 Task: Add a signature Emma Green containing Best wishes for a joyful Easter, Emma Green to email address softage.10@softage.net and add a label Recruitment
Action: Mouse moved to (88, 146)
Screenshot: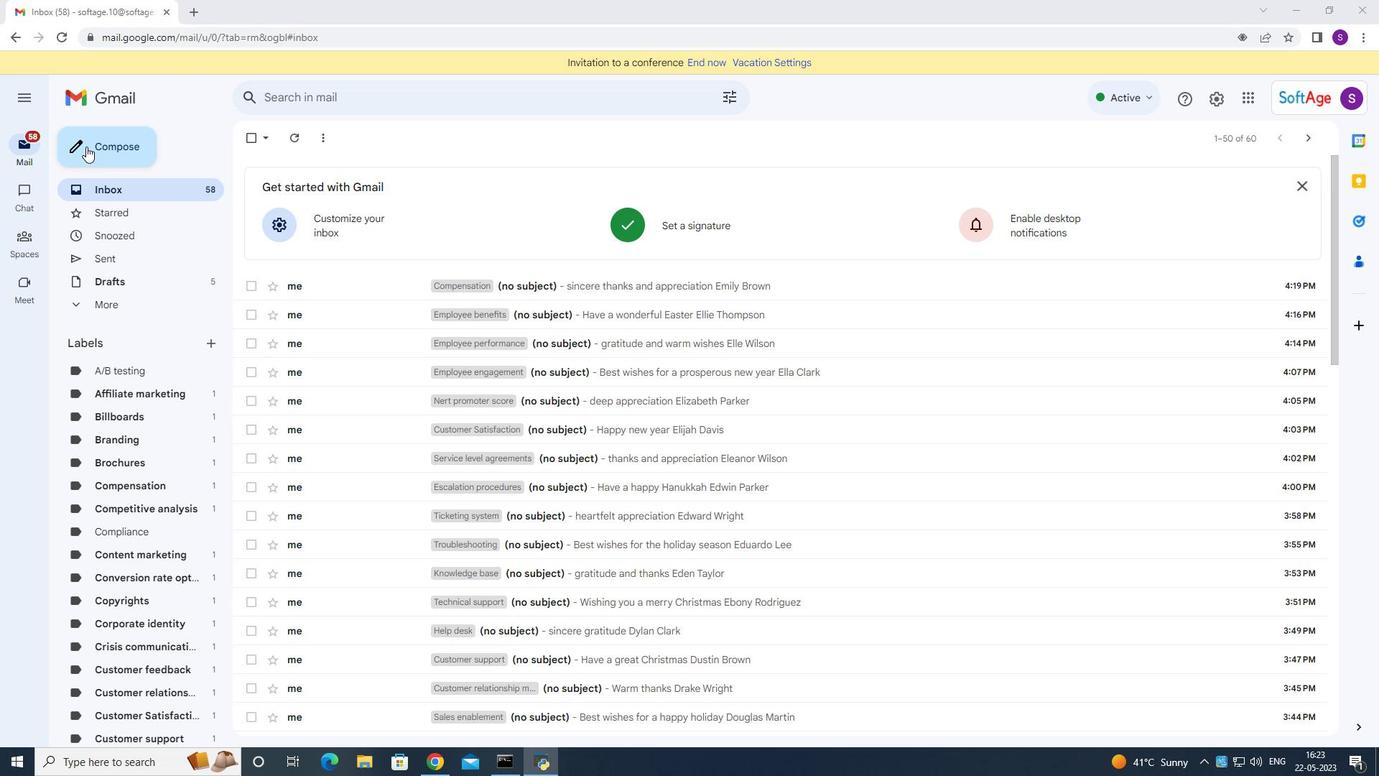 
Action: Mouse pressed left at (88, 146)
Screenshot: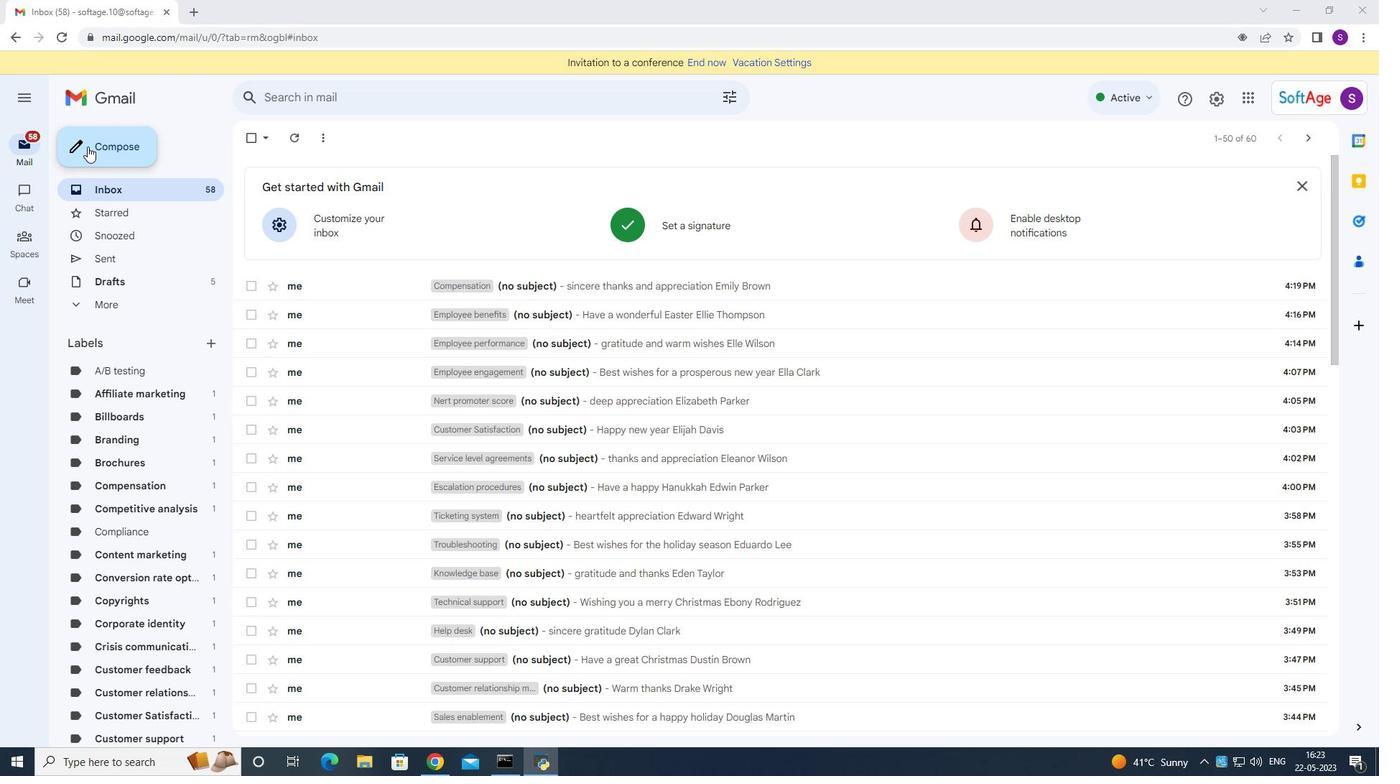 
Action: Mouse moved to (1157, 716)
Screenshot: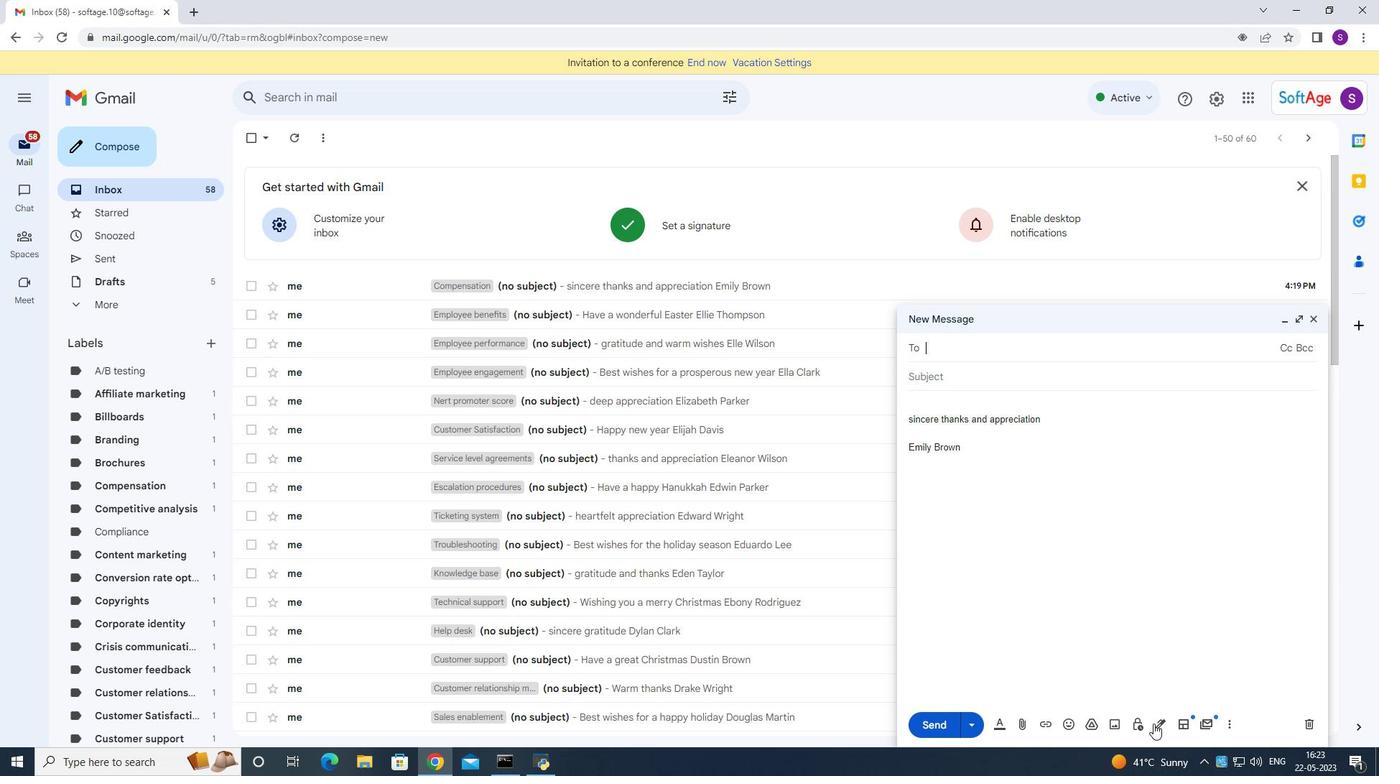 
Action: Mouse pressed left at (1157, 716)
Screenshot: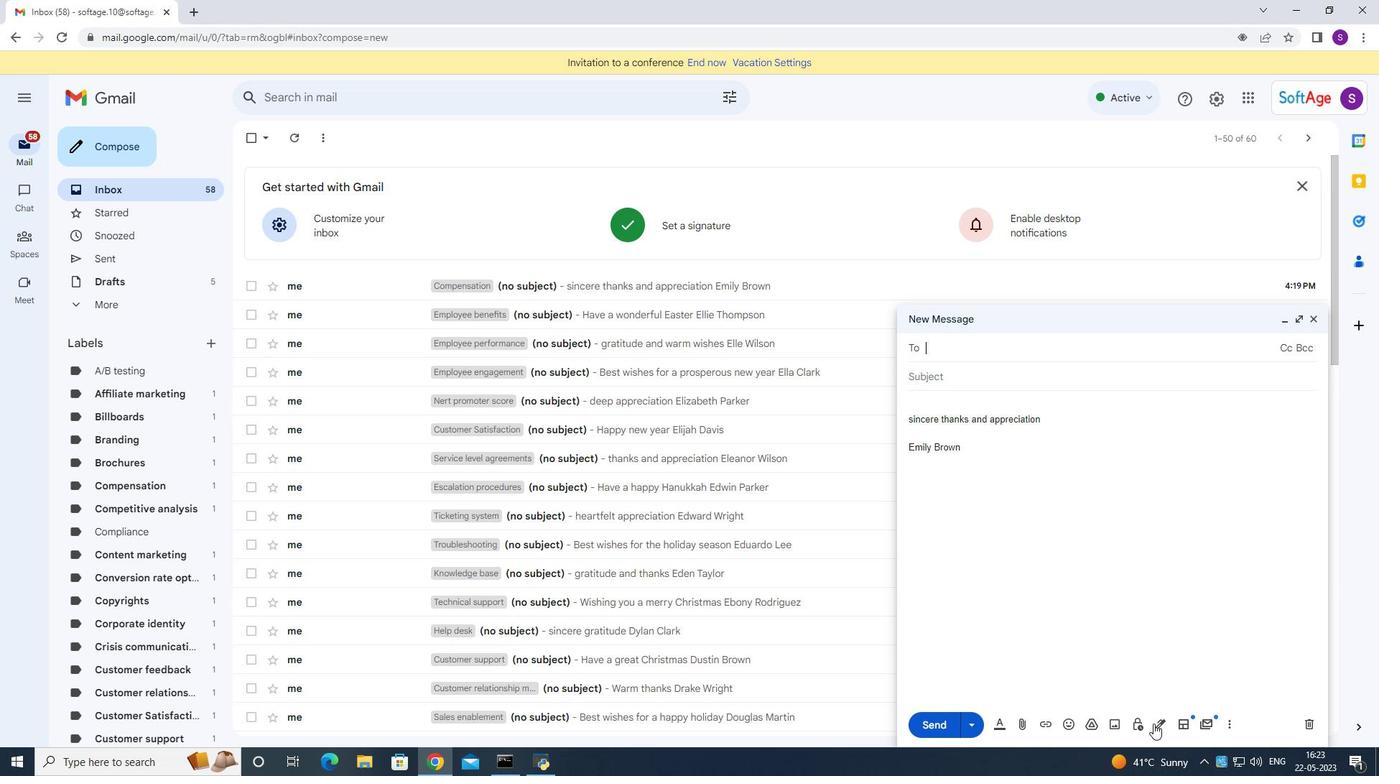 
Action: Mouse moved to (1189, 636)
Screenshot: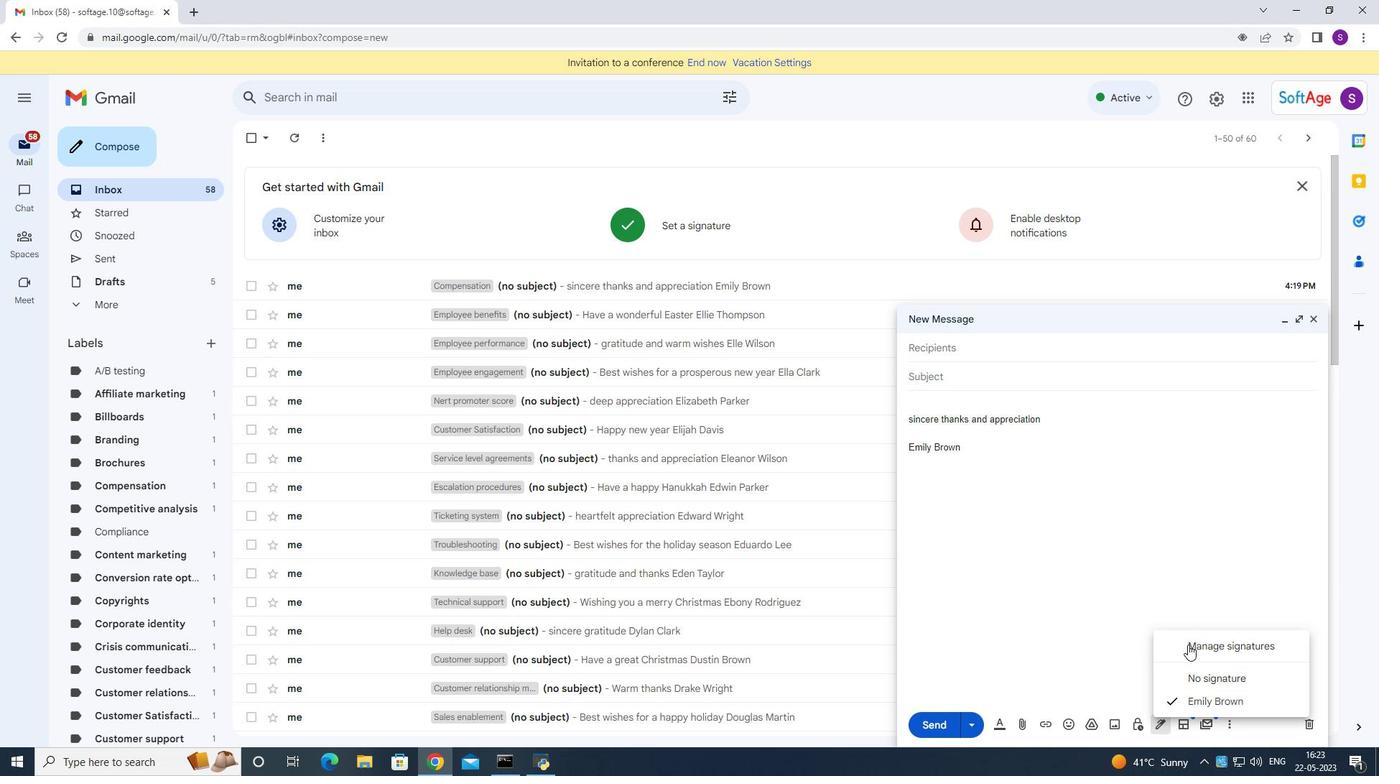 
Action: Mouse pressed left at (1189, 636)
Screenshot: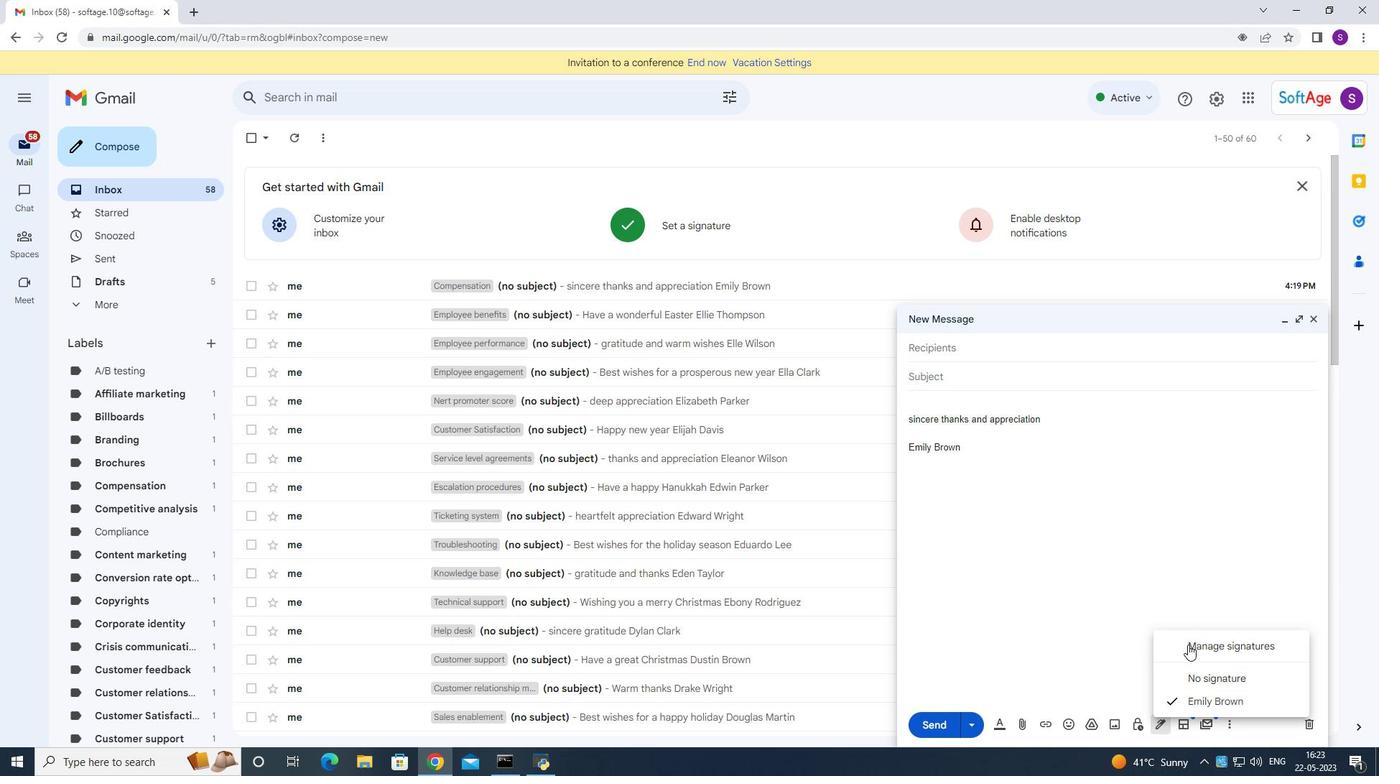 
Action: Mouse moved to (606, 452)
Screenshot: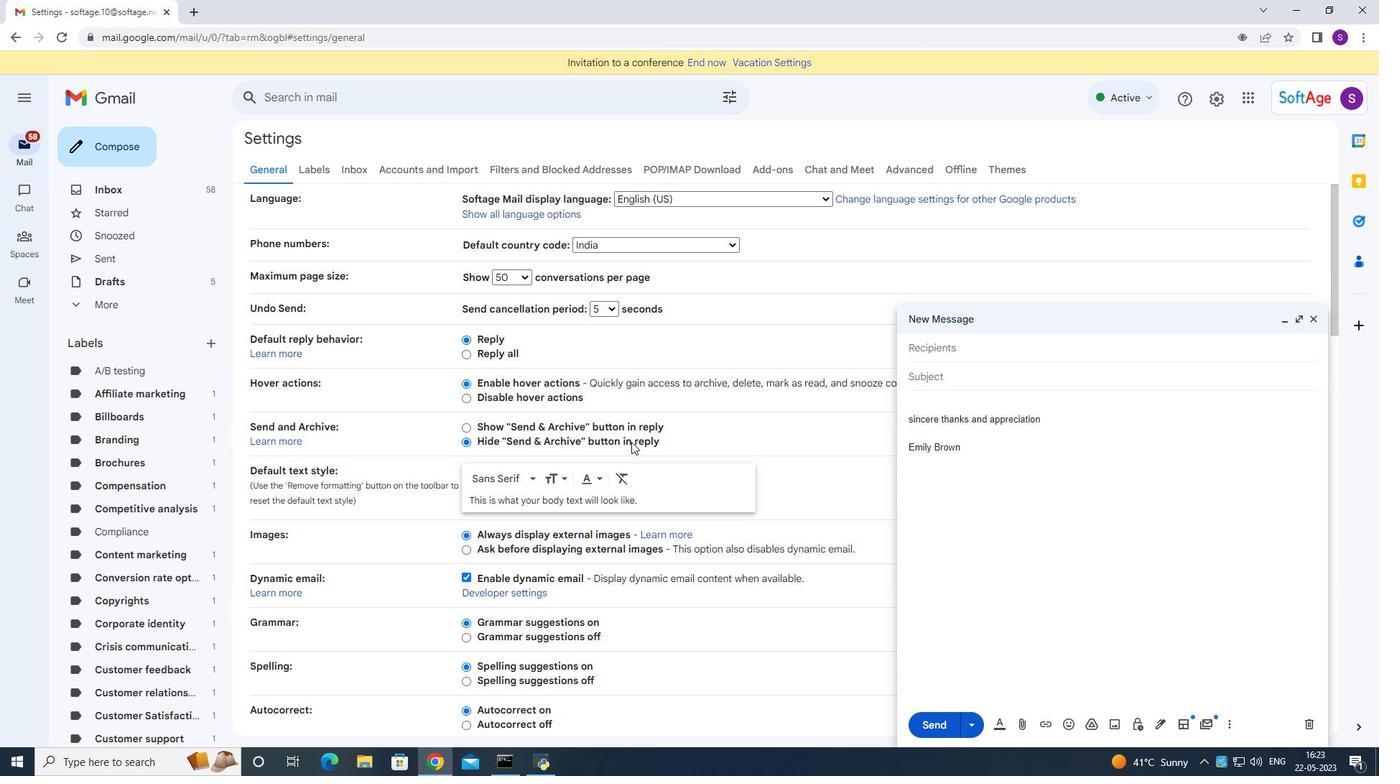 
Action: Mouse scrolled (606, 452) with delta (0, 0)
Screenshot: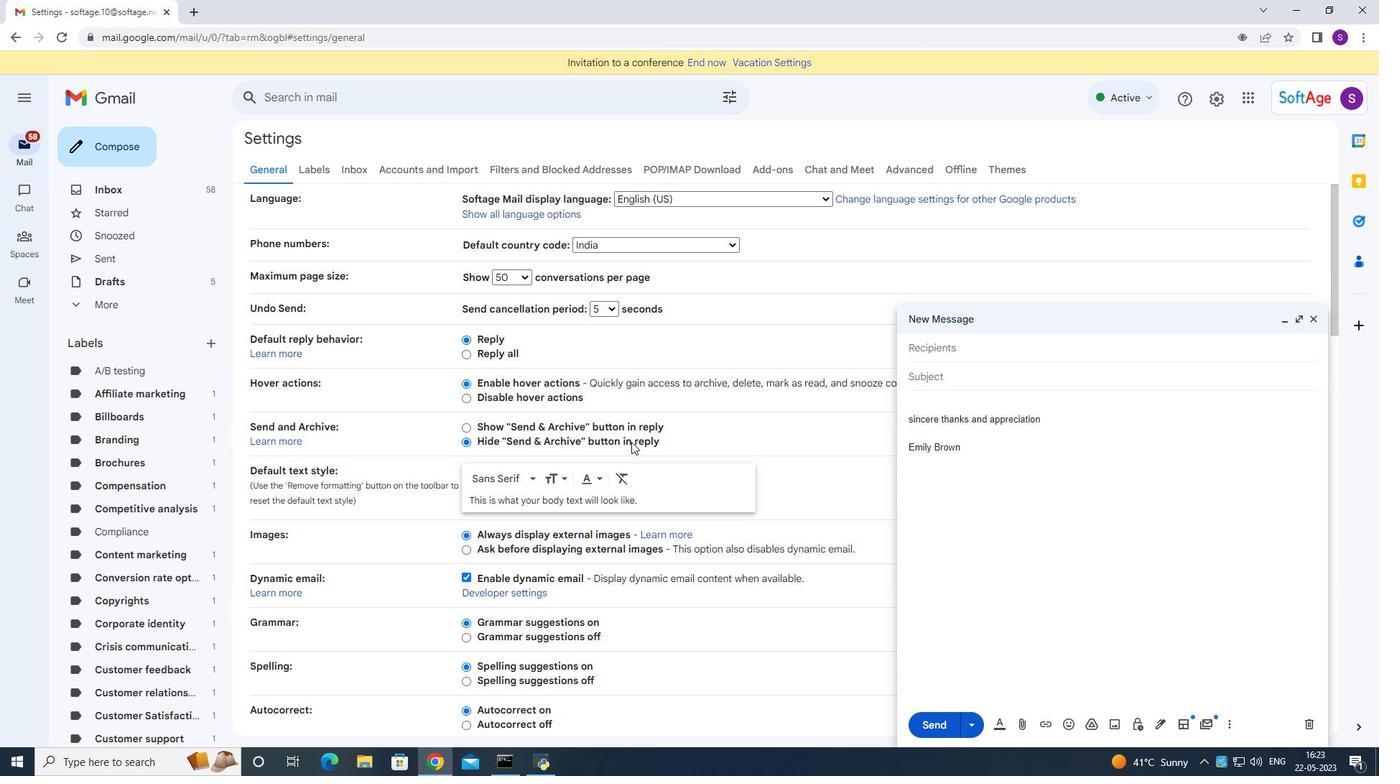
Action: Mouse moved to (608, 459)
Screenshot: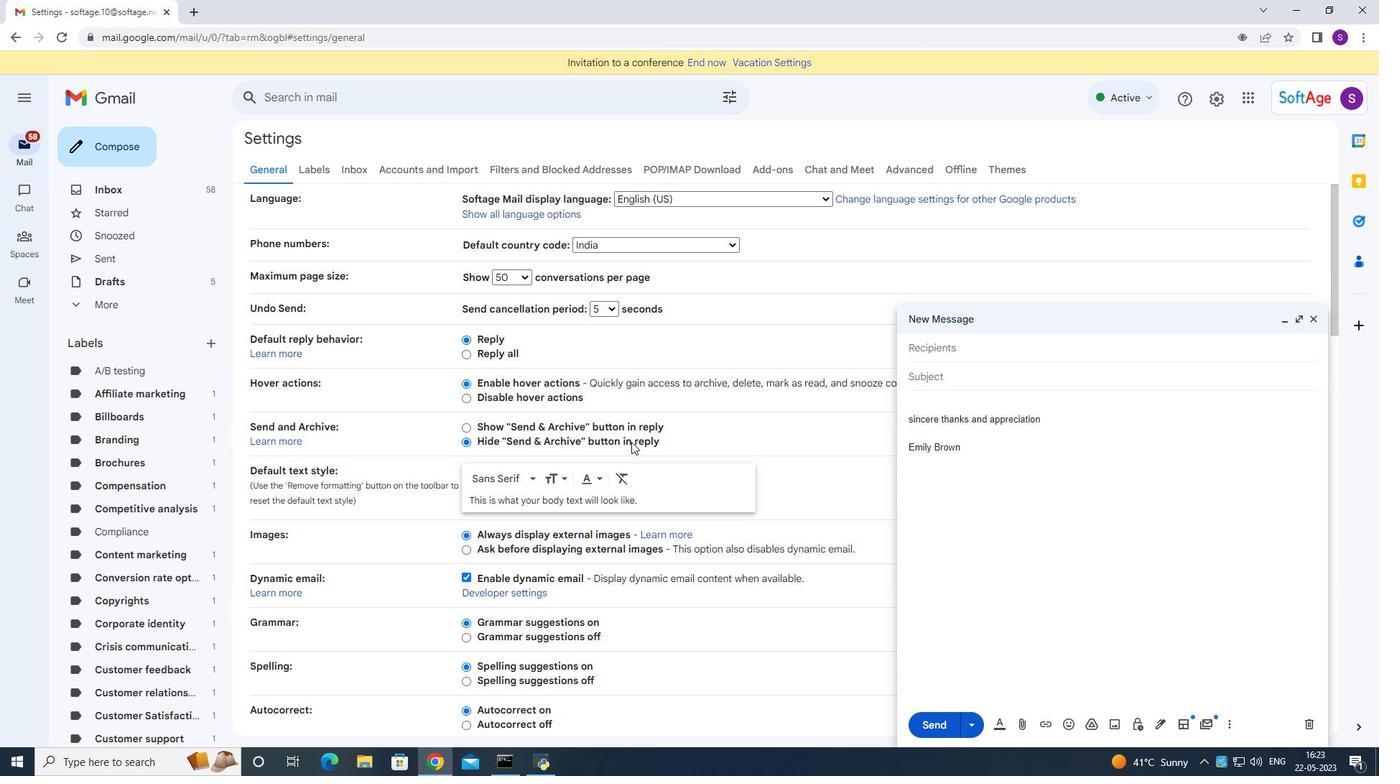 
Action: Mouse scrolled (608, 458) with delta (0, 0)
Screenshot: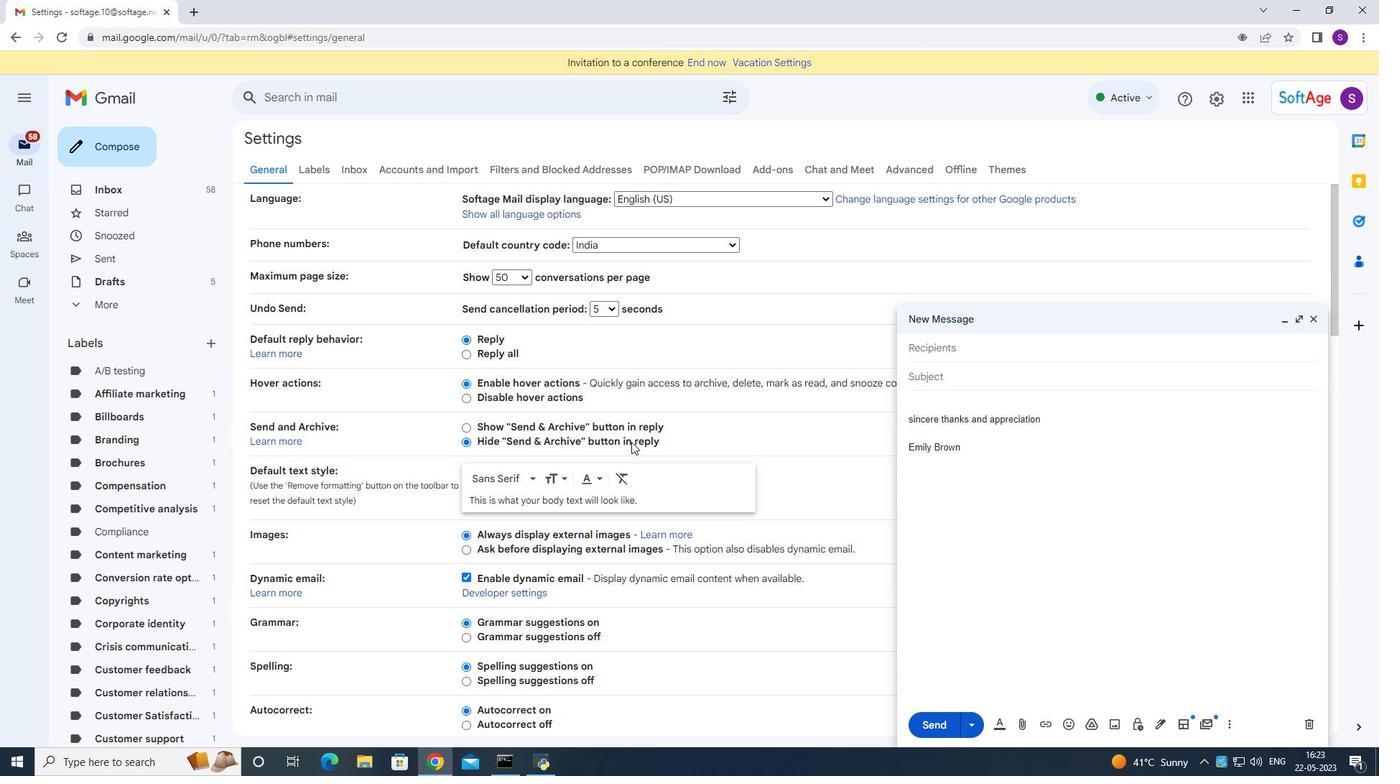 
Action: Mouse moved to (612, 462)
Screenshot: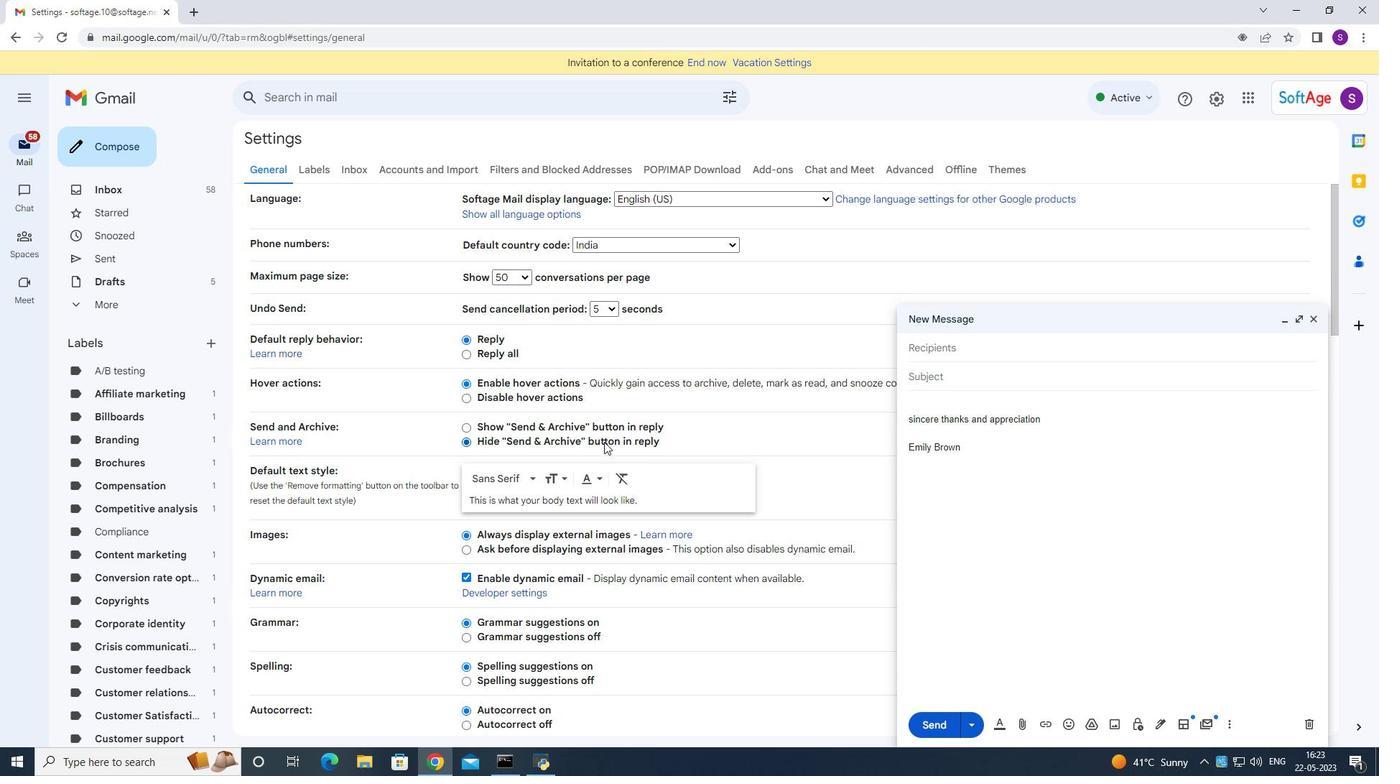 
Action: Mouse scrolled (612, 462) with delta (0, 0)
Screenshot: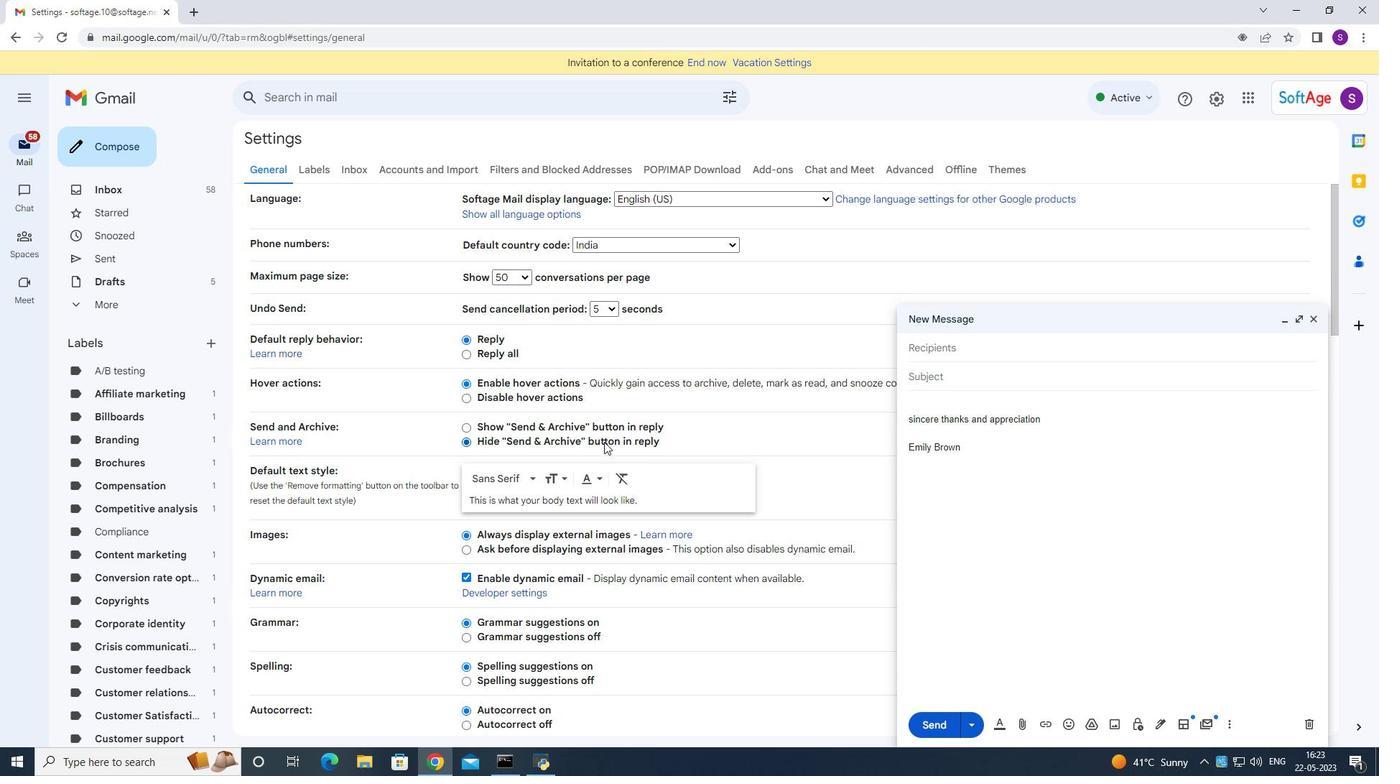 
Action: Mouse moved to (613, 462)
Screenshot: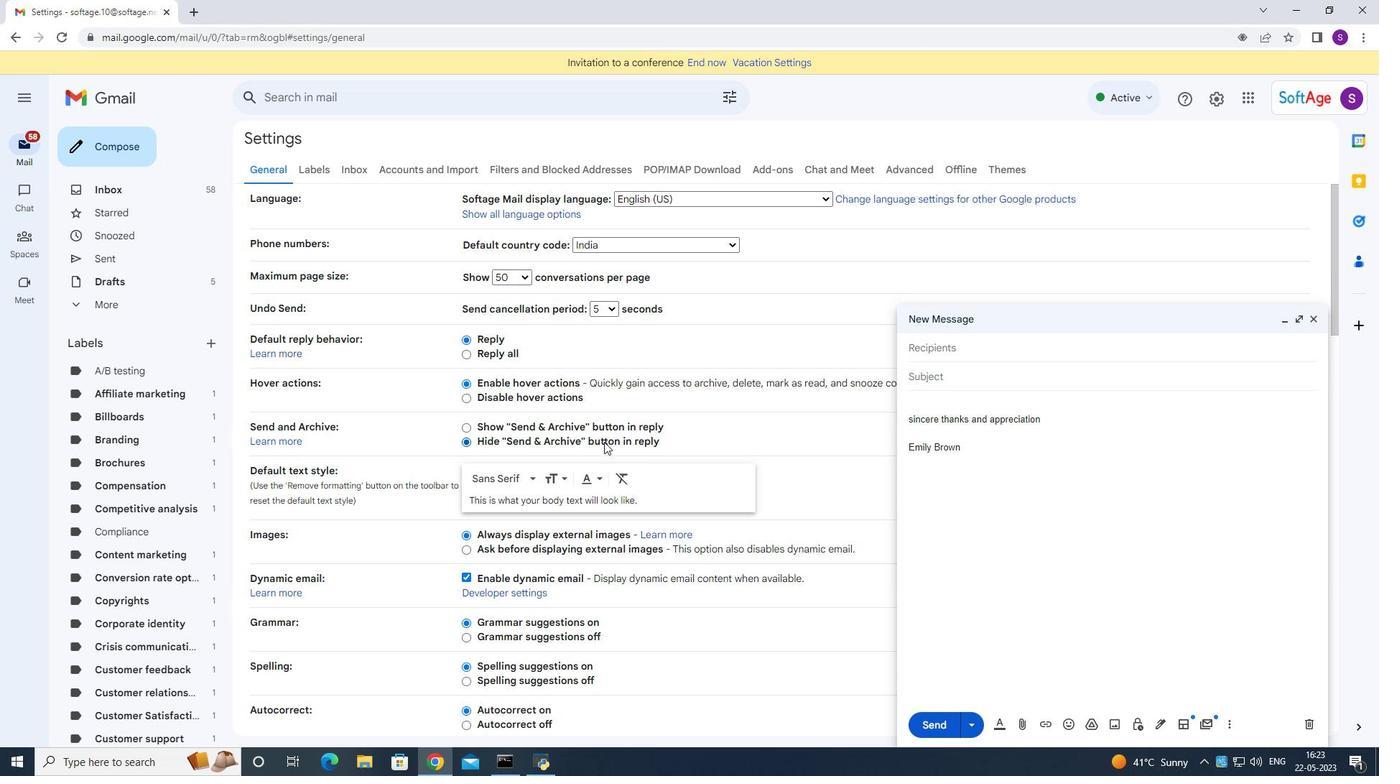
Action: Mouse scrolled (613, 462) with delta (0, 0)
Screenshot: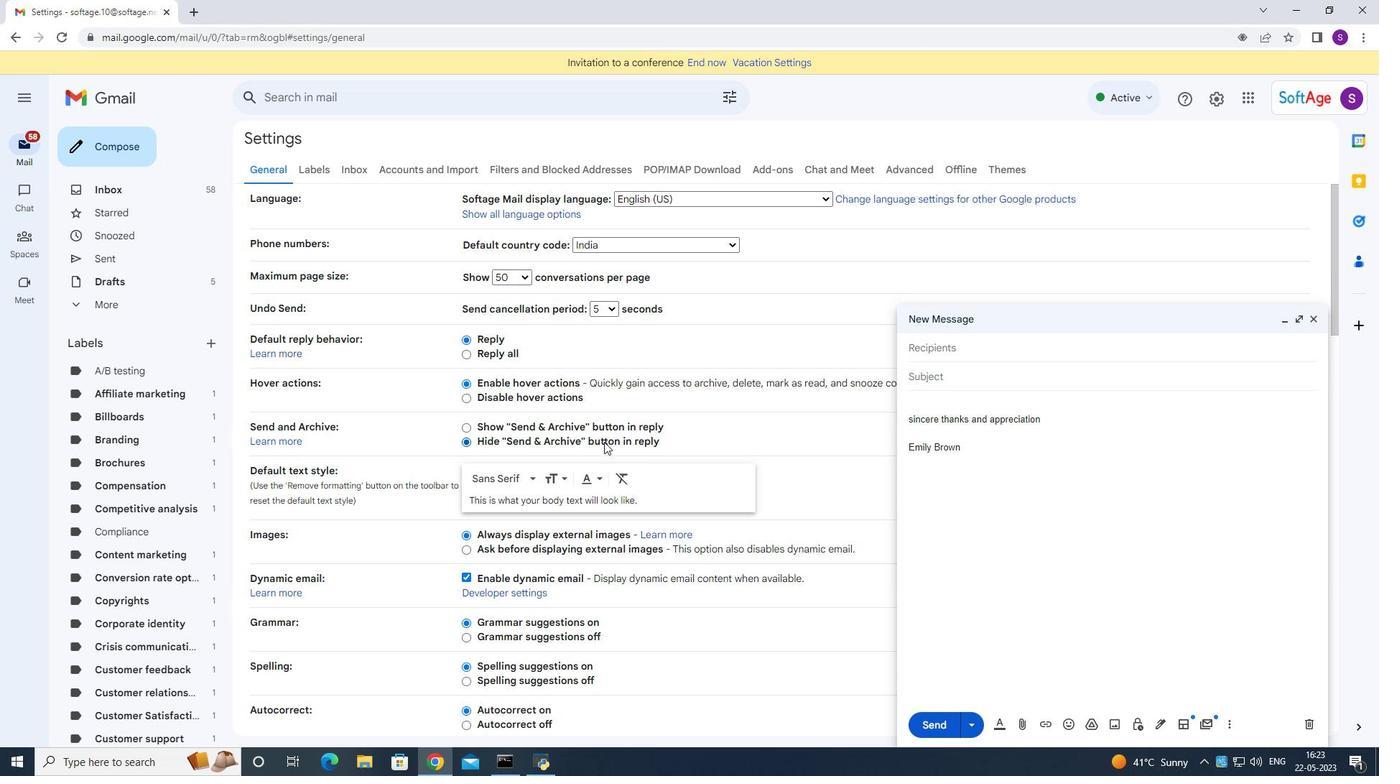 
Action: Mouse moved to (614, 462)
Screenshot: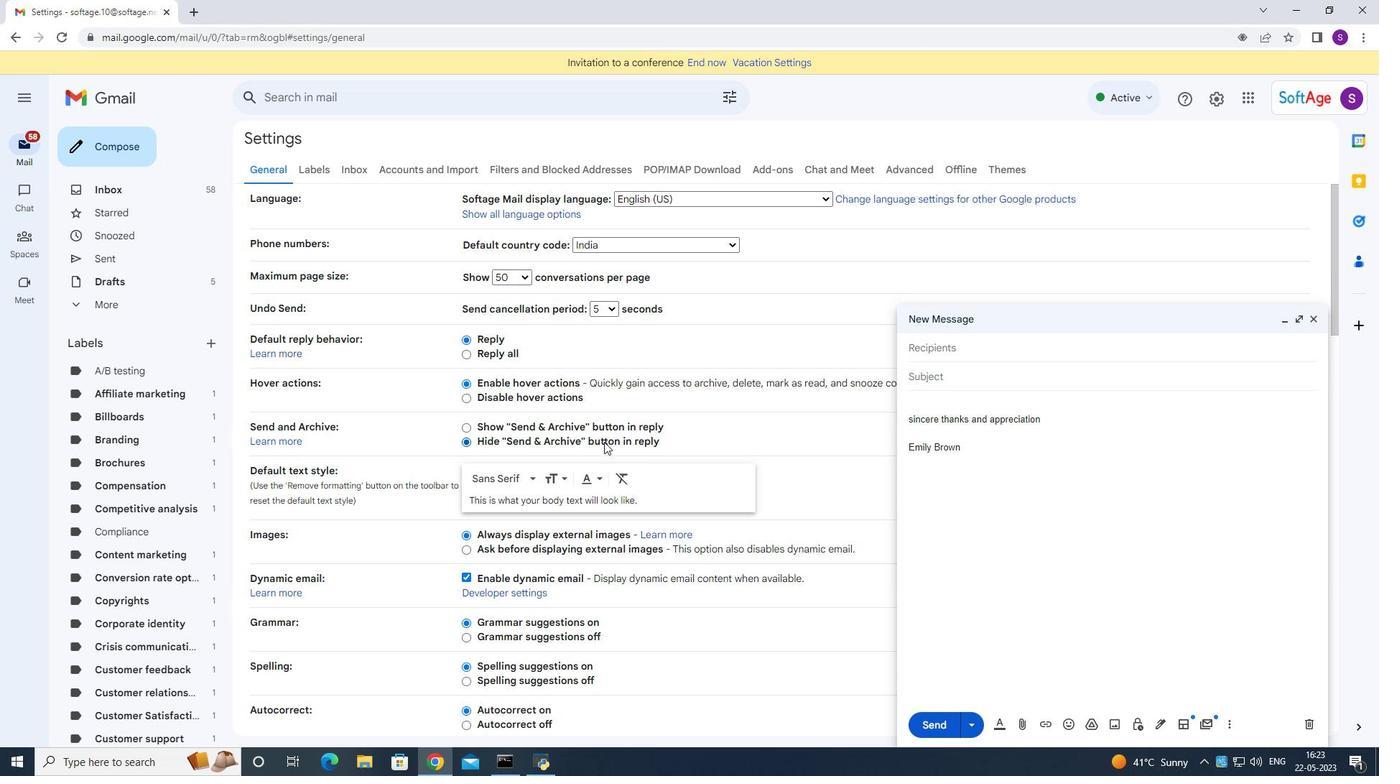 
Action: Mouse scrolled (613, 462) with delta (0, 0)
Screenshot: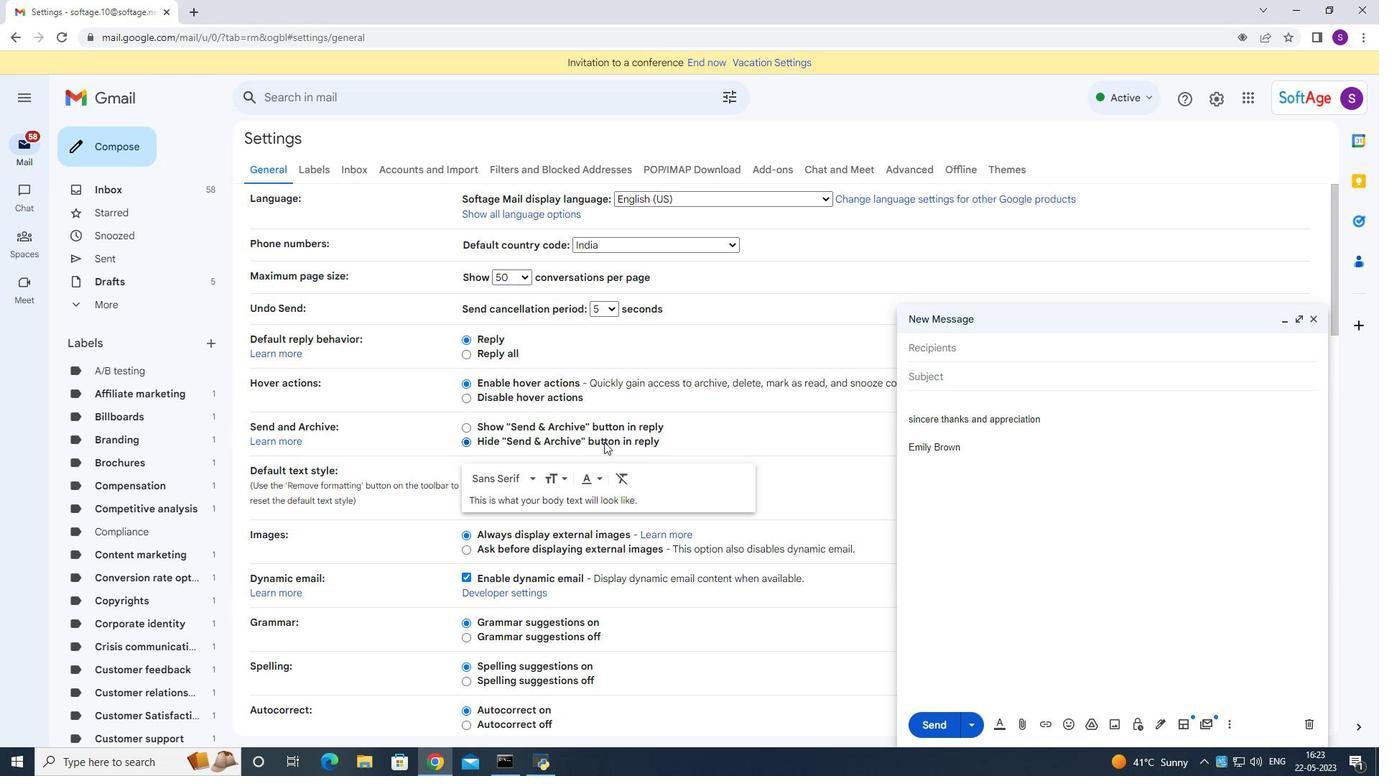 
Action: Mouse moved to (618, 462)
Screenshot: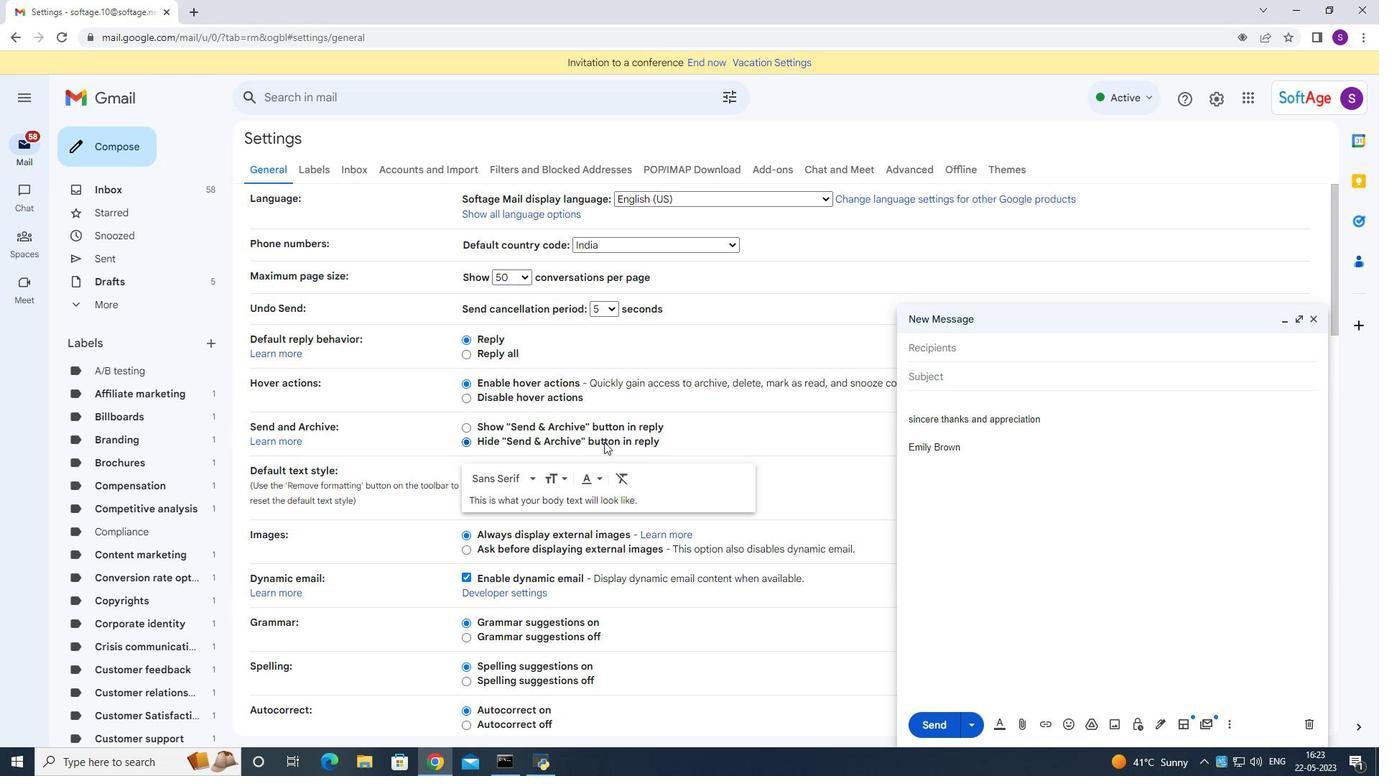 
Action: Mouse scrolled (614, 462) with delta (0, 0)
Screenshot: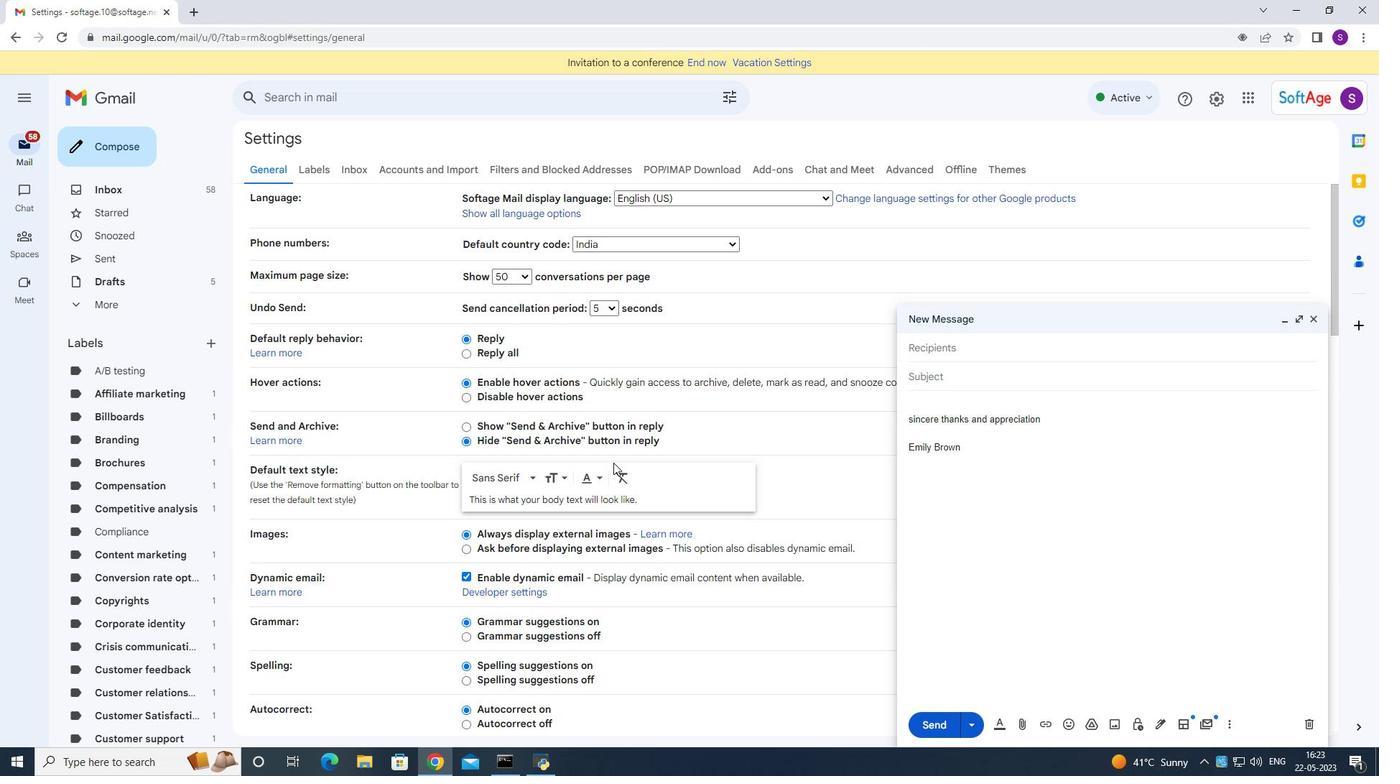
Action: Mouse moved to (634, 467)
Screenshot: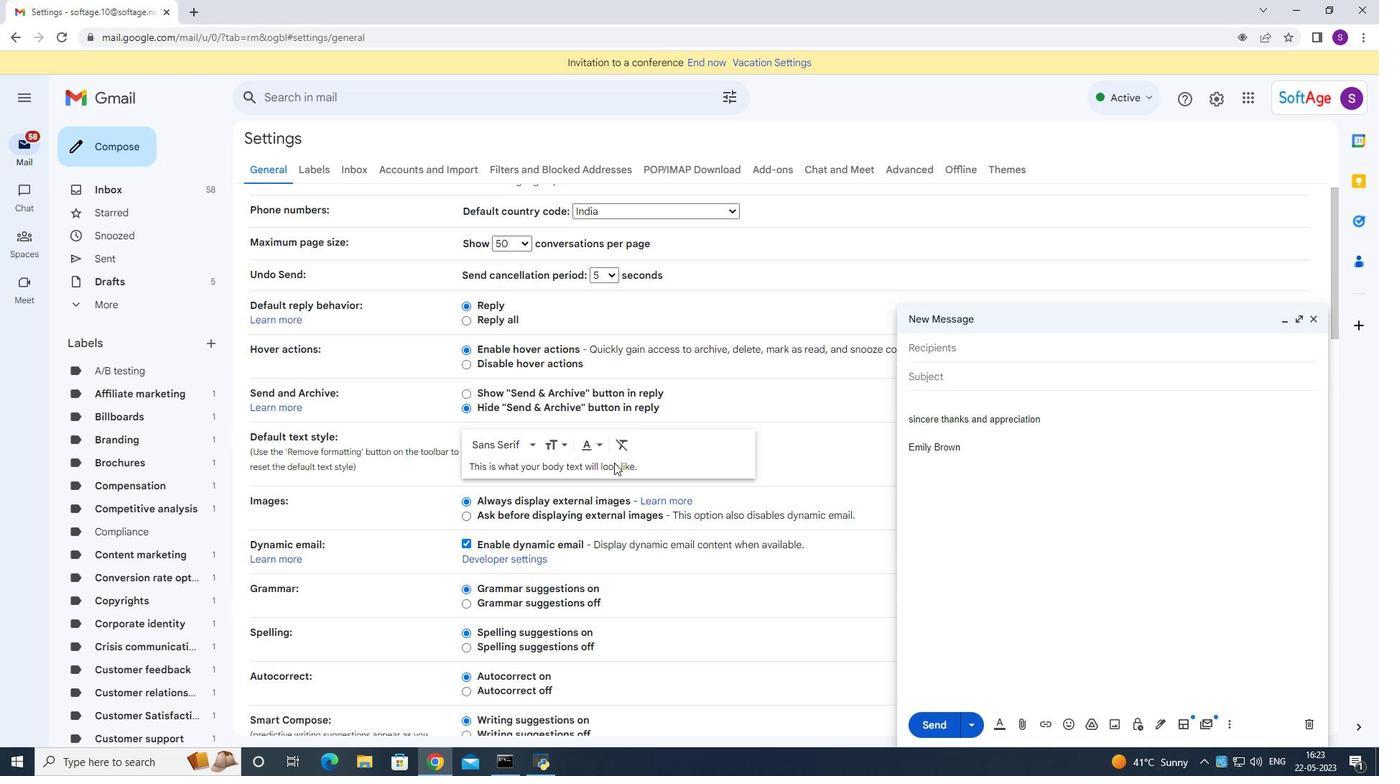 
Action: Mouse scrolled (618, 462) with delta (0, 0)
Screenshot: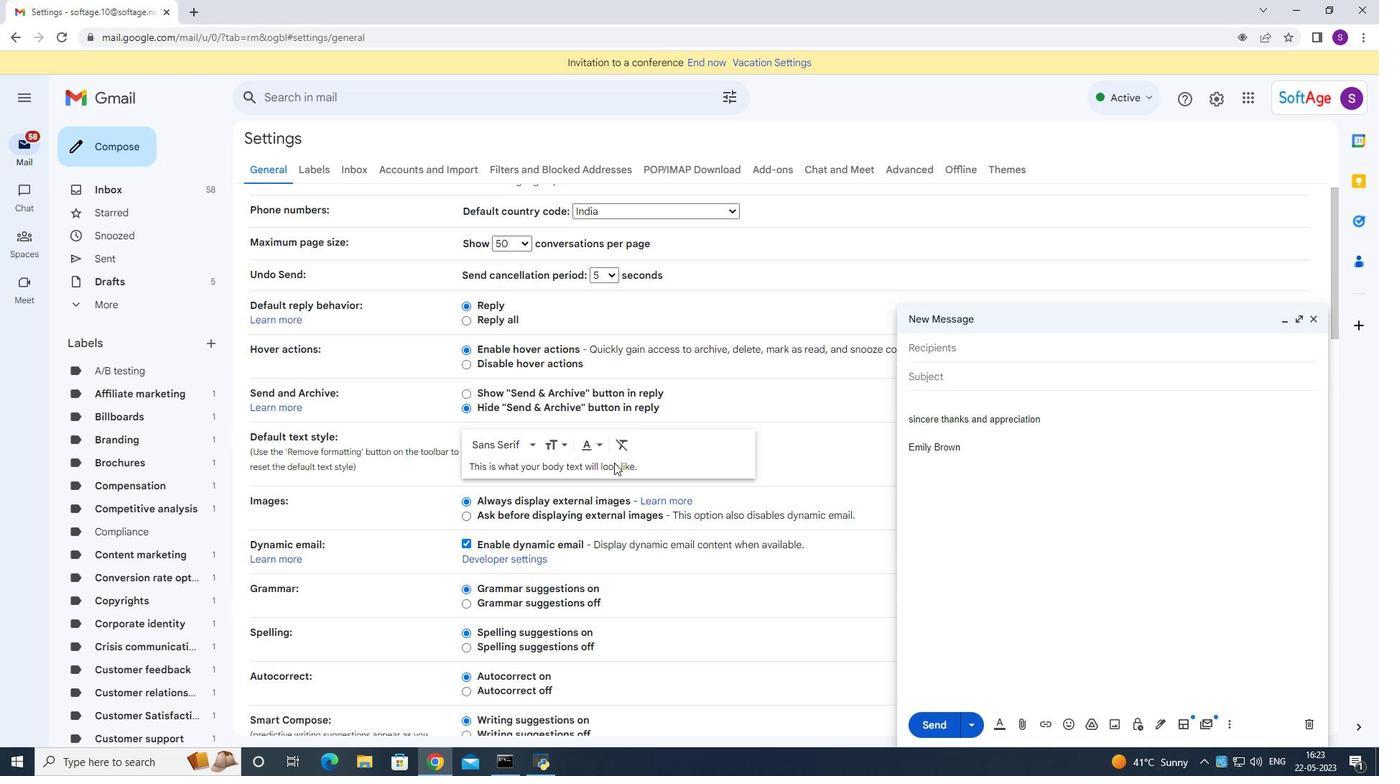 
Action: Mouse moved to (537, 538)
Screenshot: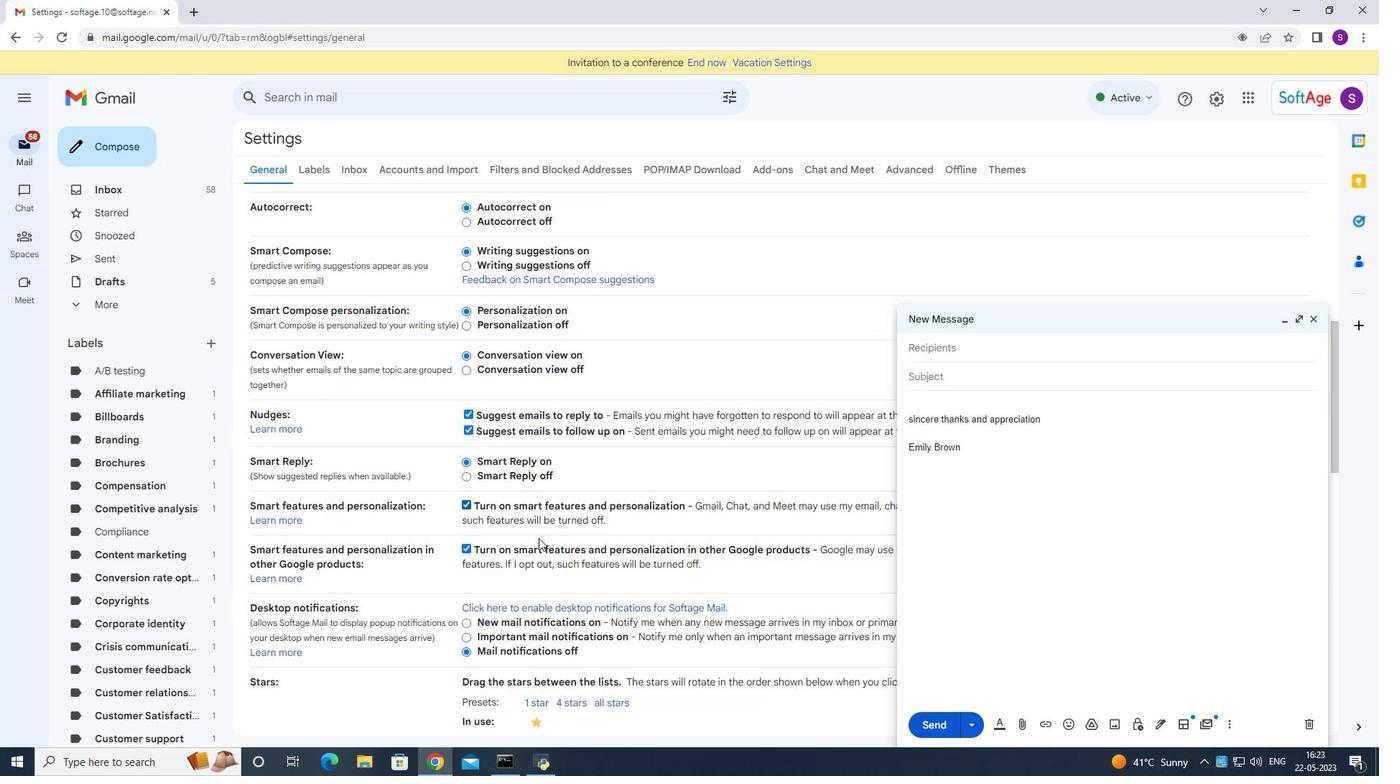 
Action: Mouse scrolled (537, 537) with delta (0, 0)
Screenshot: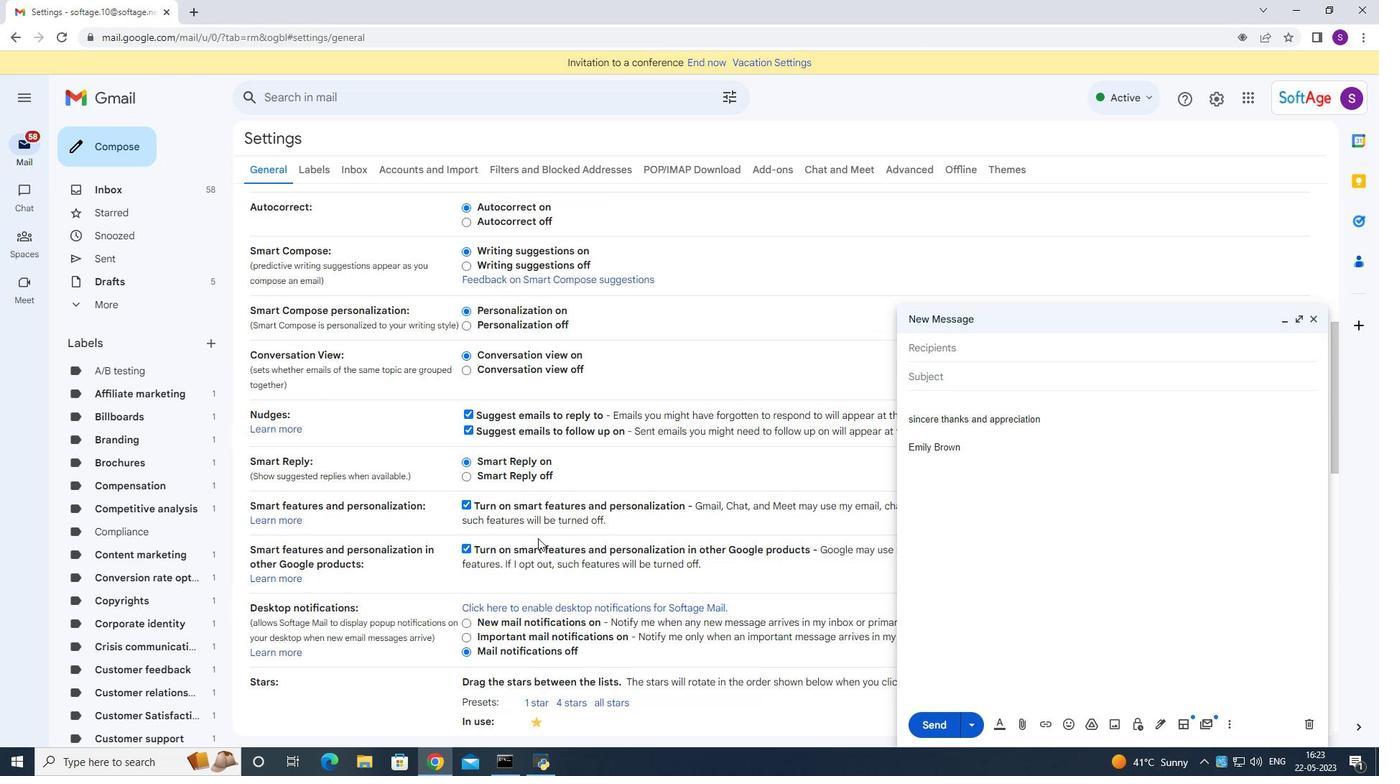 
Action: Mouse scrolled (537, 537) with delta (0, 0)
Screenshot: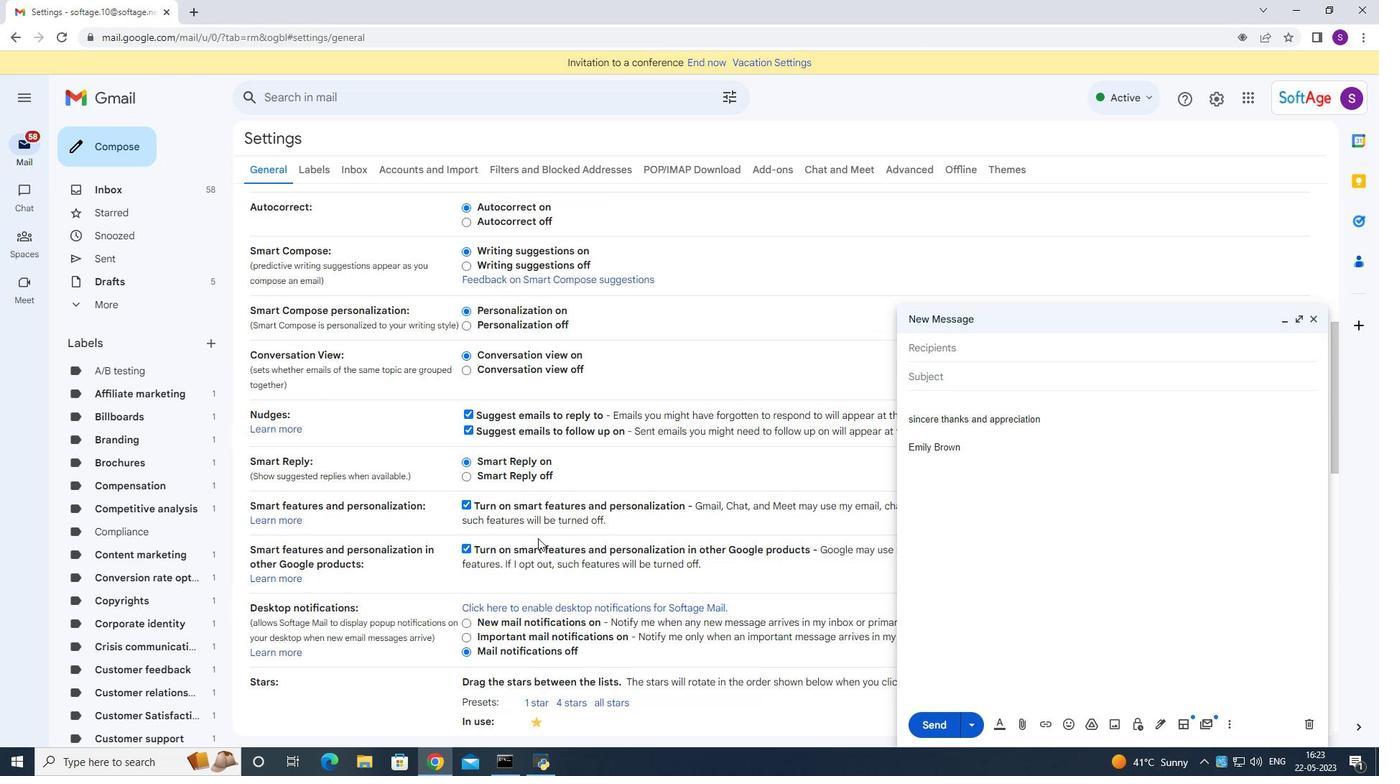 
Action: Mouse scrolled (537, 537) with delta (0, 0)
Screenshot: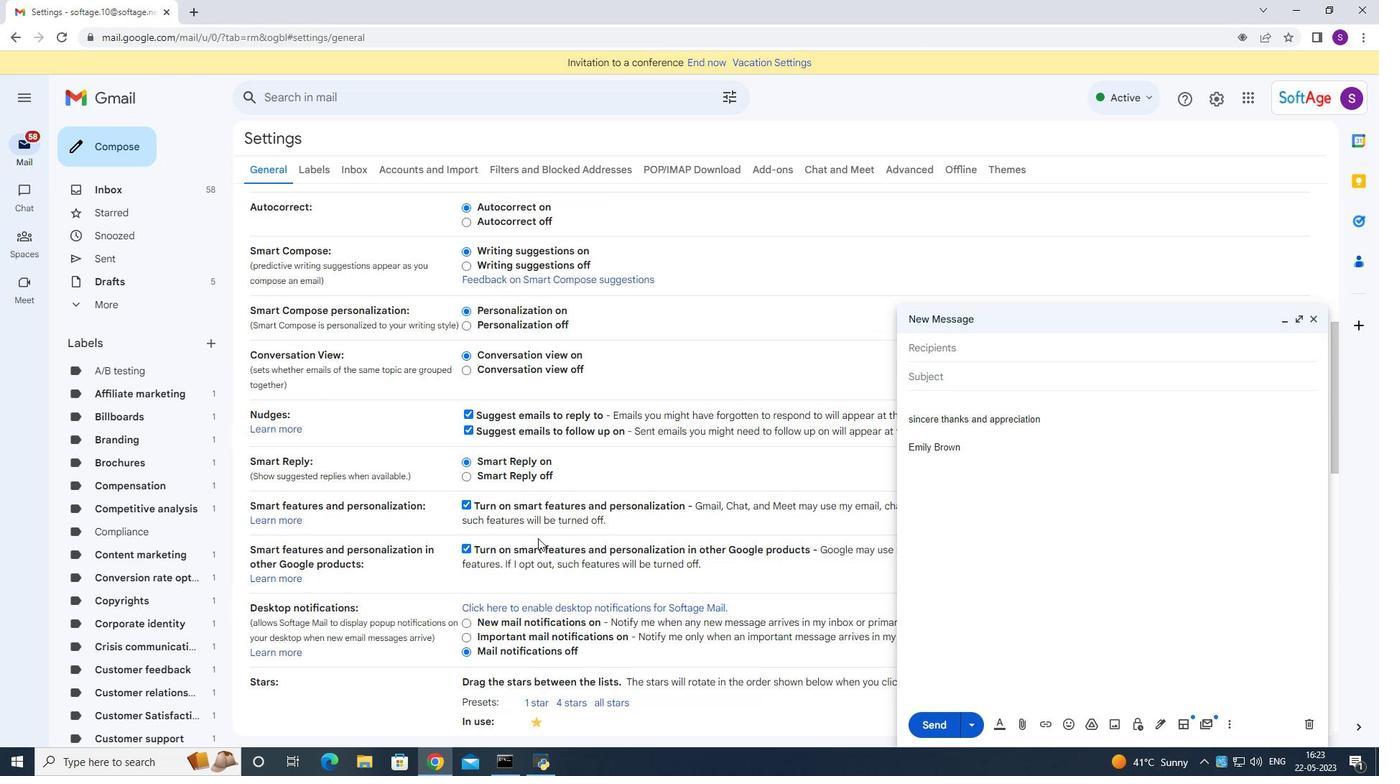 
Action: Mouse scrolled (537, 537) with delta (0, 0)
Screenshot: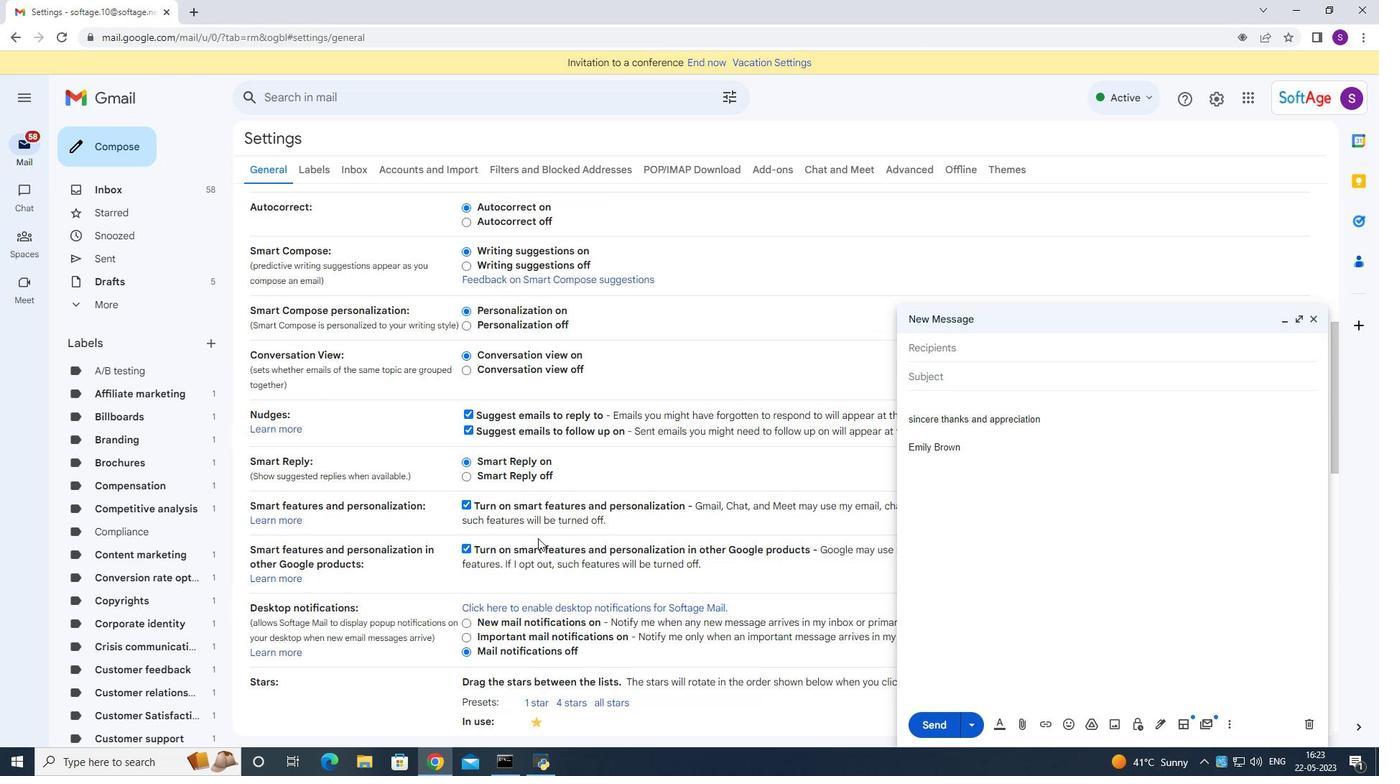 
Action: Mouse moved to (537, 537)
Screenshot: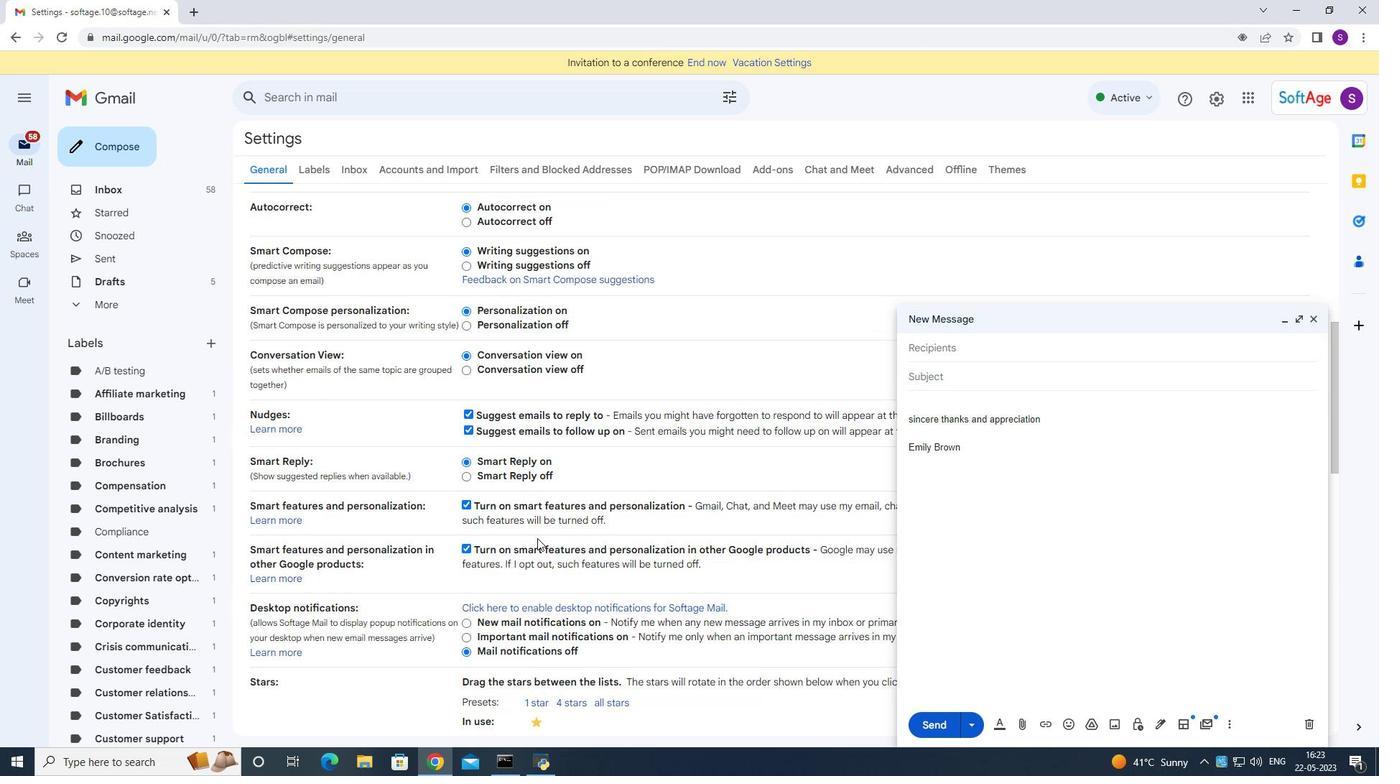 
Action: Mouse scrolled (537, 536) with delta (0, 0)
Screenshot: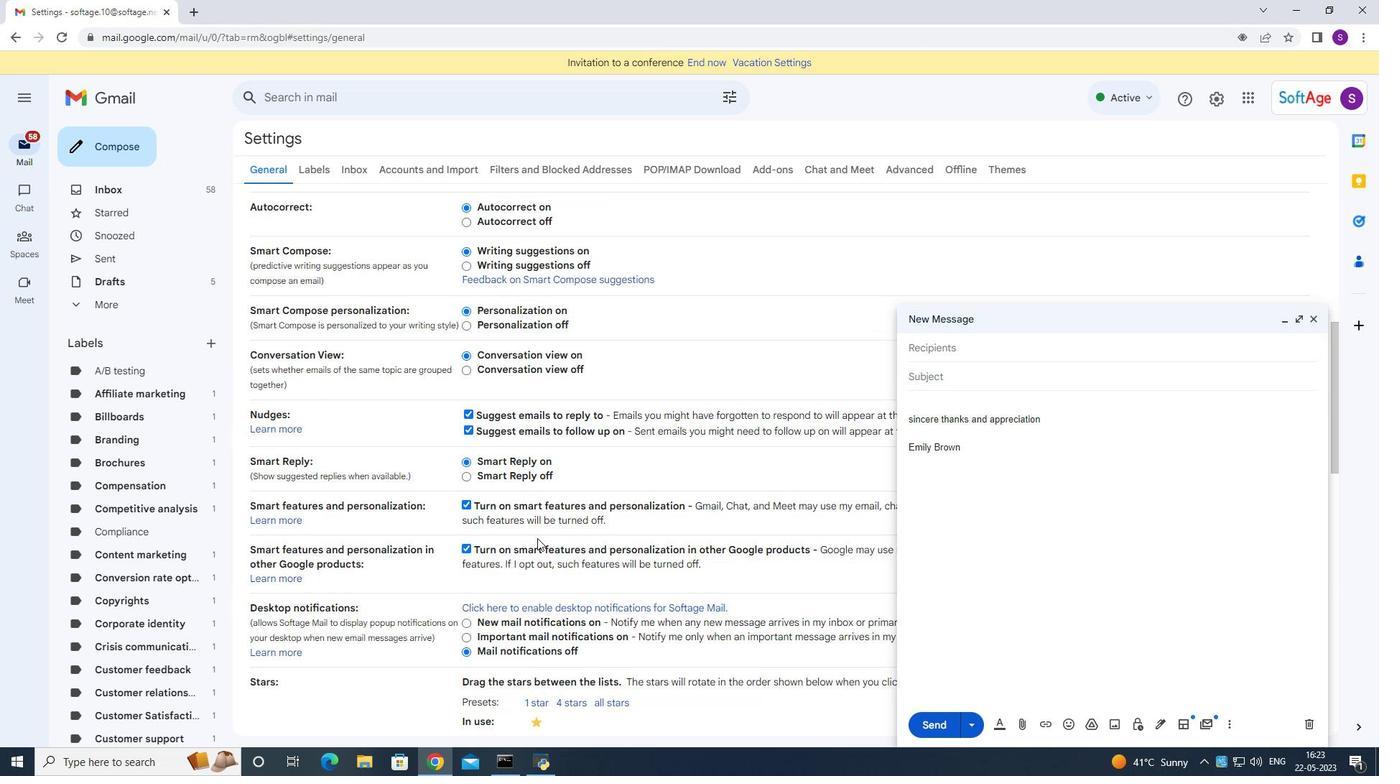 
Action: Mouse moved to (608, 467)
Screenshot: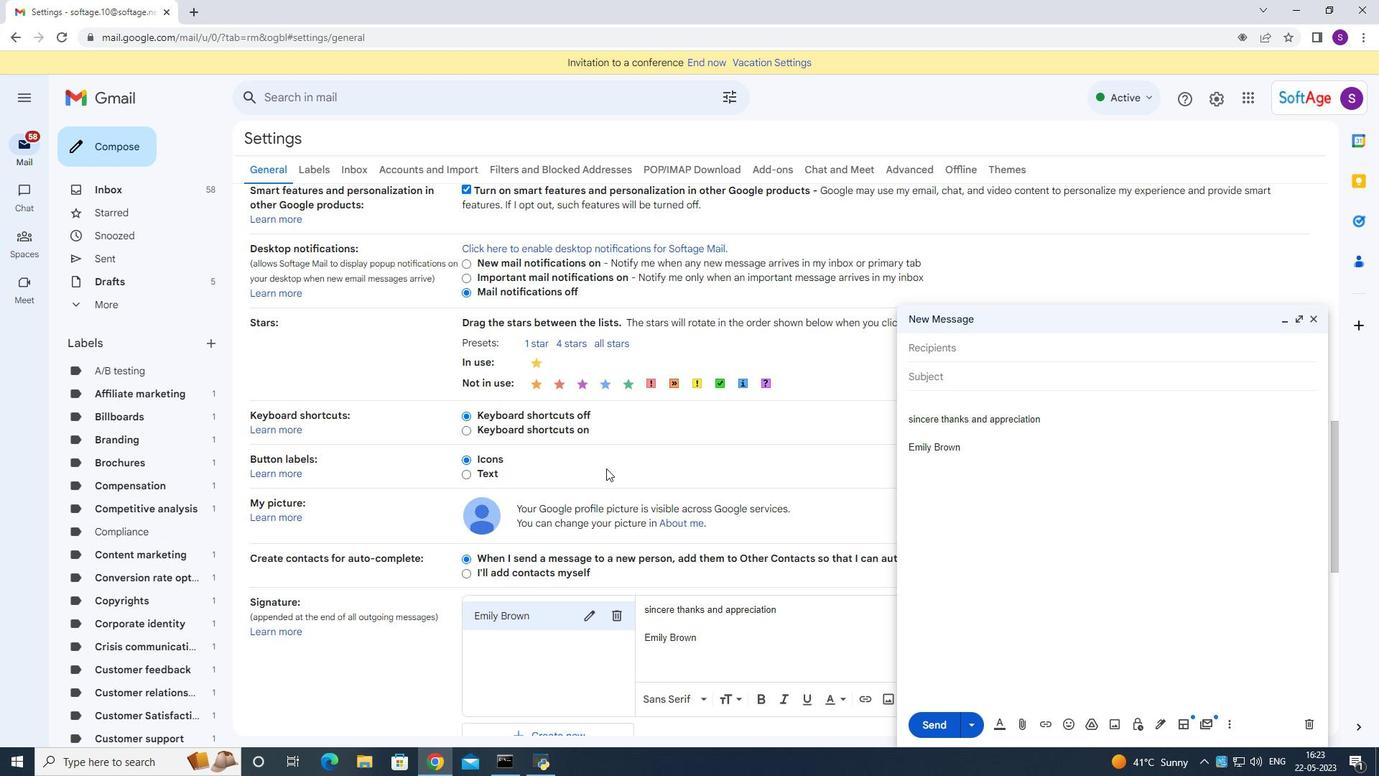 
Action: Mouse scrolled (607, 467) with delta (0, 0)
Screenshot: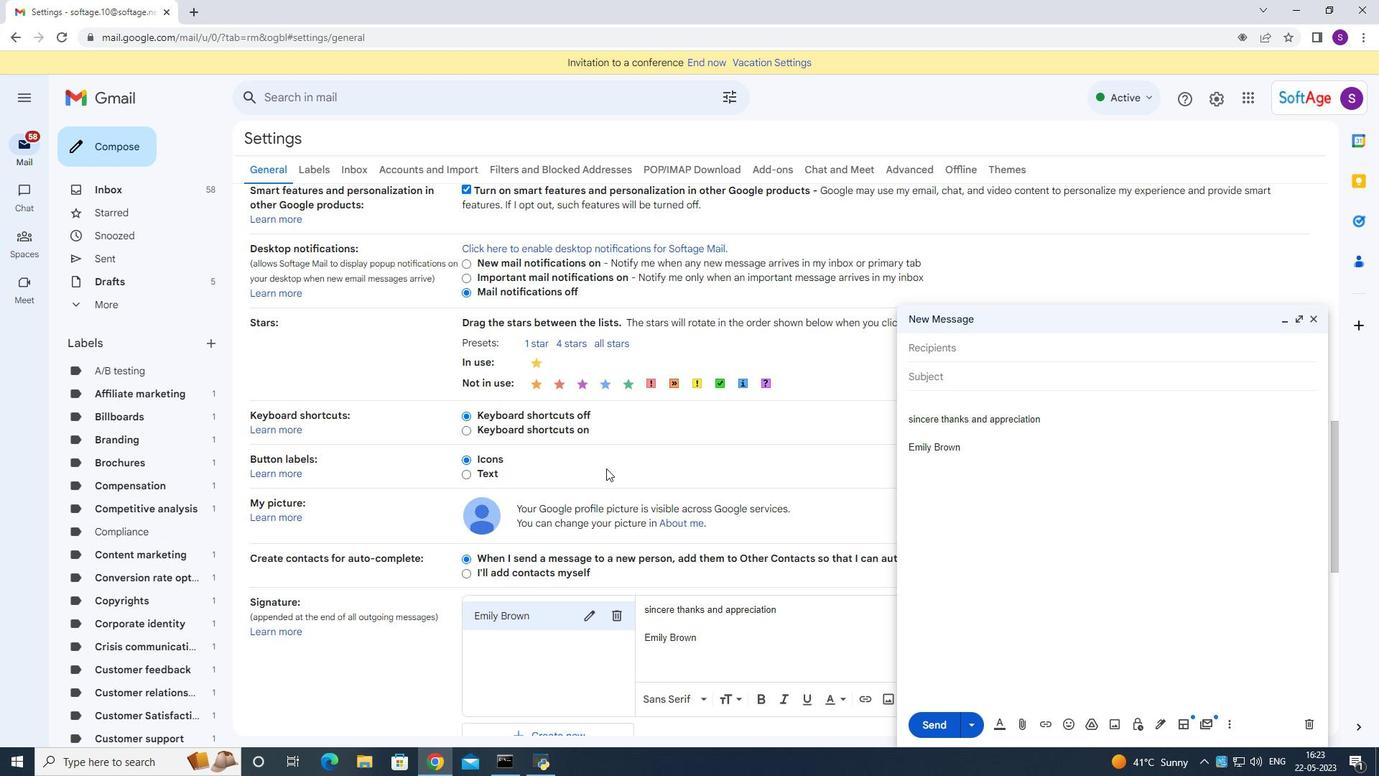 
Action: Mouse moved to (608, 467)
Screenshot: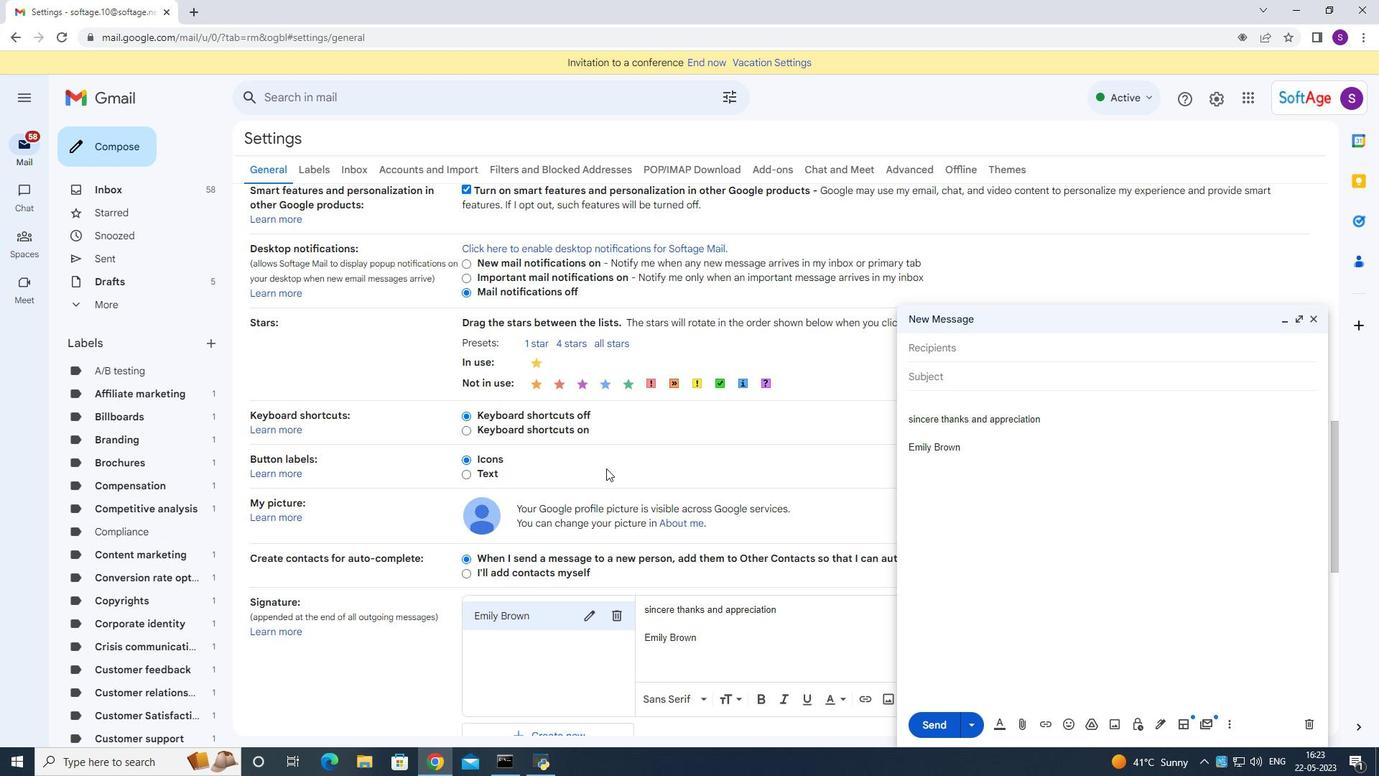 
Action: Mouse scrolled (607, 467) with delta (0, 0)
Screenshot: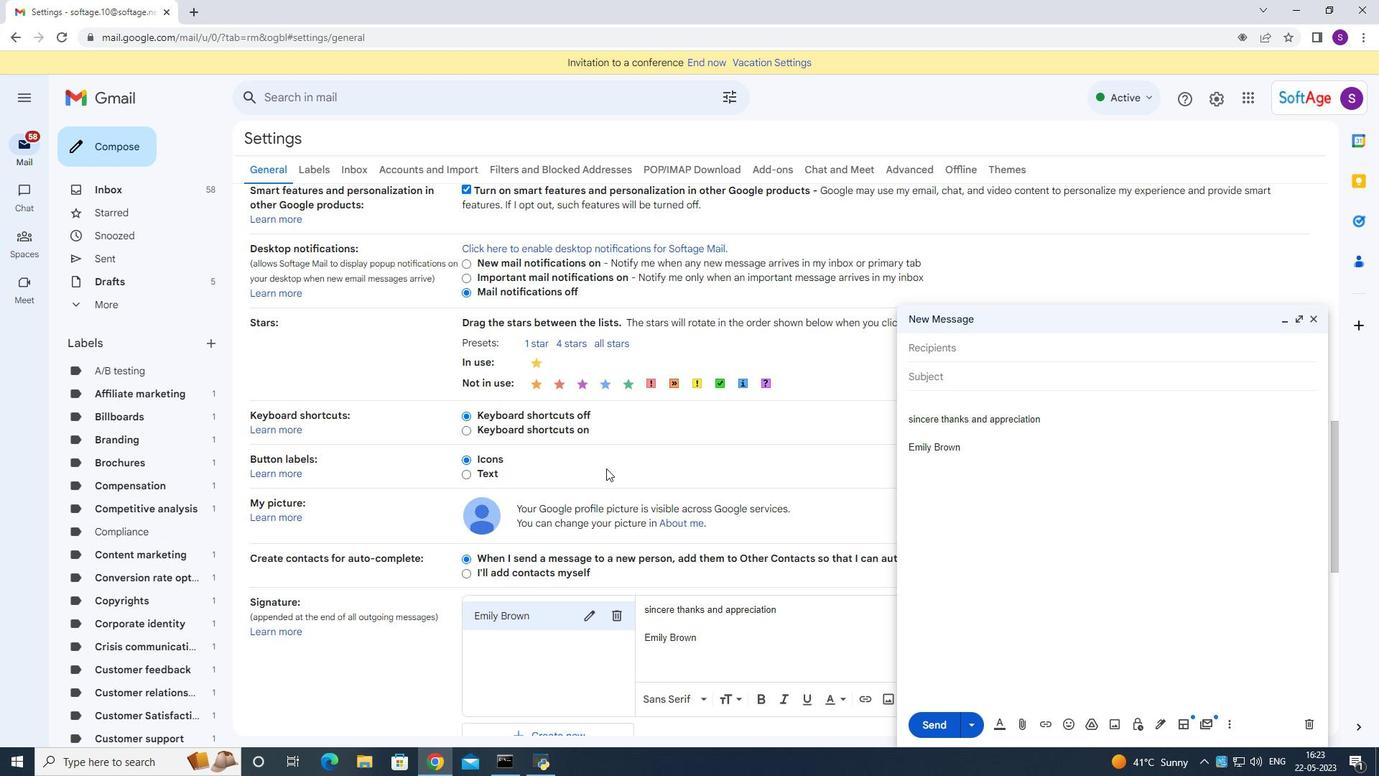 
Action: Mouse moved to (610, 464)
Screenshot: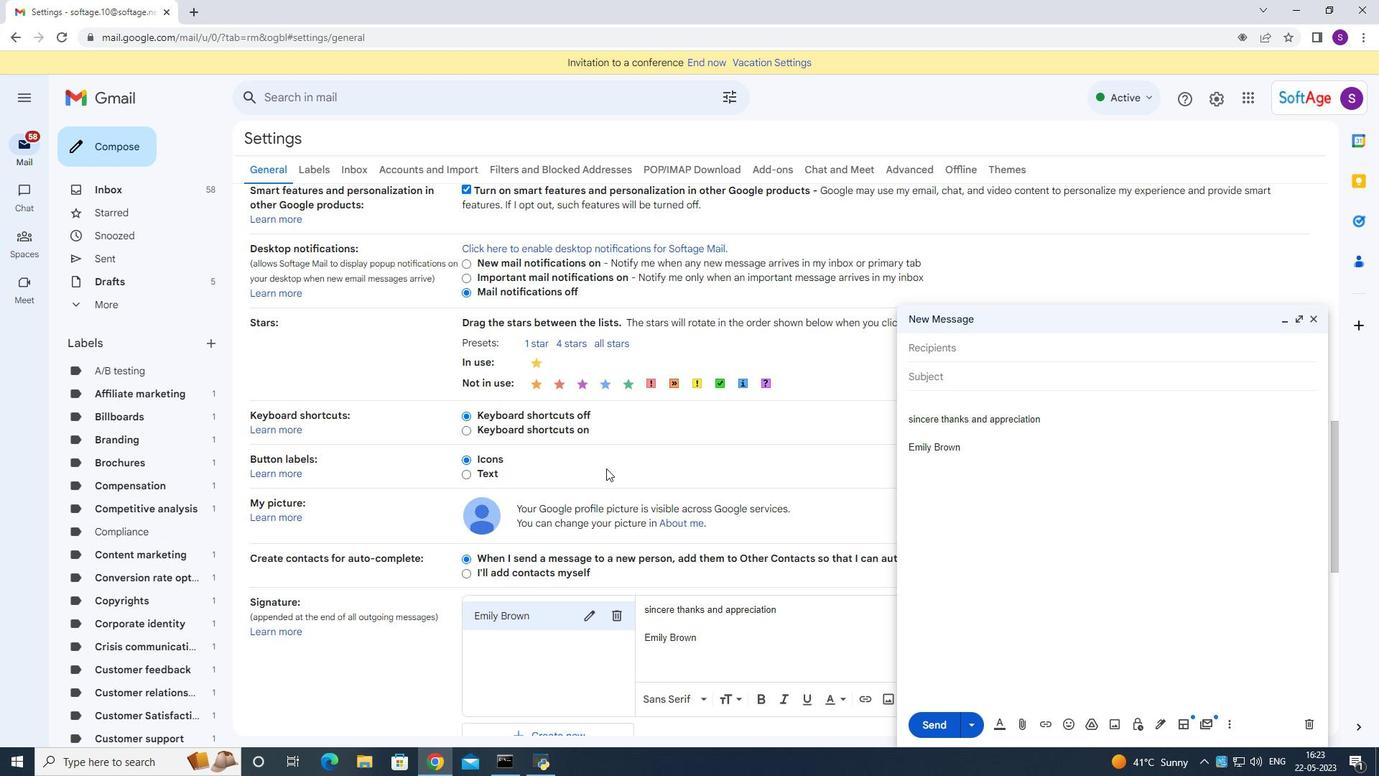 
Action: Mouse scrolled (608, 467) with delta (0, 0)
Screenshot: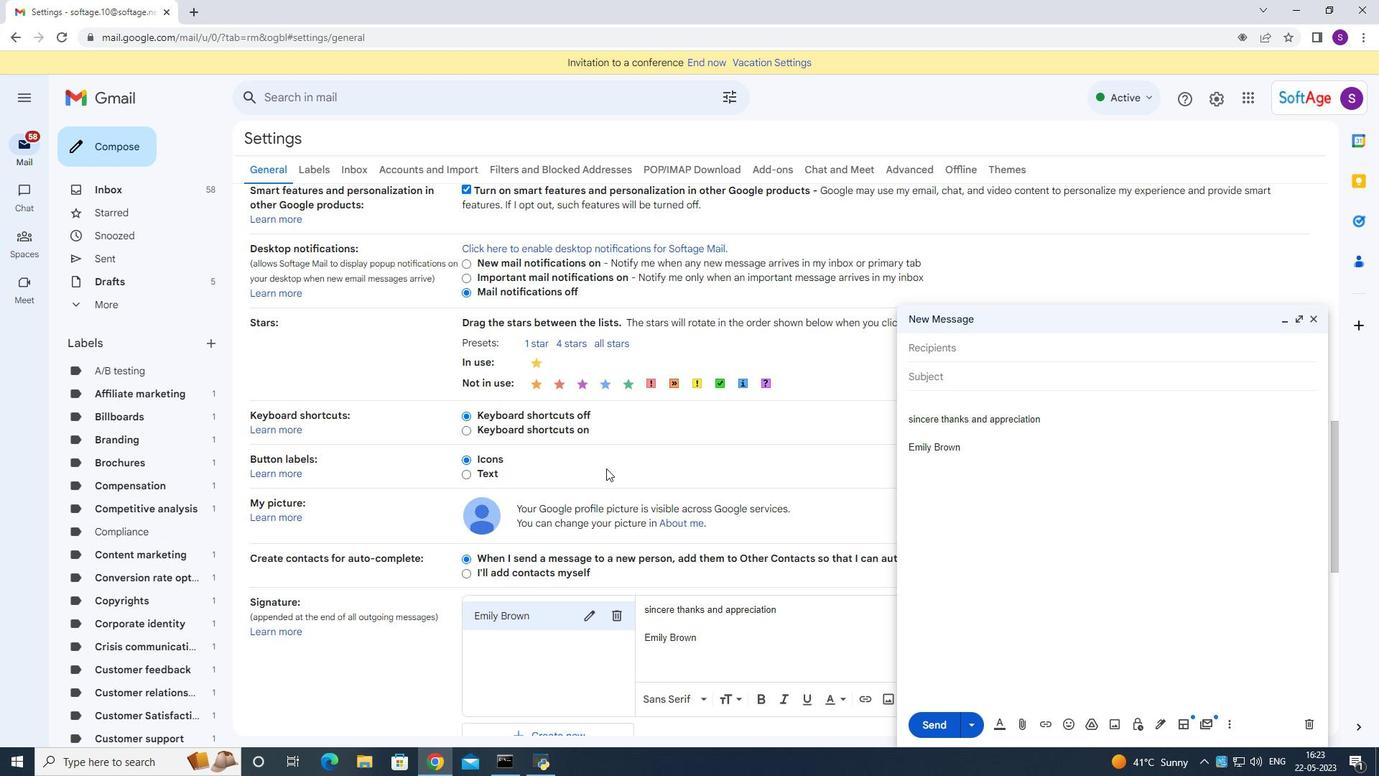
Action: Mouse moved to (595, 399)
Screenshot: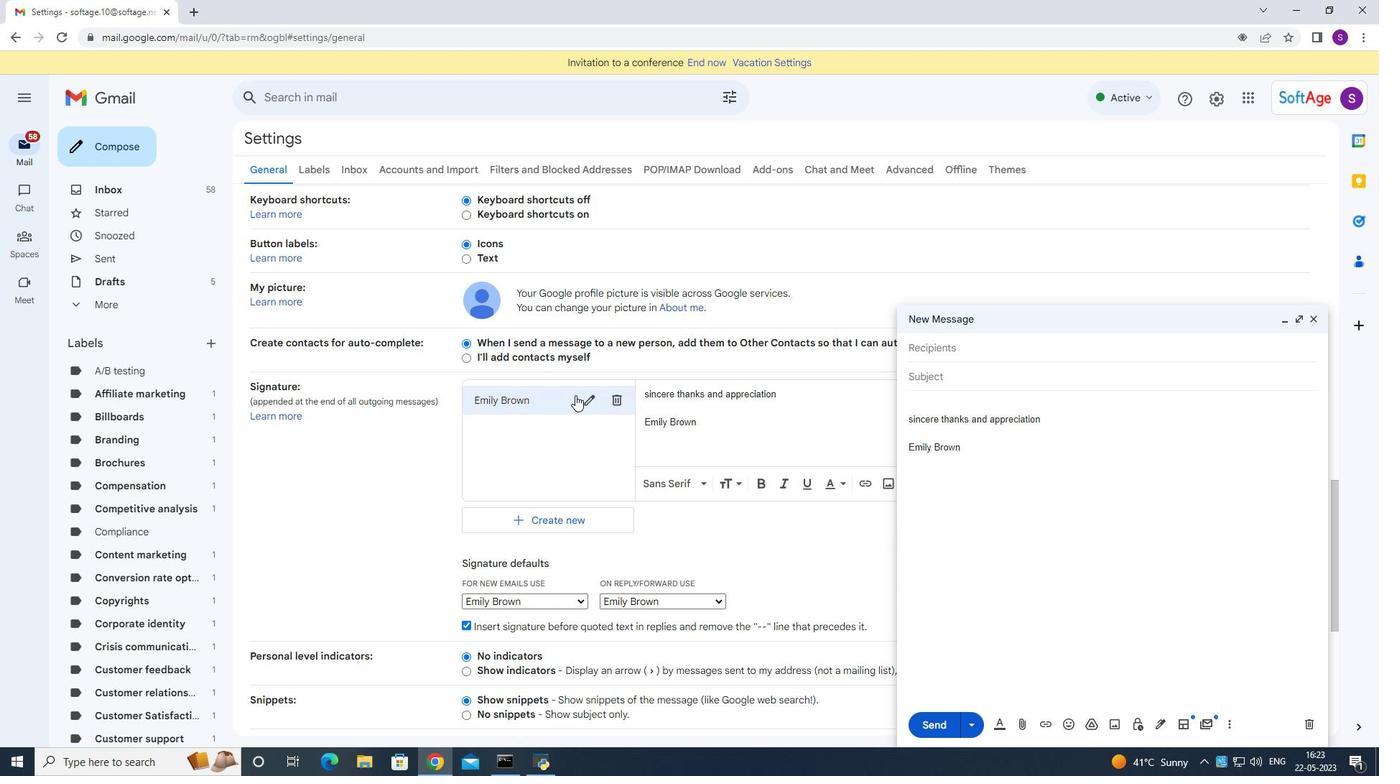 
Action: Mouse pressed left at (595, 399)
Screenshot: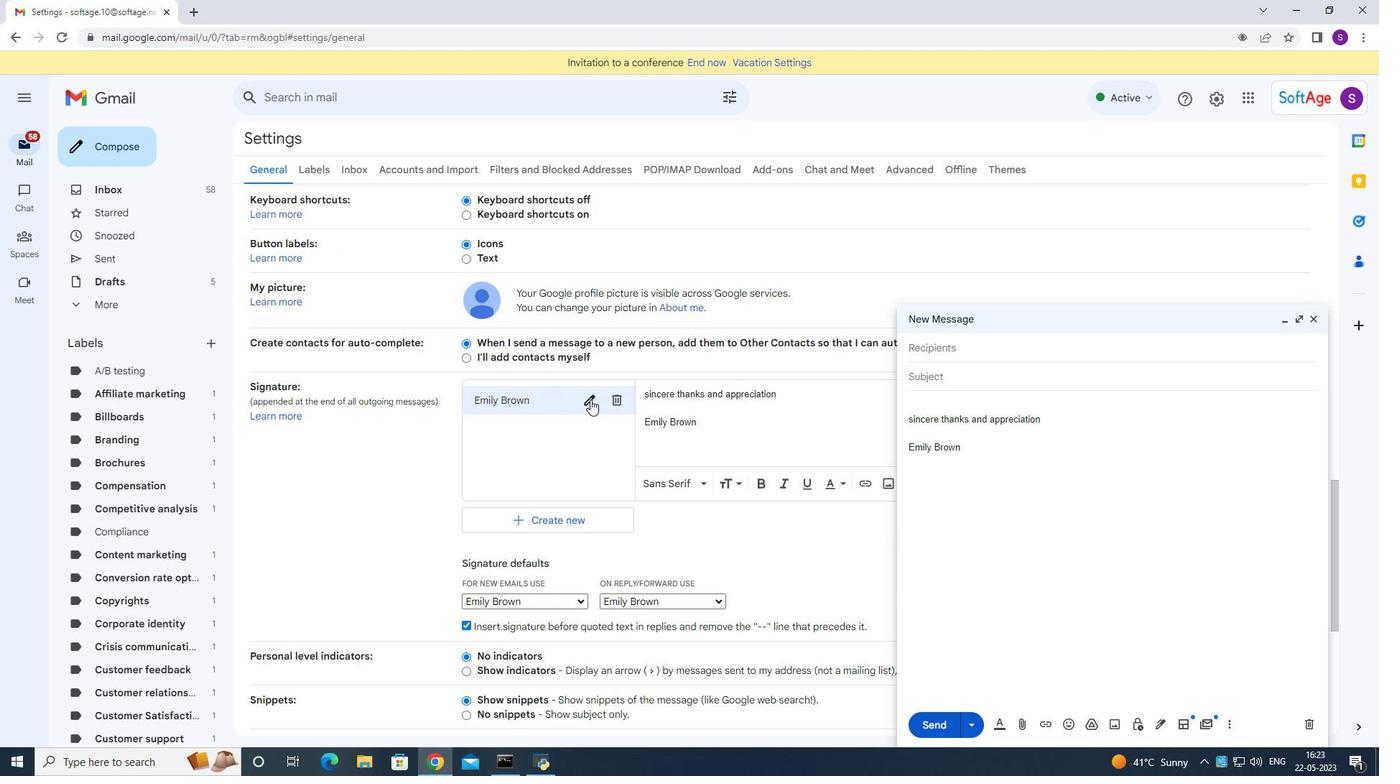 
Action: Key pressed ctrl+A<Key.backspace><Key.shift>Emma<Key.space><Key.shift>Green<Key.space>
Screenshot: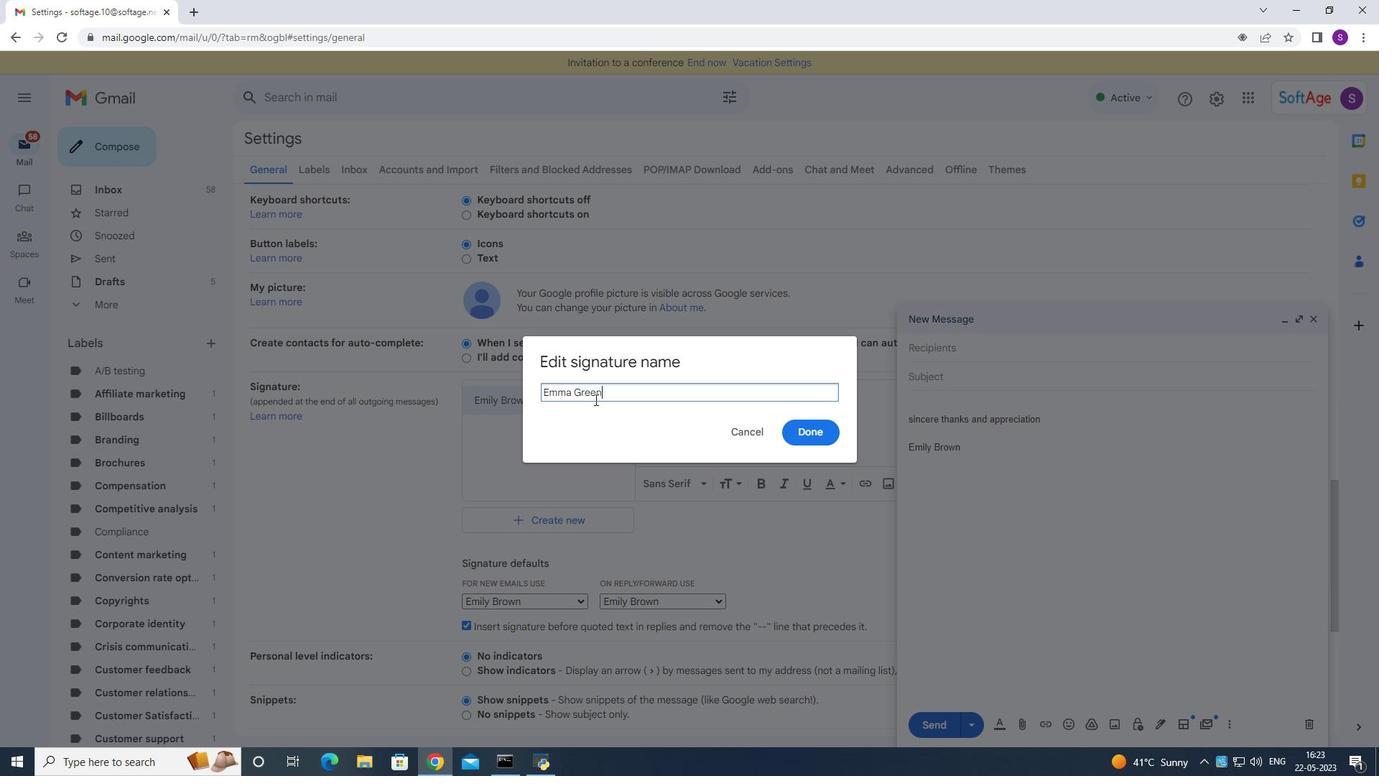 
Action: Mouse moved to (807, 437)
Screenshot: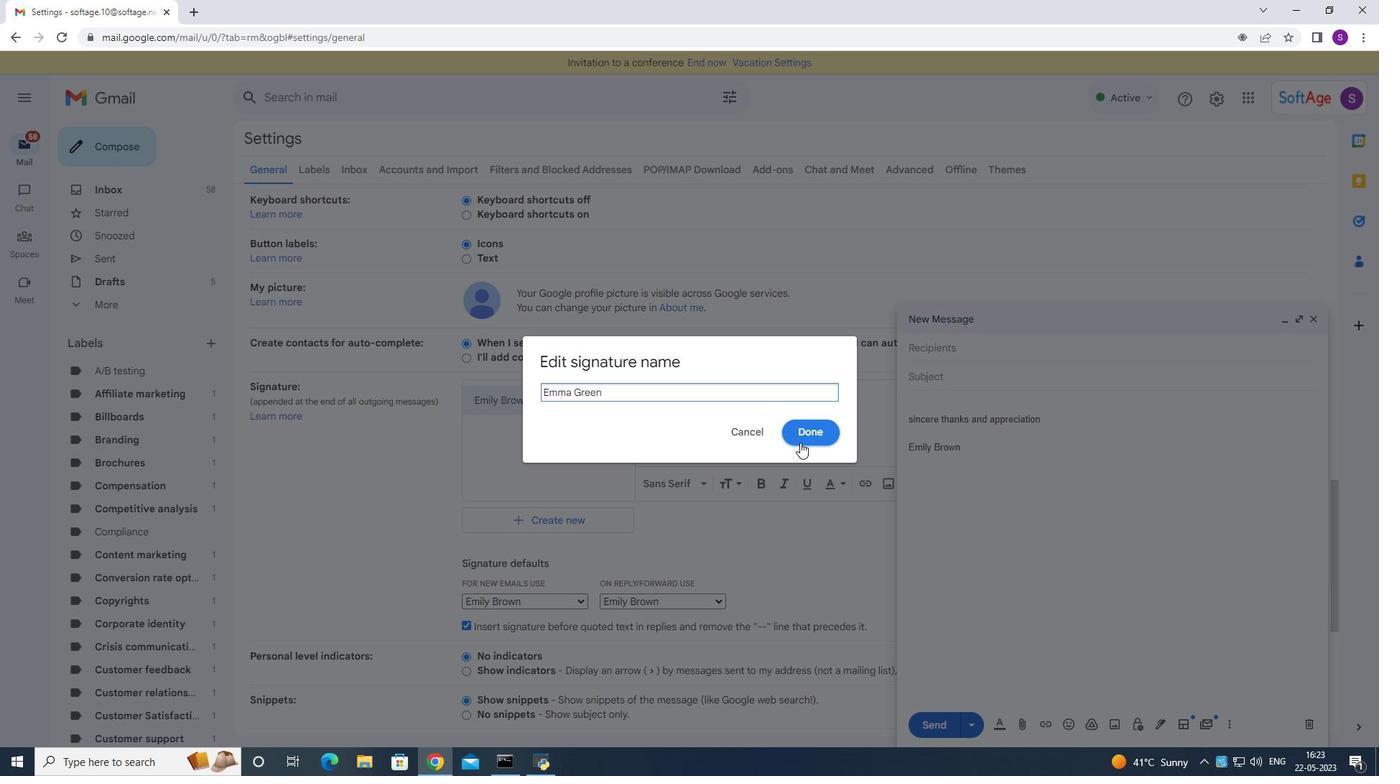 
Action: Mouse pressed left at (807, 437)
Screenshot: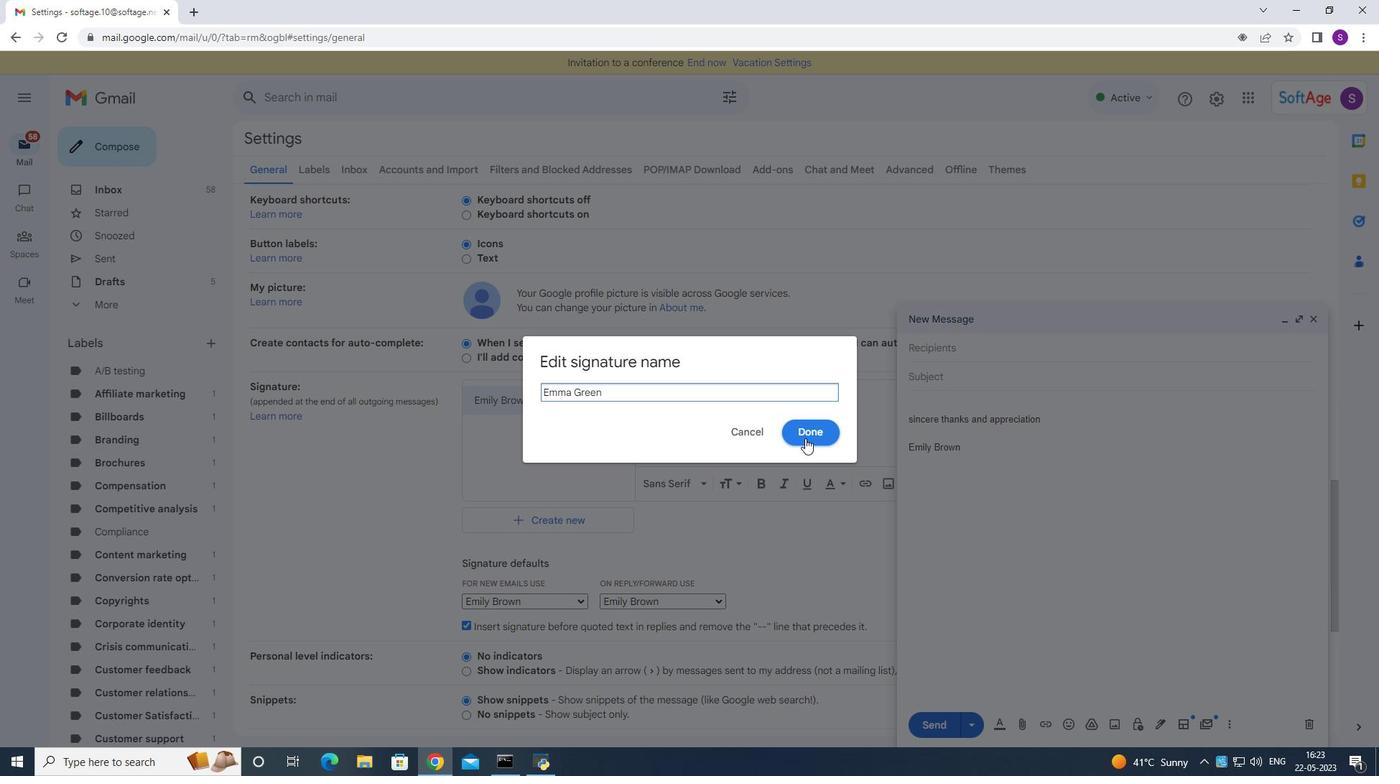 
Action: Mouse moved to (796, 423)
Screenshot: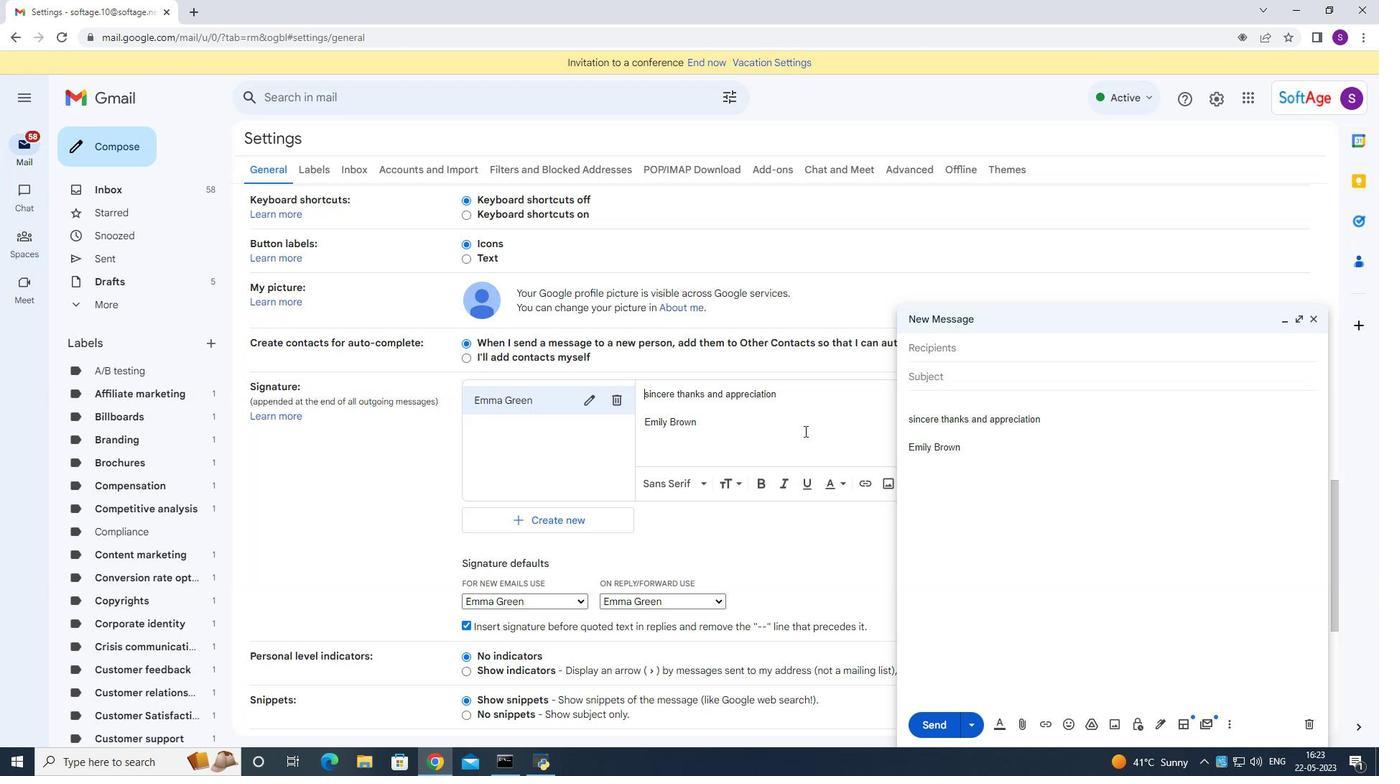 
Action: Mouse pressed left at (796, 423)
Screenshot: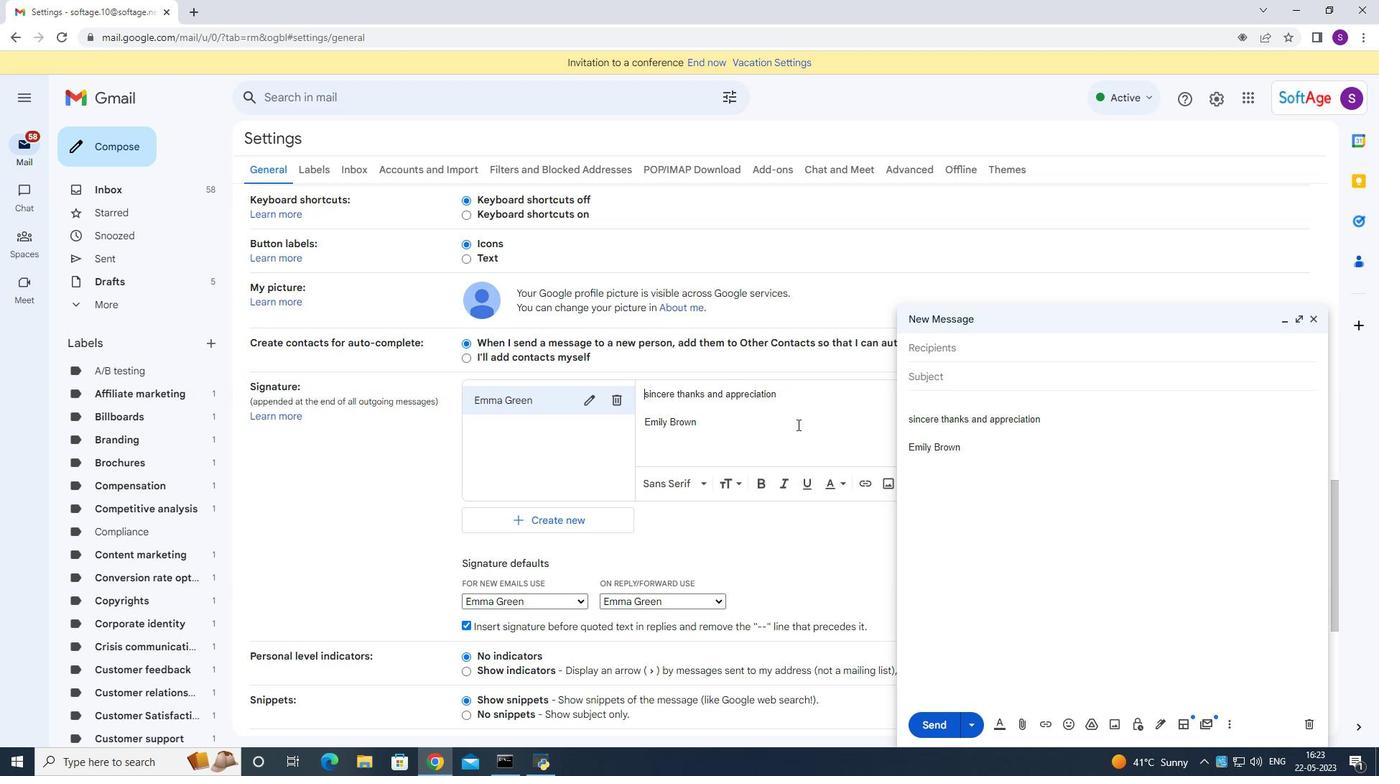
Action: Mouse moved to (802, 421)
Screenshot: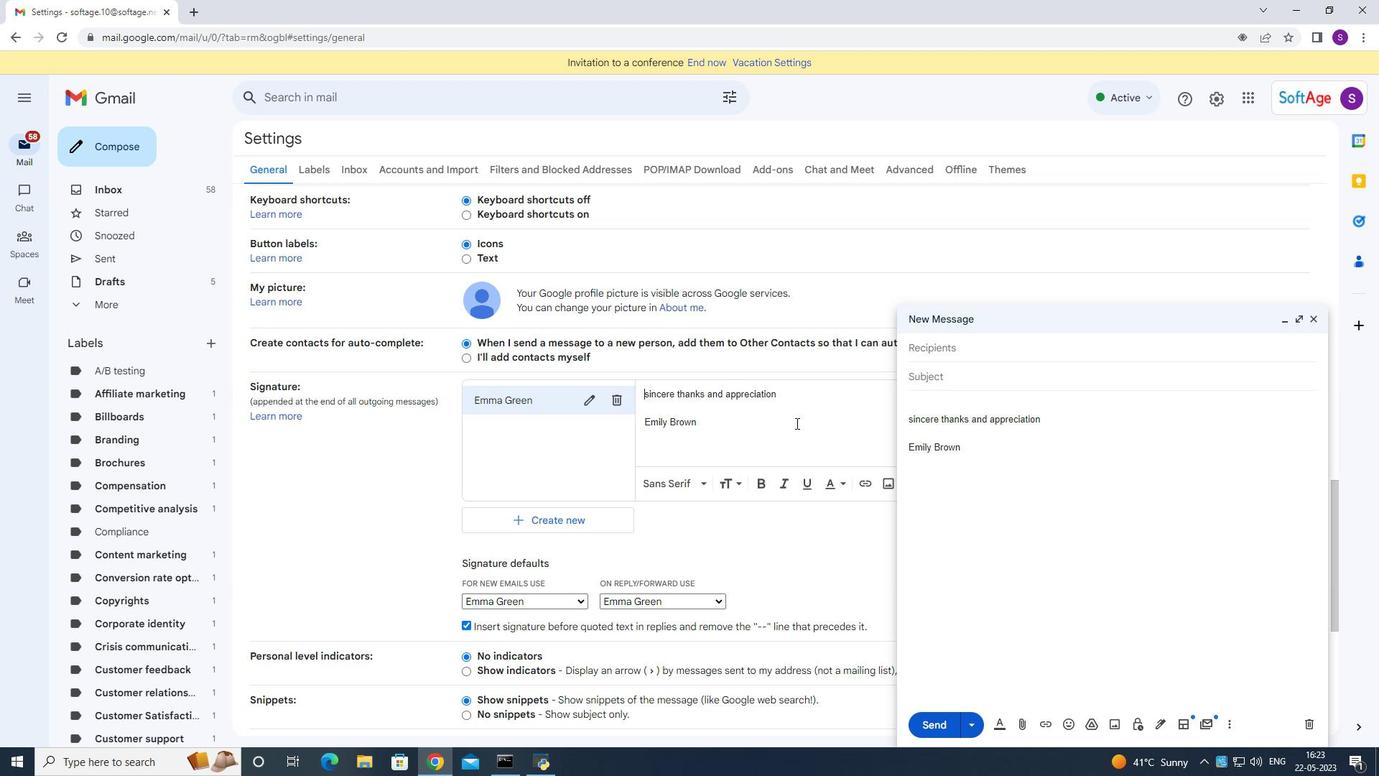 
Action: Key pressed ctrl+A<Key.backspace><Key.shift>Best<Key.space>wishes<Key.space>
Screenshot: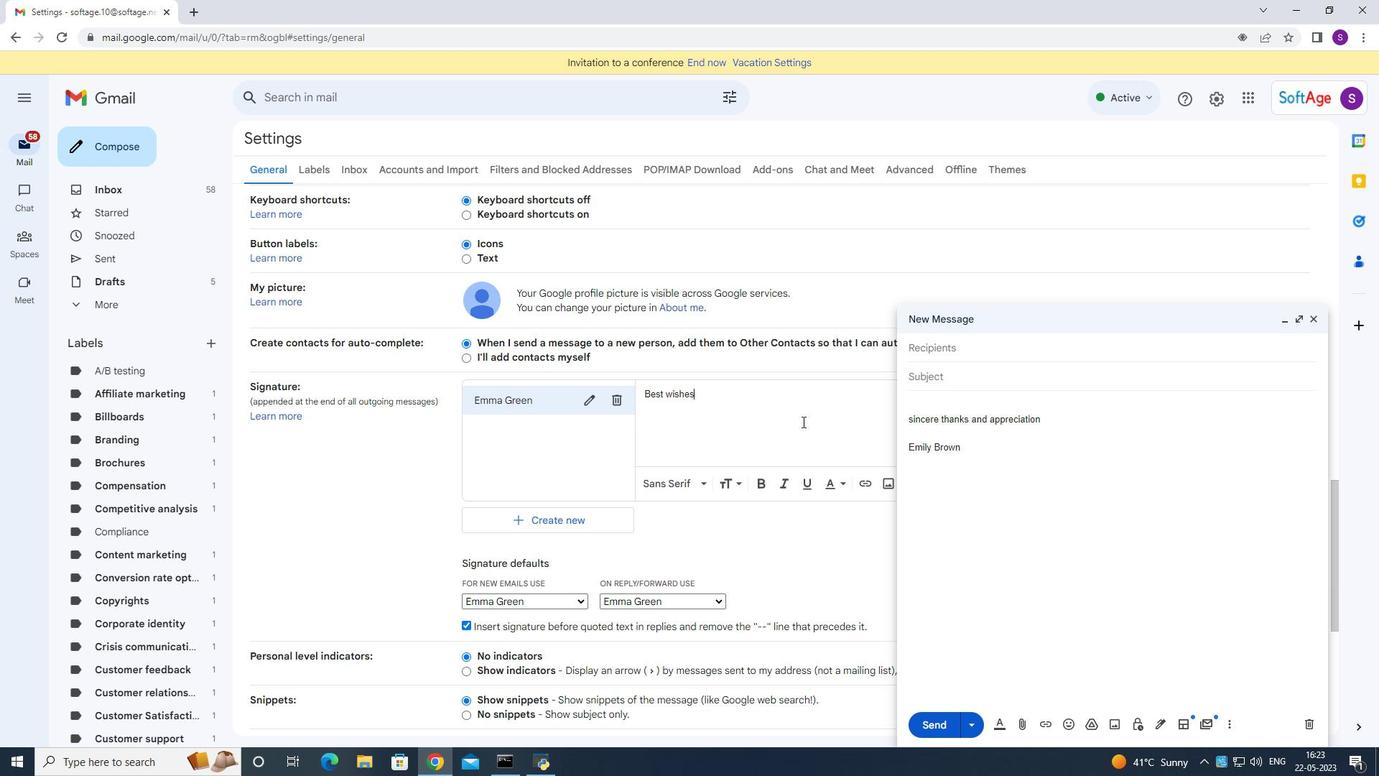 
Action: Mouse moved to (809, 417)
Screenshot: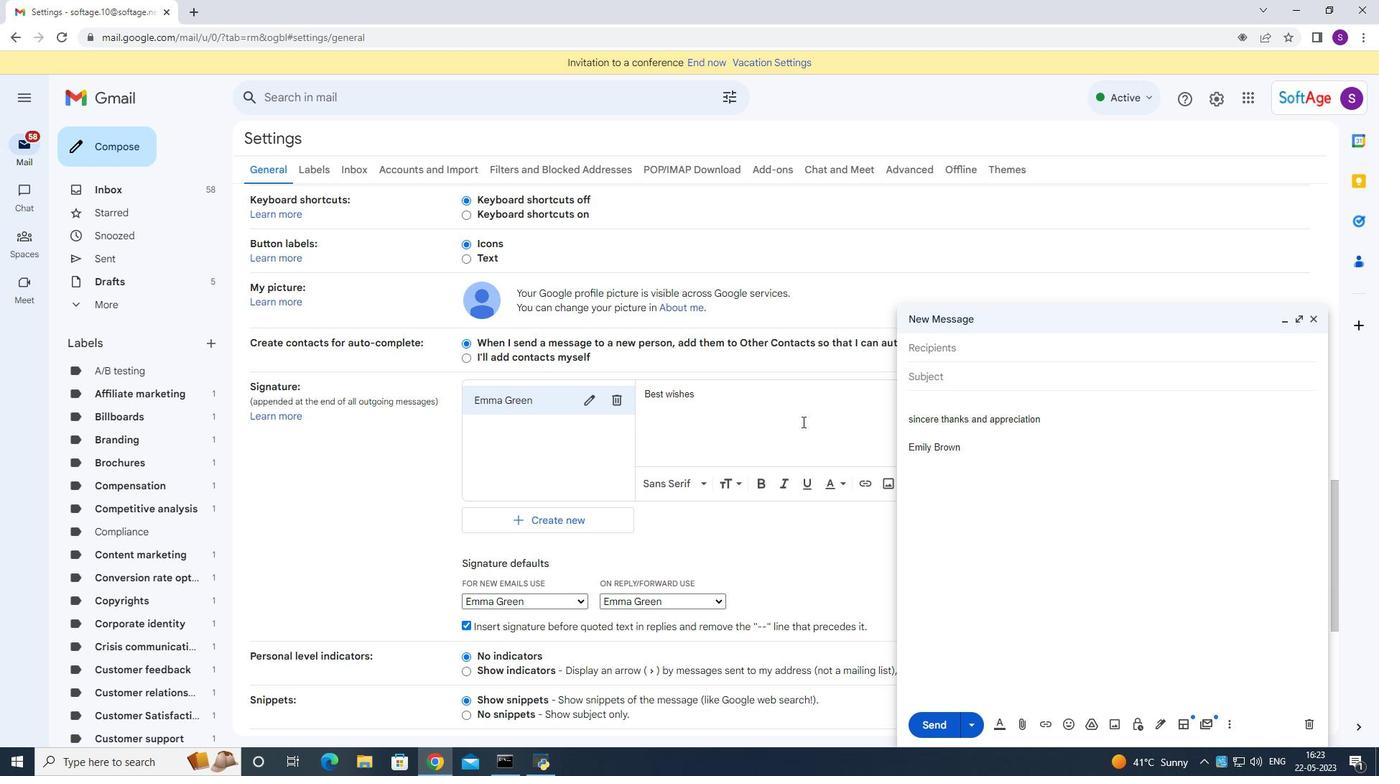 
Action: Key pressed for<Key.space>a<Key.space>joyful<Key.space><Key.shift><Key.shift><Key.shift>Easter<Key.space><Key.enter><Key.enter><Key.shift><Key.shift><Key.shift><Key.shift><Key.shift><Key.shift><Key.shift><Key.shift><Key.shift><Key.shift><Key.shift><Key.shift><Key.shift>Emma<Key.space><Key.shift>Green<Key.space>
Screenshot: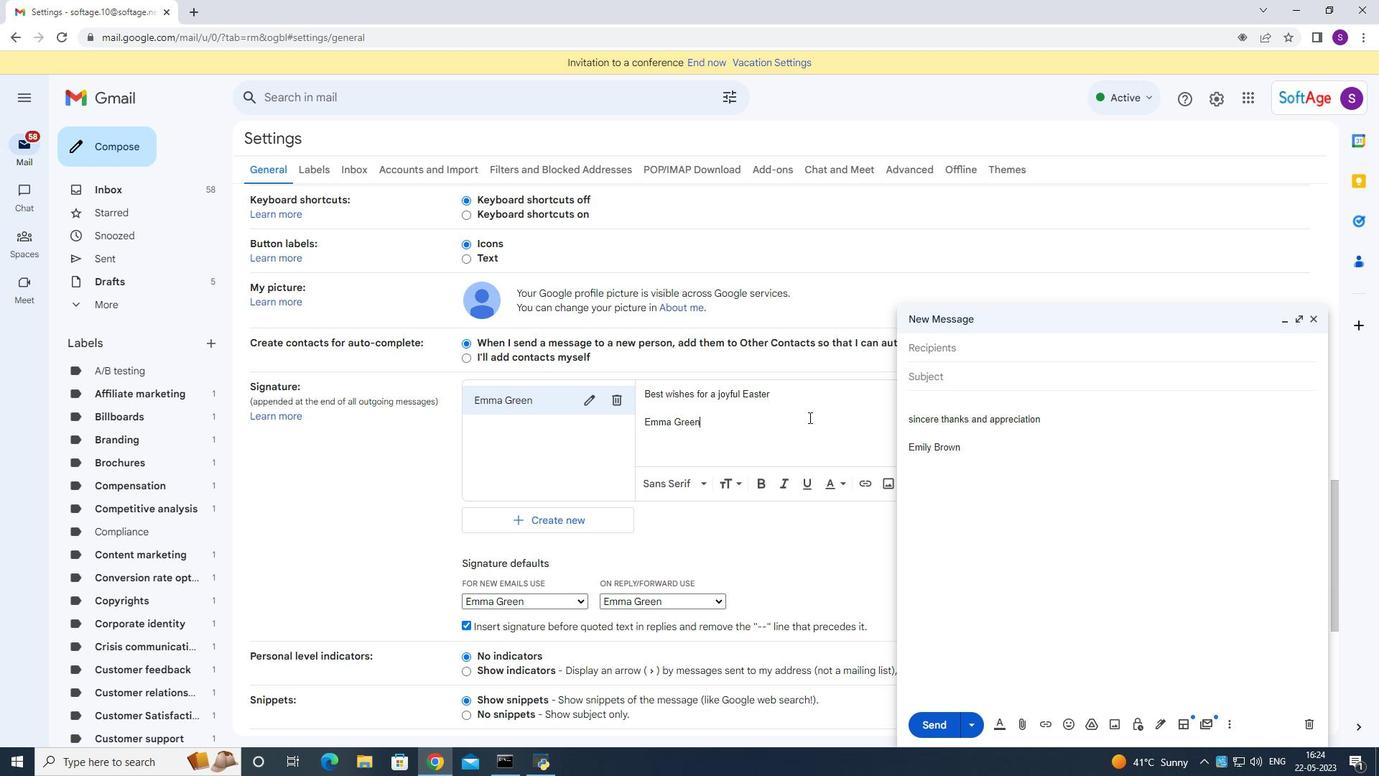 
Action: Mouse moved to (817, 427)
Screenshot: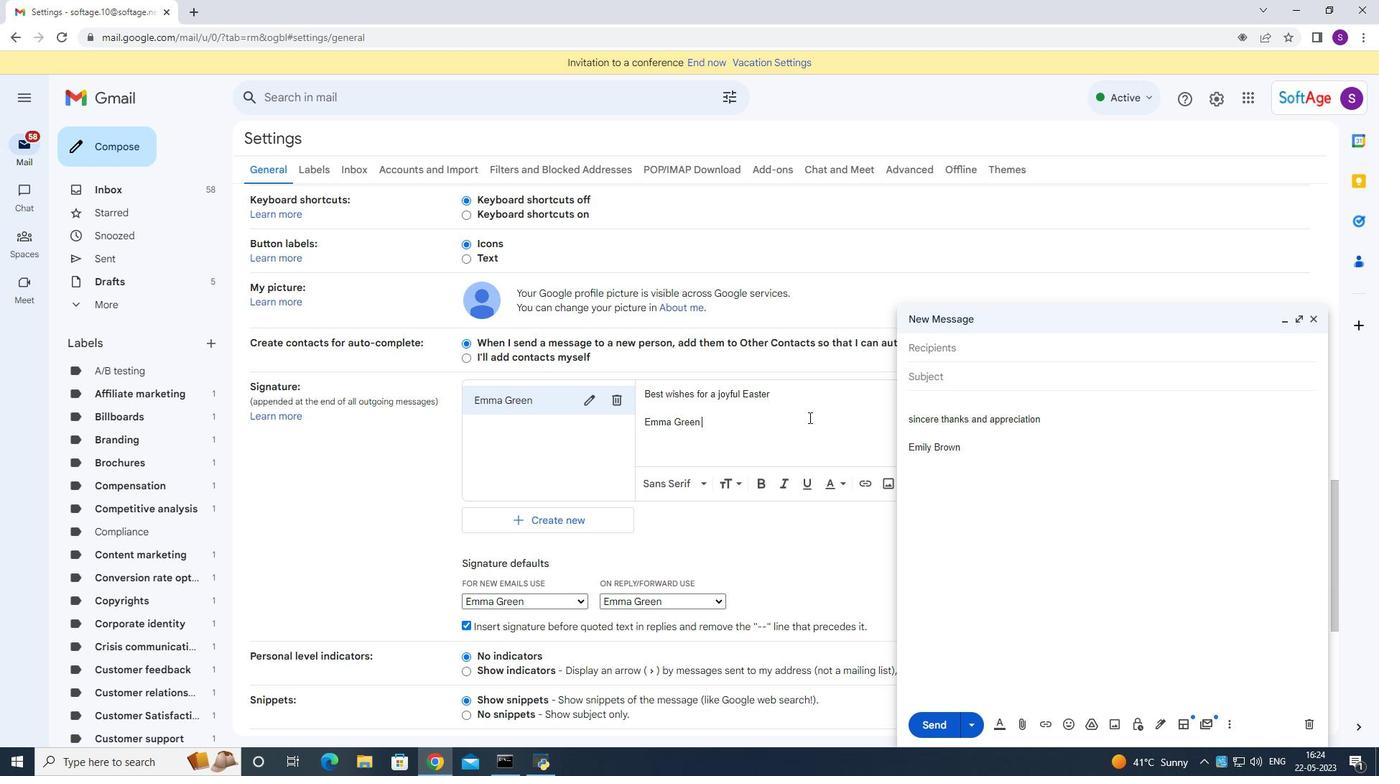 
Action: Mouse scrolled (817, 426) with delta (0, 0)
Screenshot: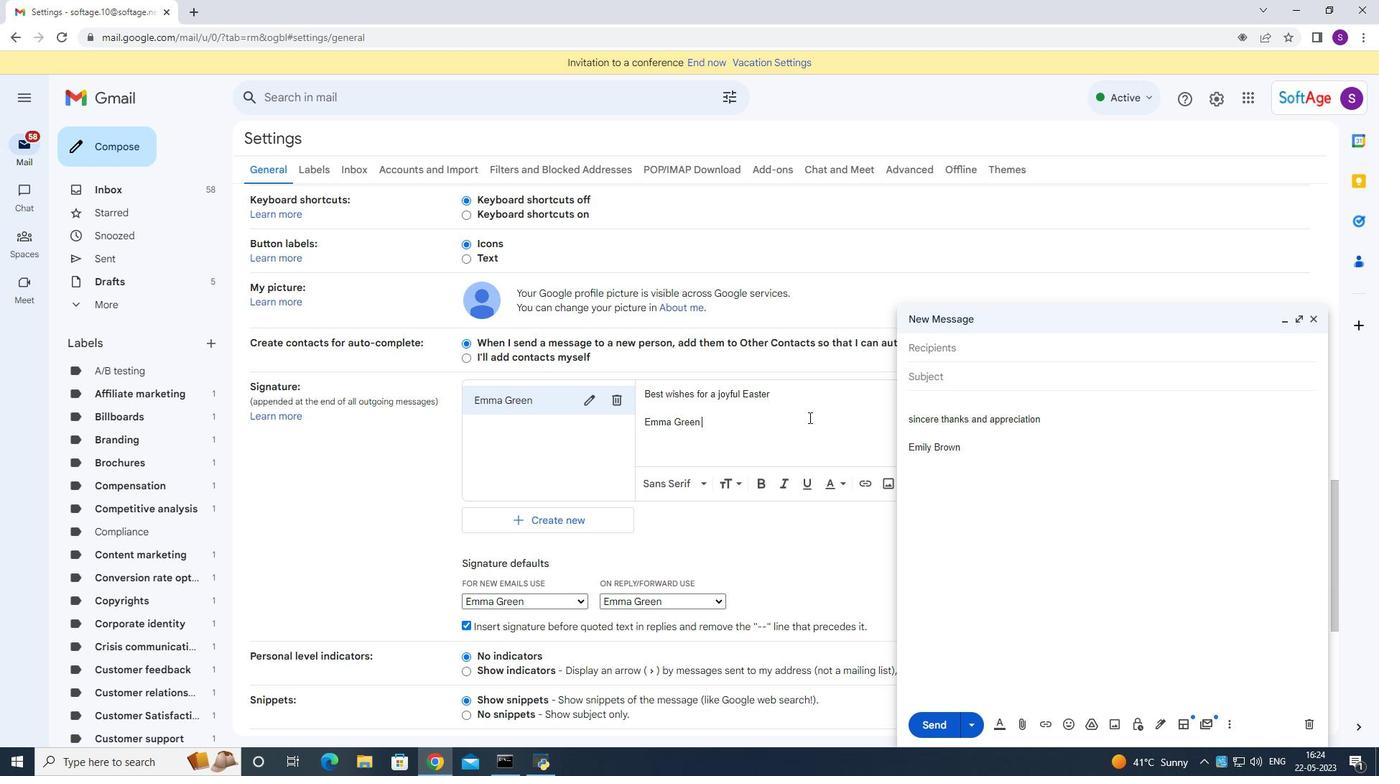 
Action: Mouse moved to (818, 430)
Screenshot: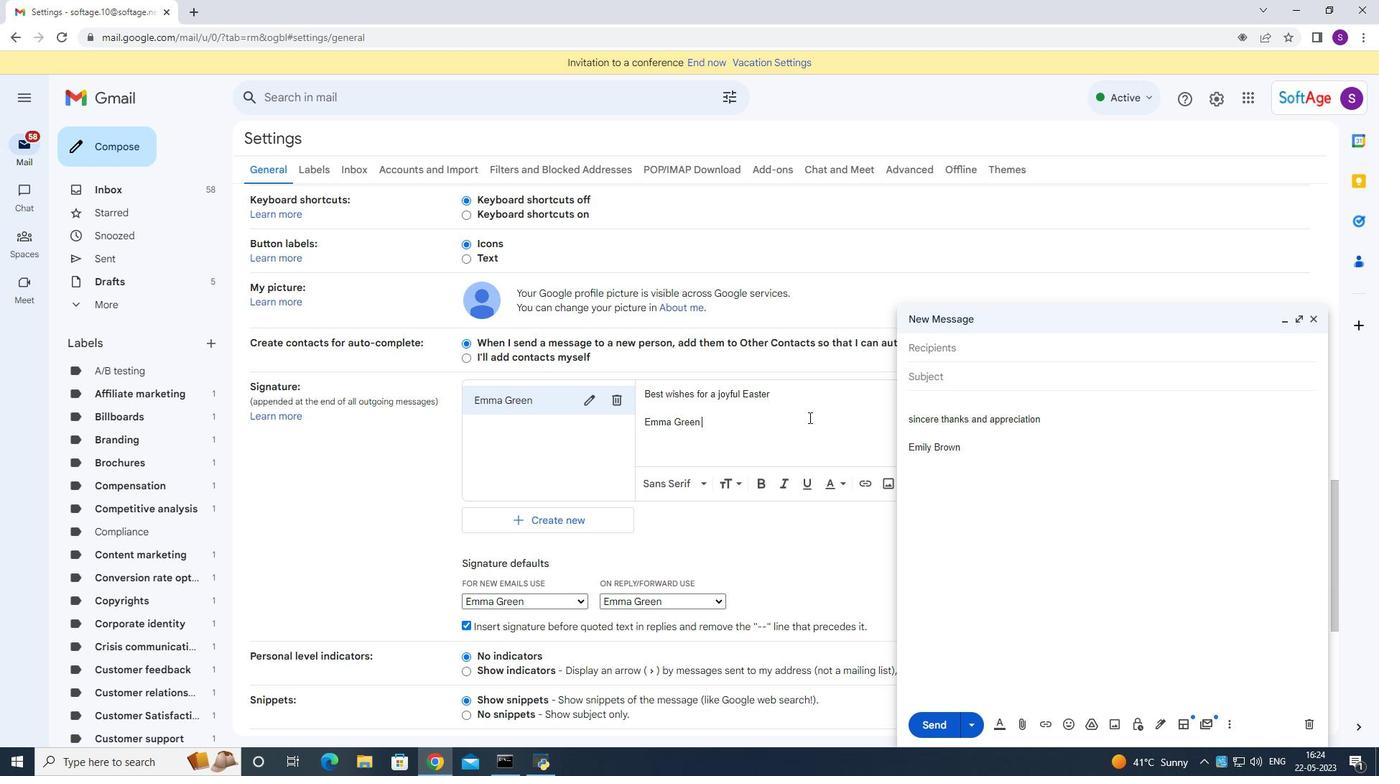
Action: Mouse scrolled (818, 429) with delta (0, 0)
Screenshot: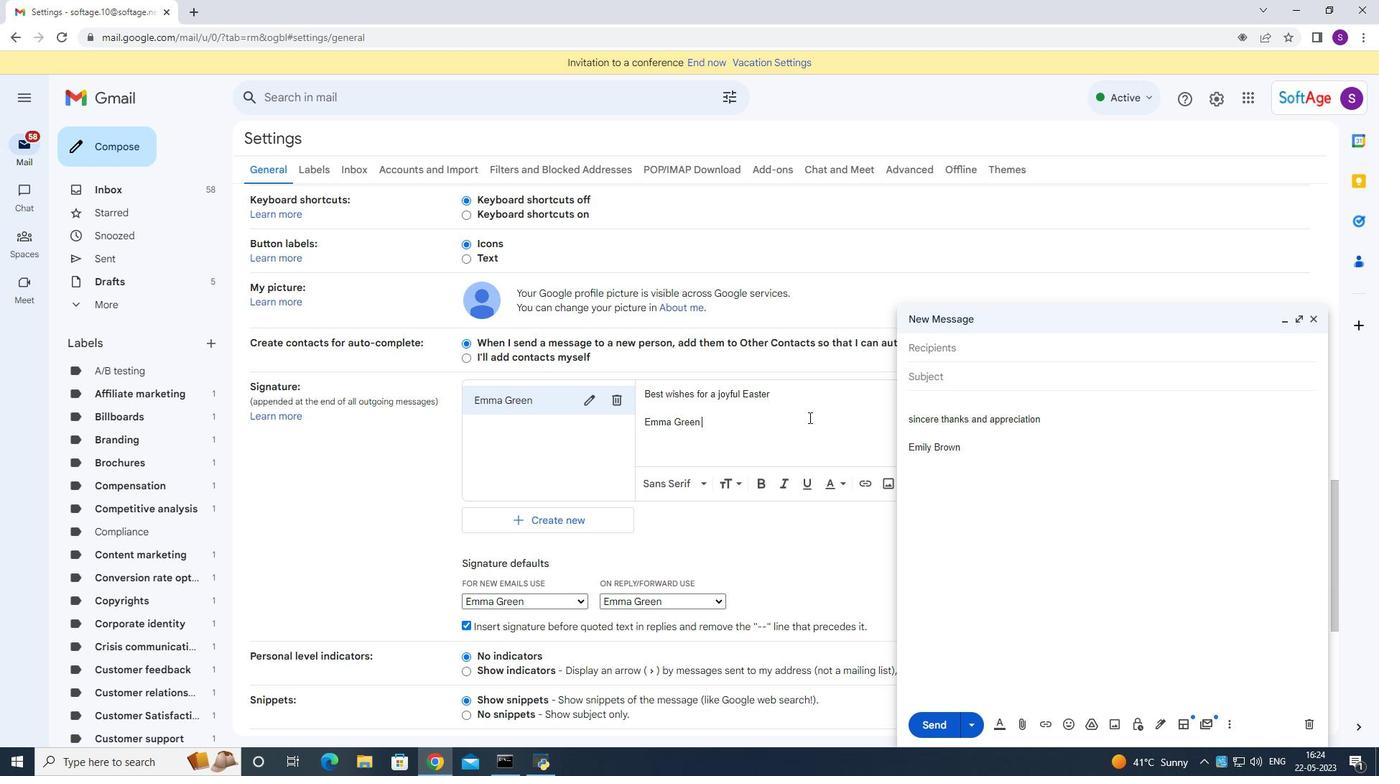
Action: Mouse moved to (820, 431)
Screenshot: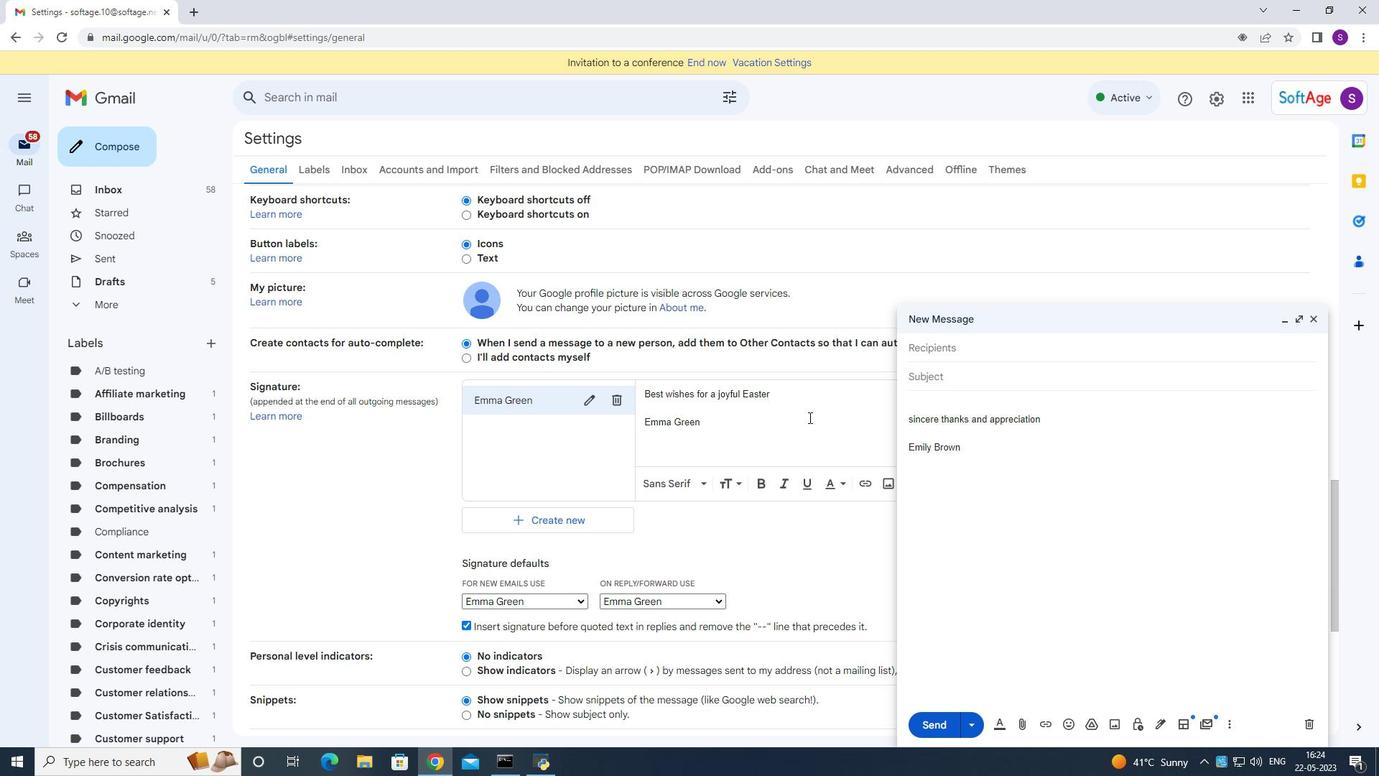 
Action: Mouse scrolled (820, 430) with delta (0, 0)
Screenshot: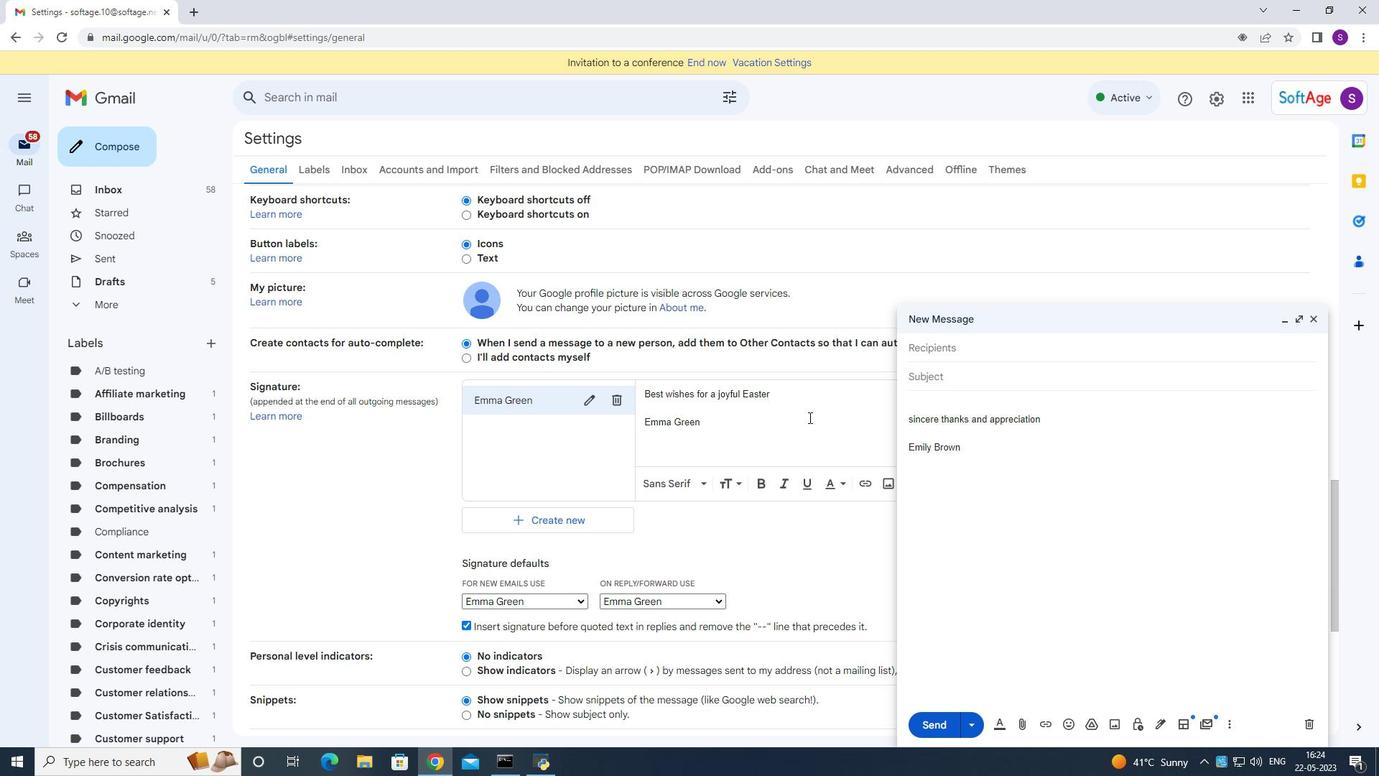
Action: Mouse moved to (825, 431)
Screenshot: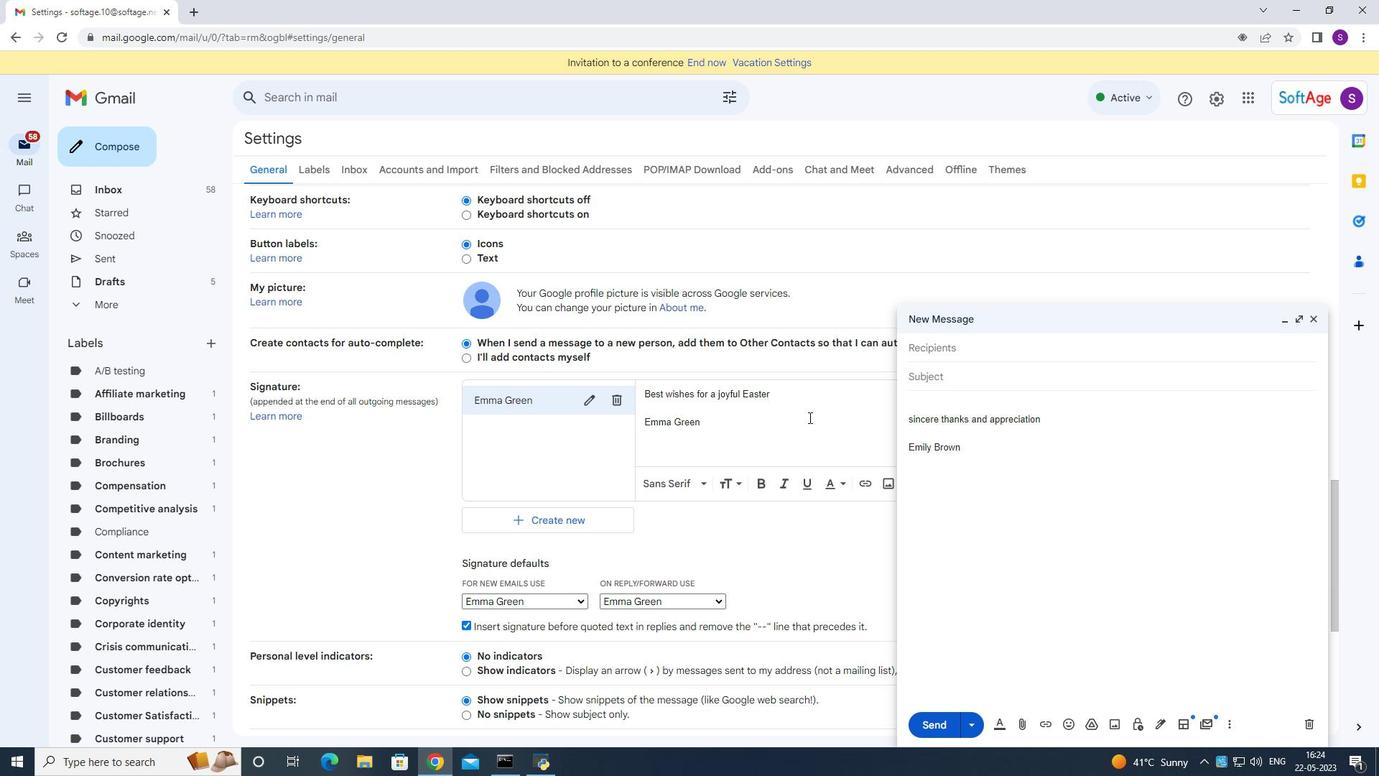 
Action: Mouse scrolled (821, 430) with delta (0, 0)
Screenshot: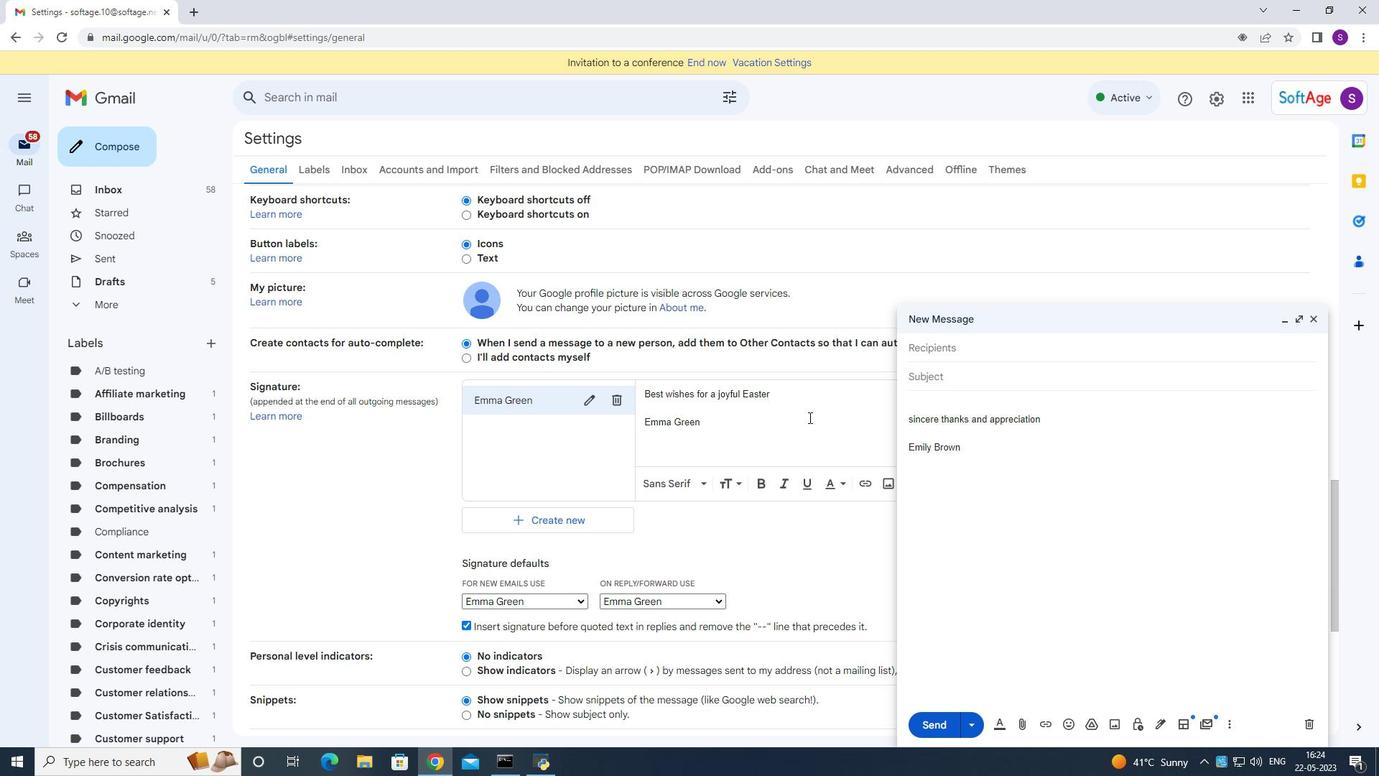 
Action: Mouse moved to (836, 431)
Screenshot: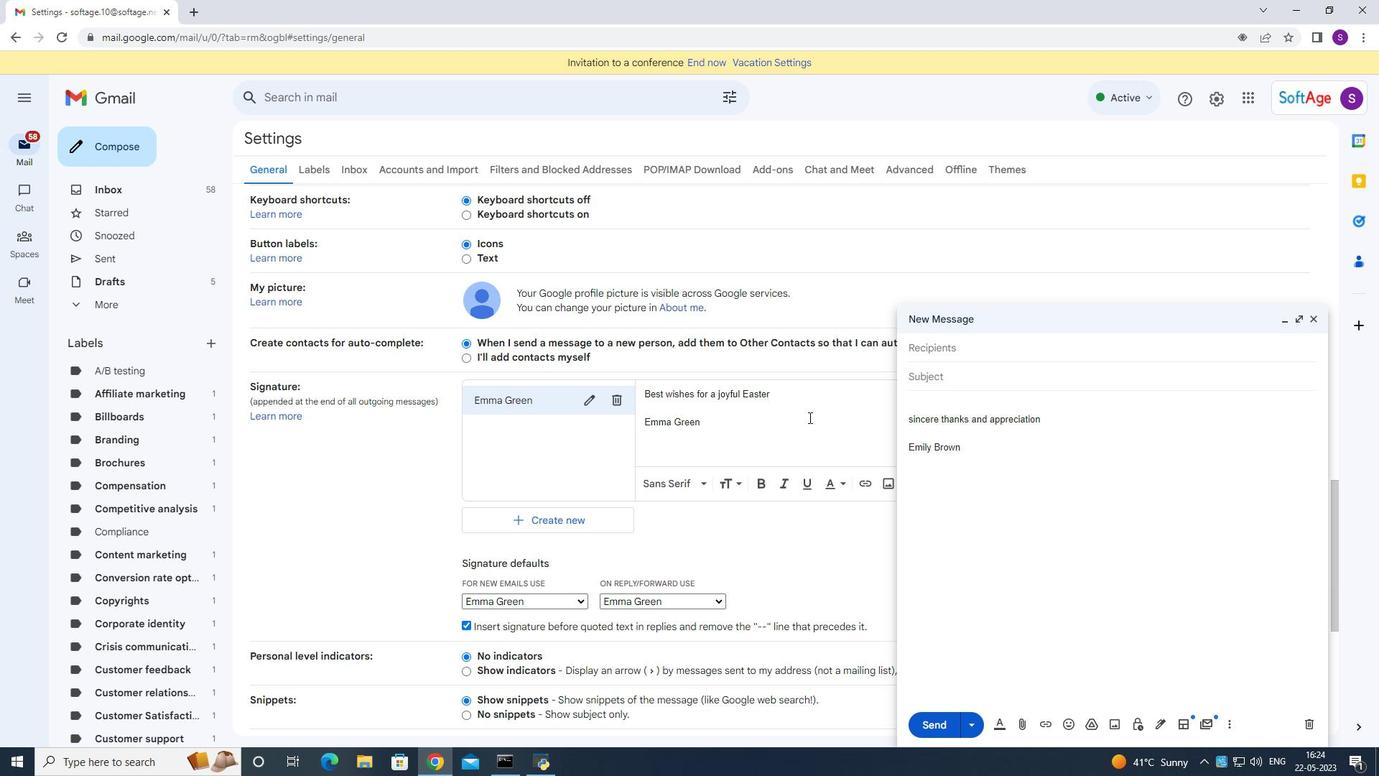 
Action: Mouse scrolled (830, 431) with delta (0, 0)
Screenshot: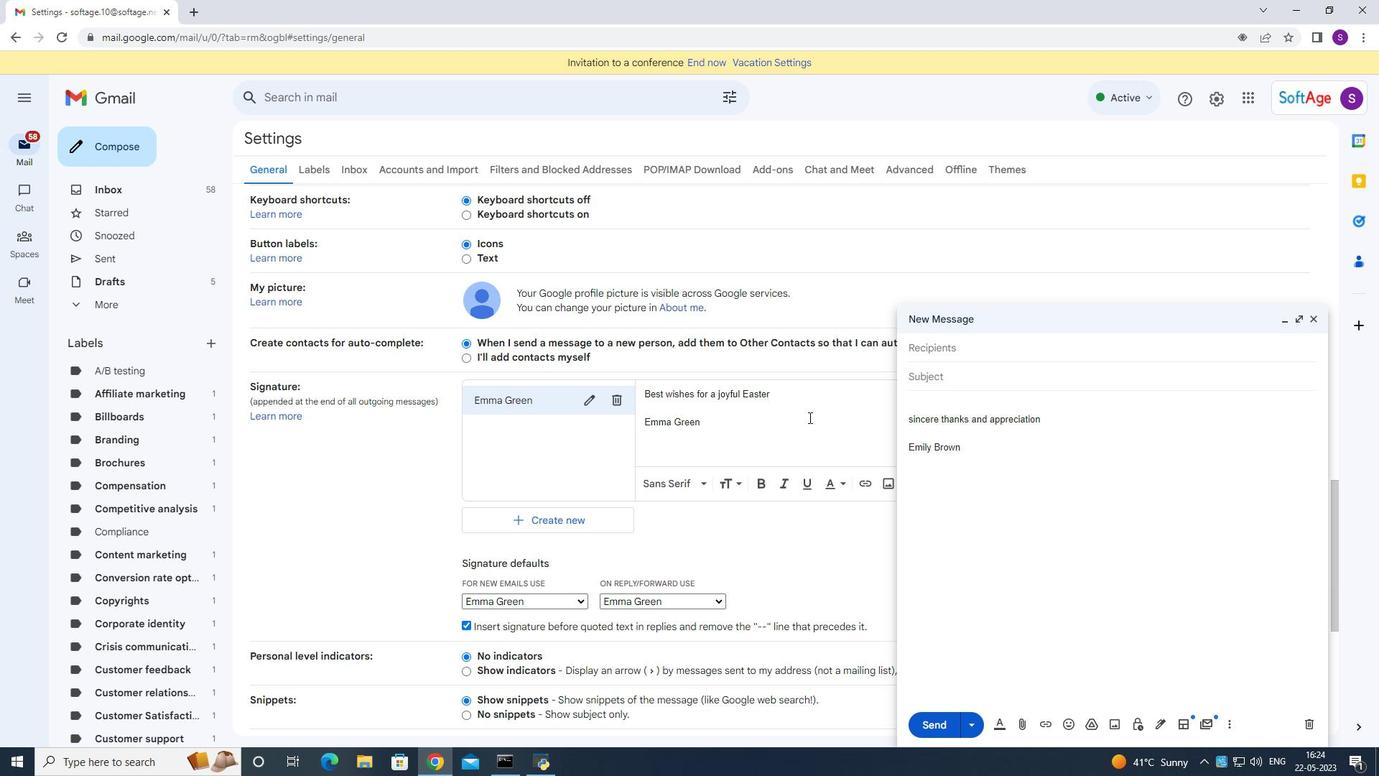 
Action: Mouse moved to (1319, 322)
Screenshot: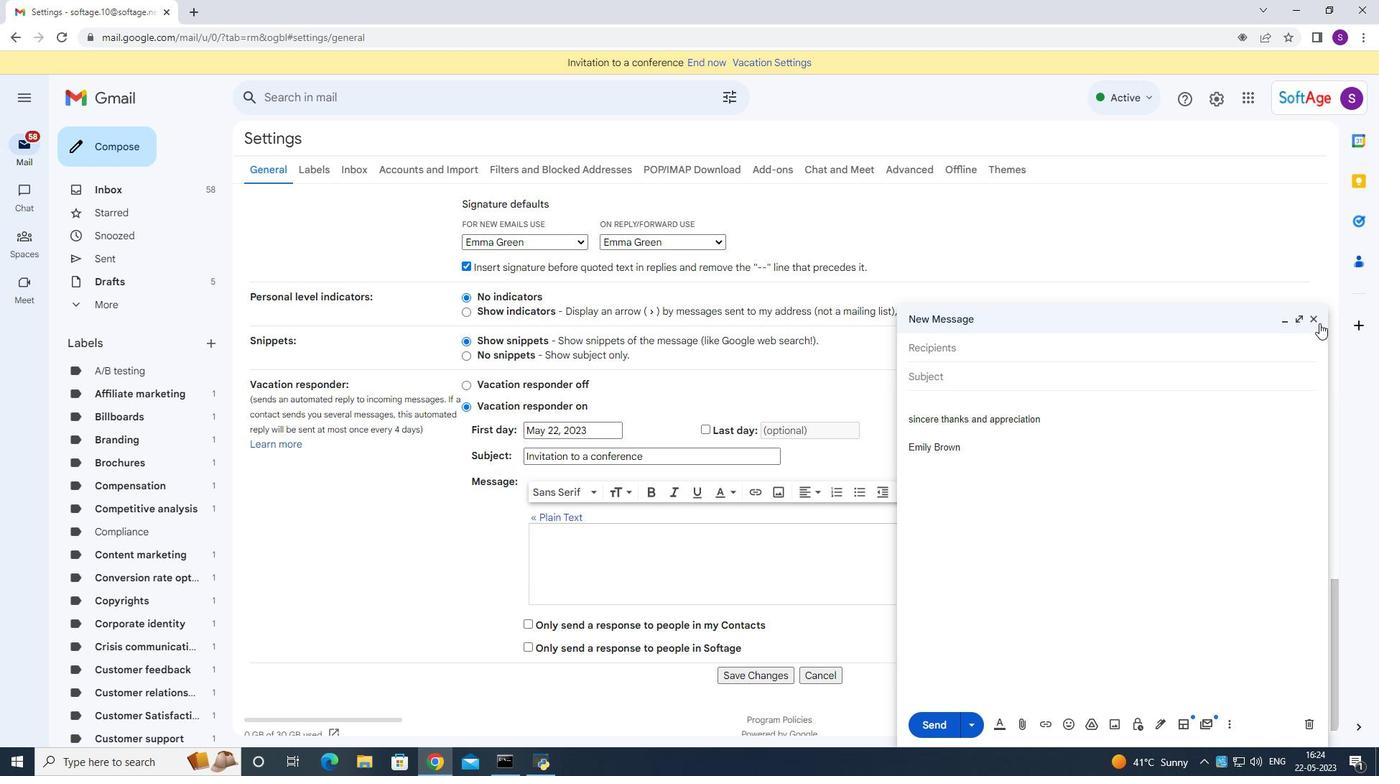 
Action: Mouse pressed left at (1319, 322)
Screenshot: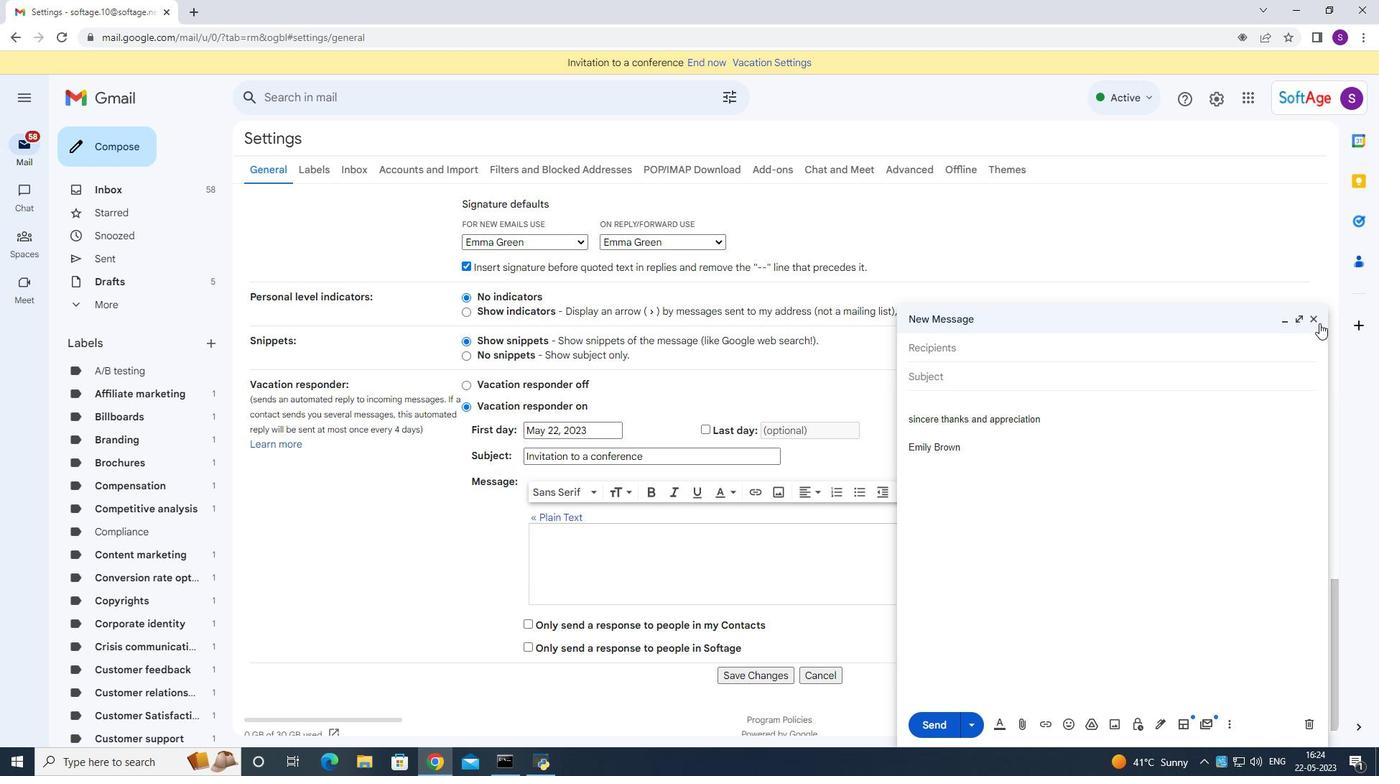 
Action: Mouse moved to (619, 398)
Screenshot: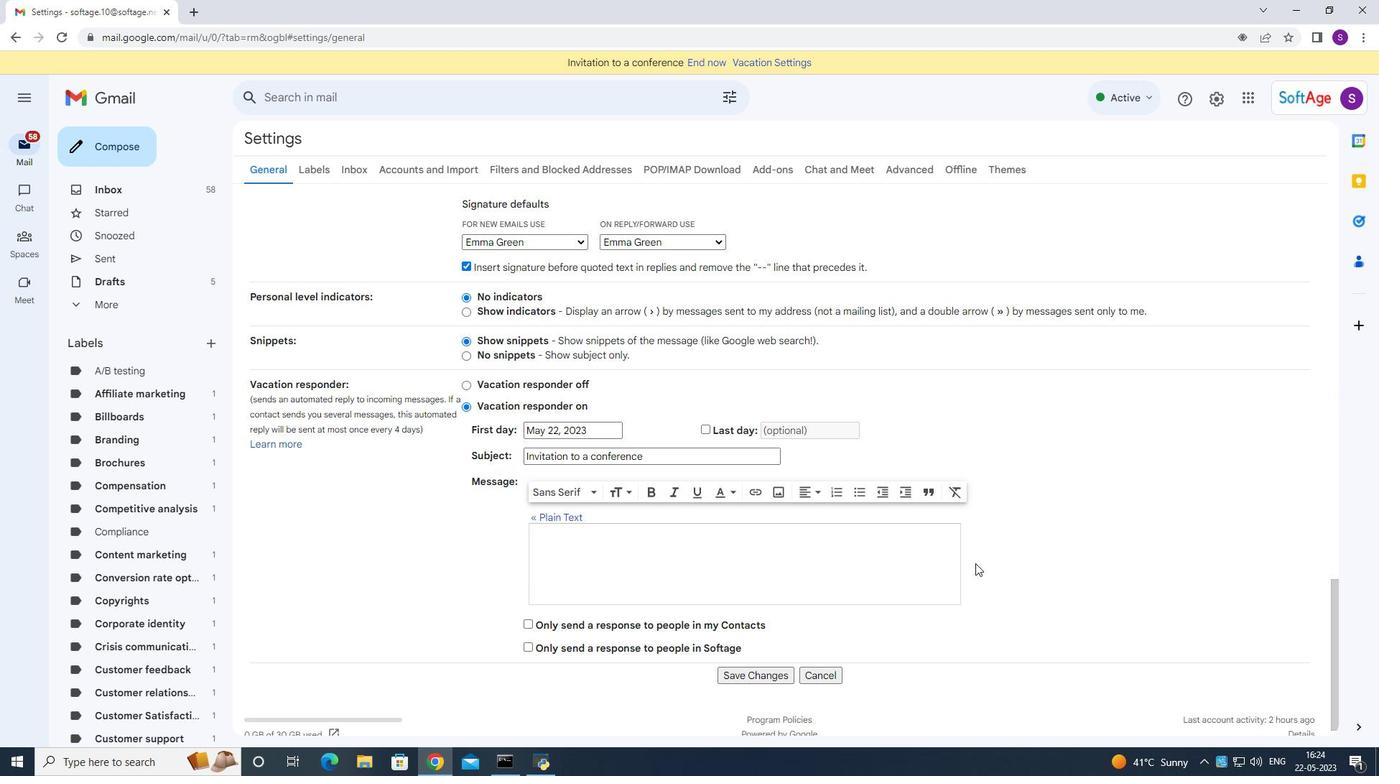 
Action: Mouse scrolled (619, 398) with delta (0, 0)
Screenshot: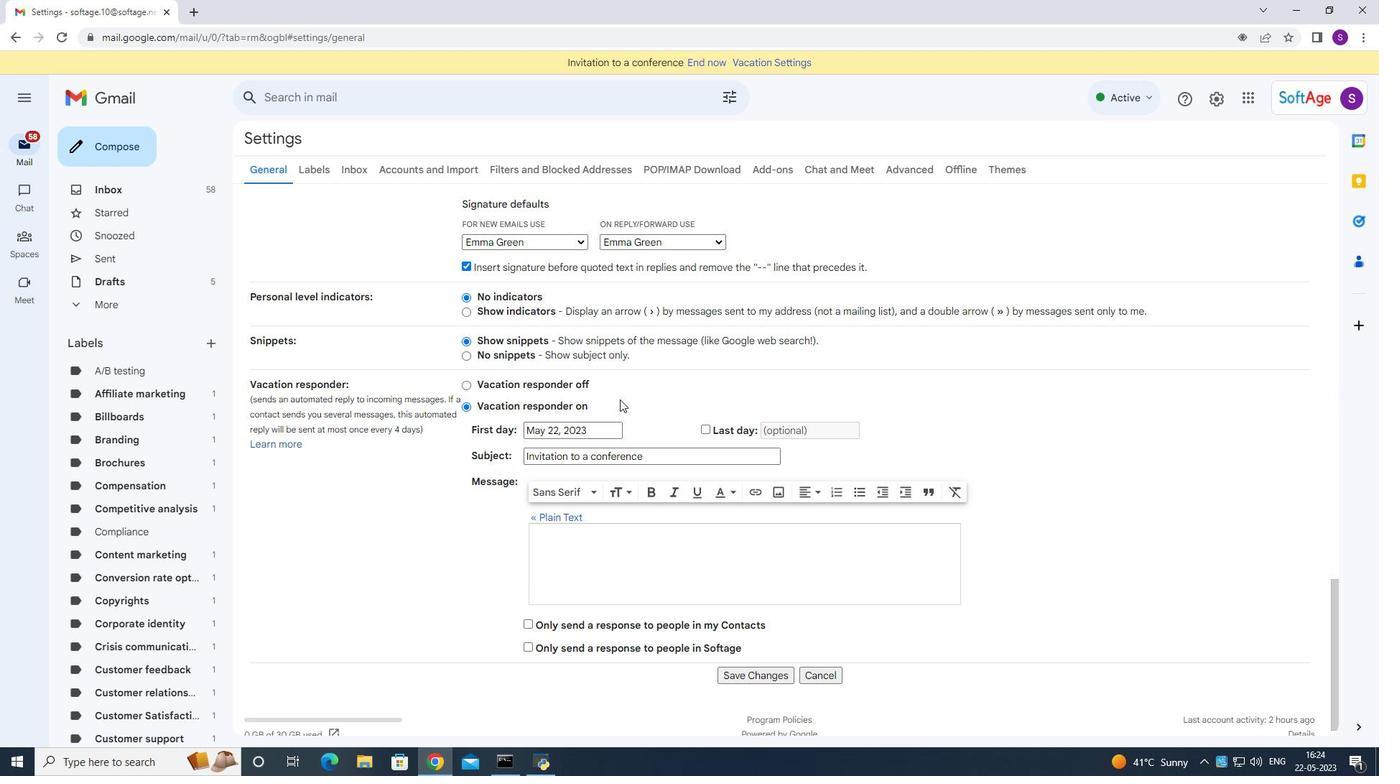 
Action: Mouse scrolled (619, 398) with delta (0, 0)
Screenshot: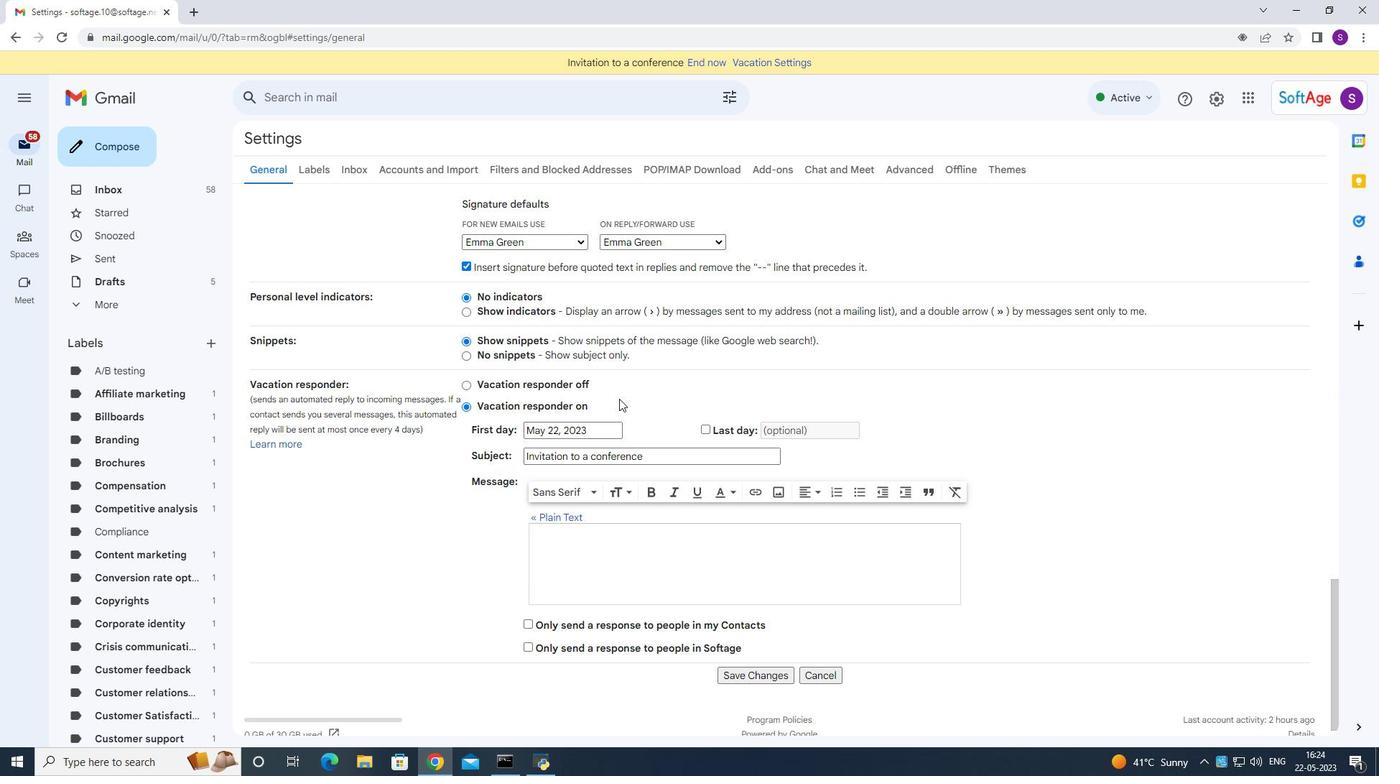 
Action: Mouse scrolled (619, 398) with delta (0, 0)
Screenshot: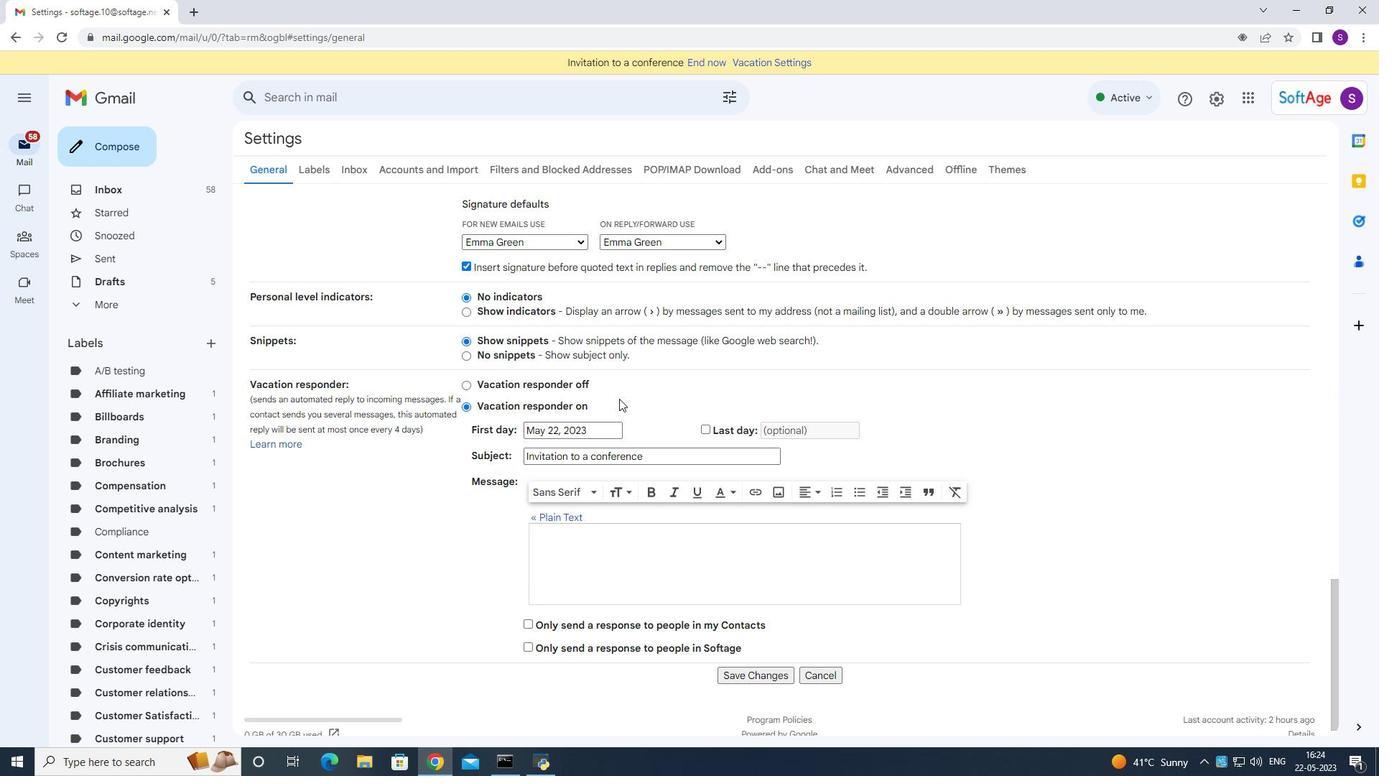 
Action: Mouse moved to (619, 398)
Screenshot: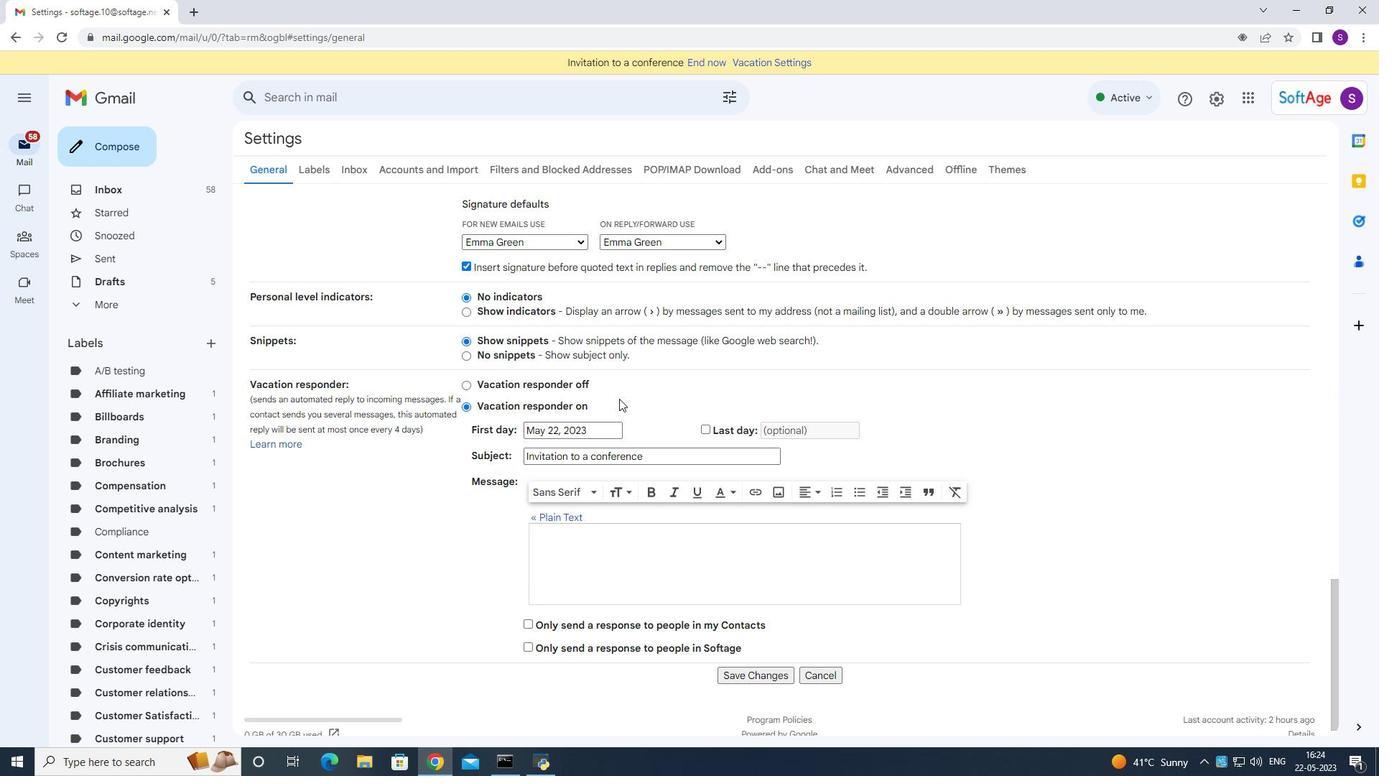 
Action: Mouse scrolled (619, 398) with delta (0, 0)
Screenshot: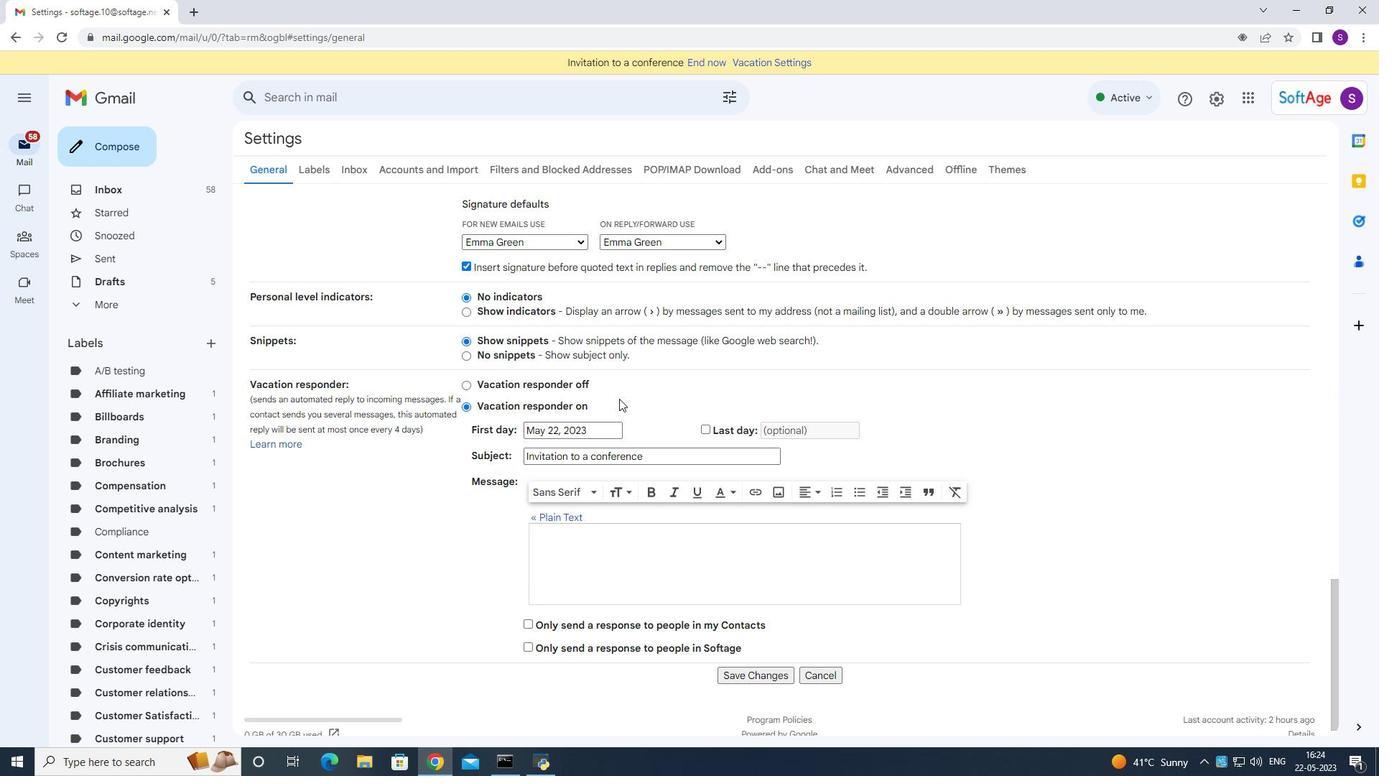 
Action: Mouse scrolled (619, 398) with delta (0, 0)
Screenshot: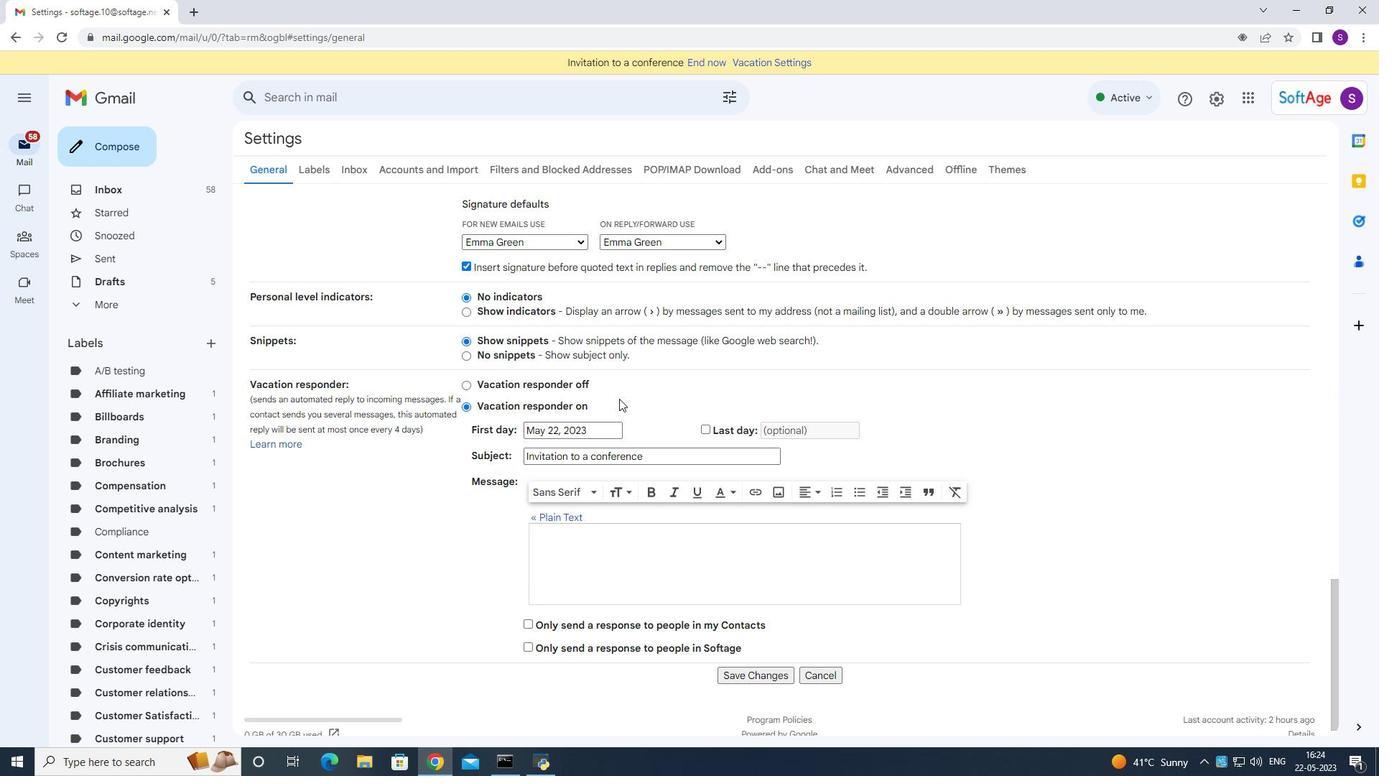 
Action: Mouse moved to (737, 662)
Screenshot: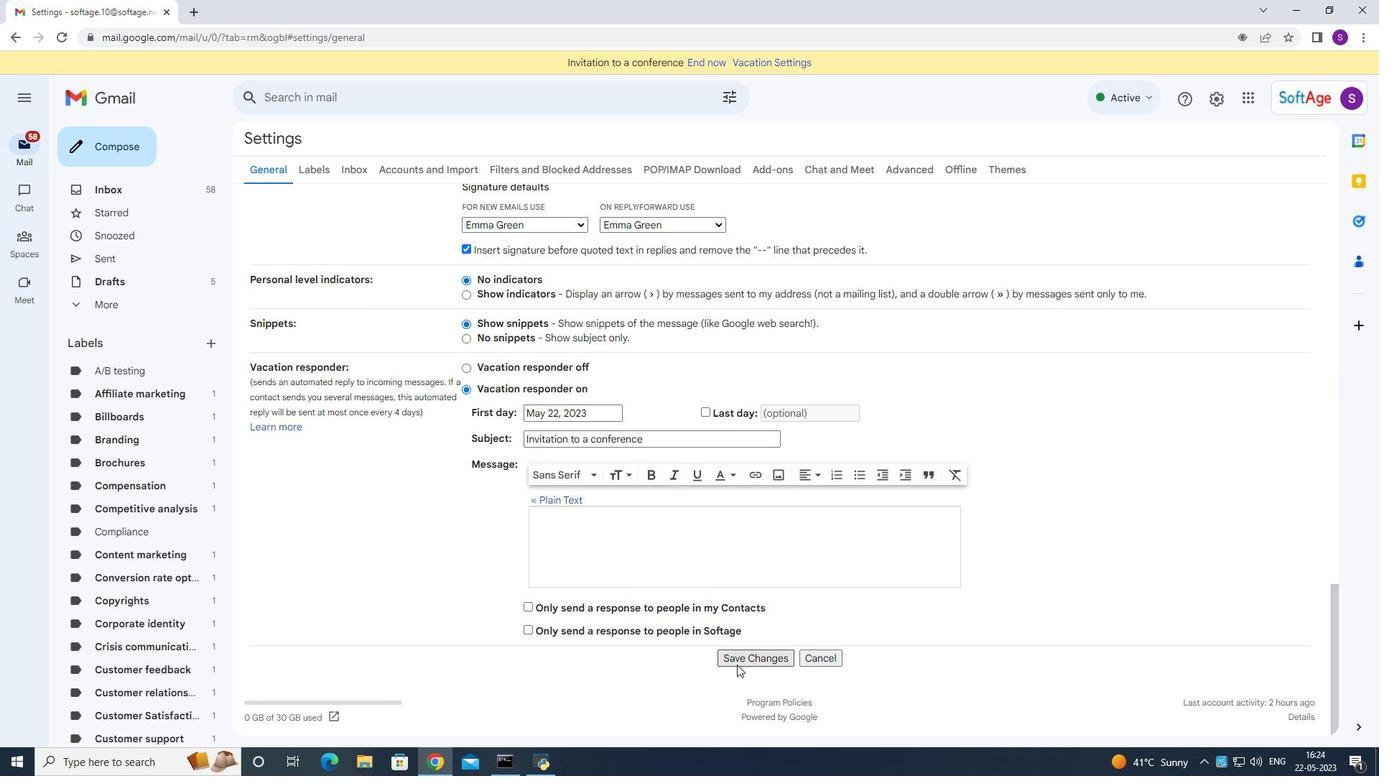 
Action: Mouse pressed left at (737, 662)
Screenshot: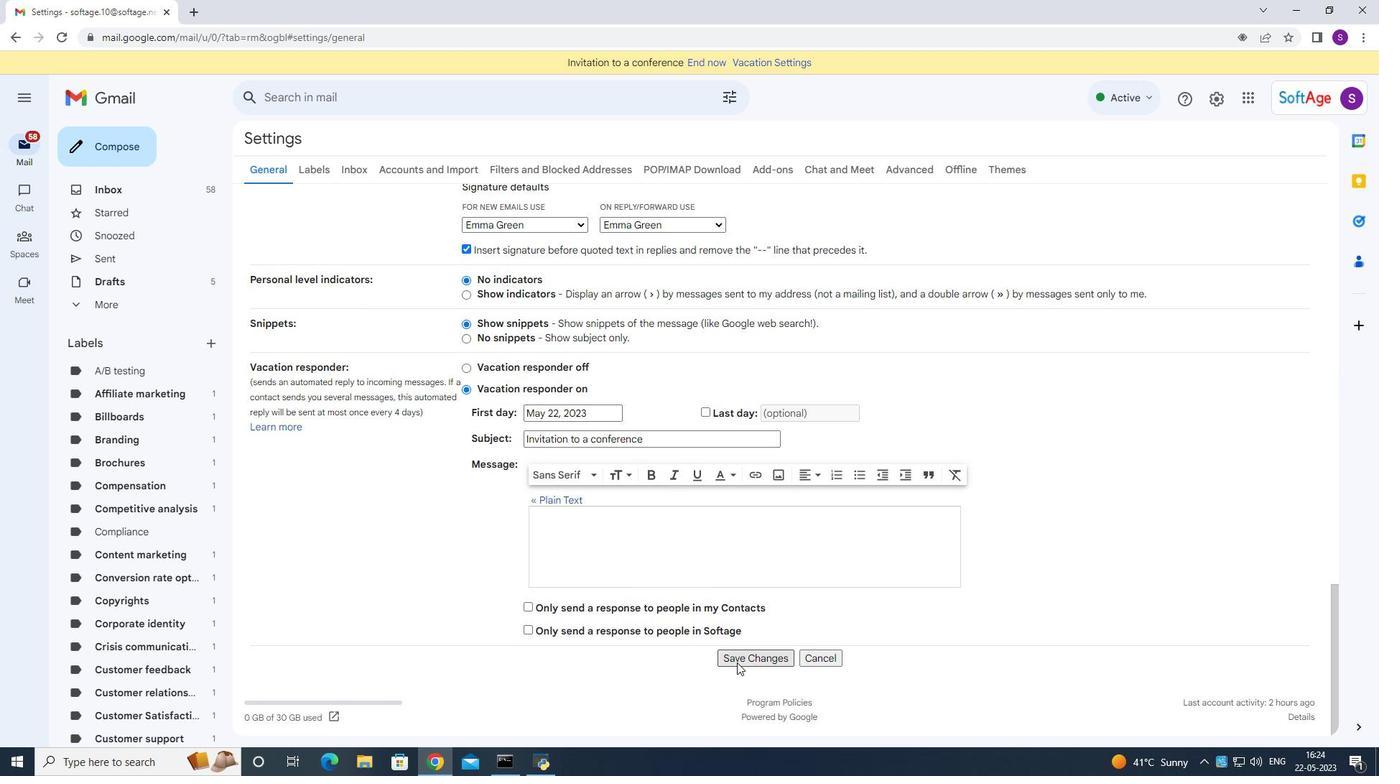 
Action: Mouse moved to (835, 393)
Screenshot: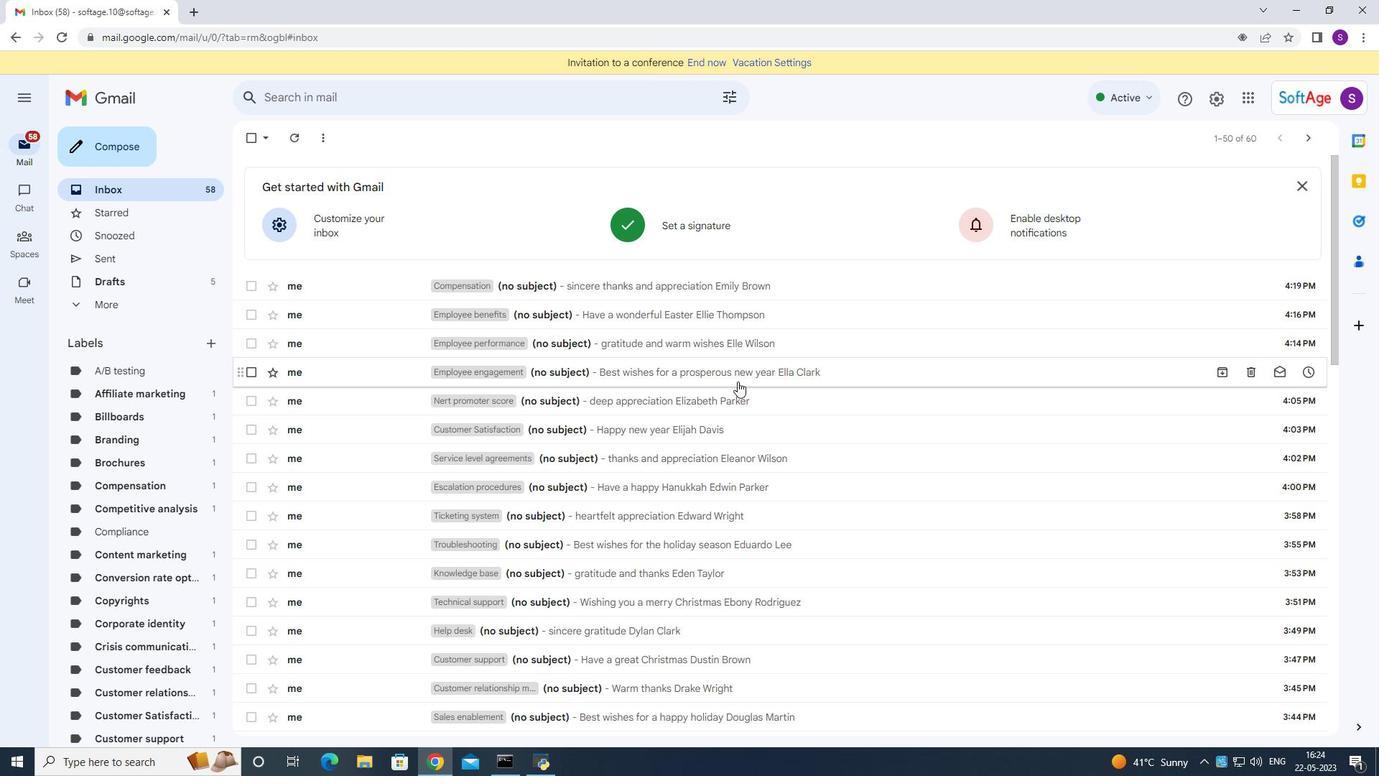 
Action: Mouse scrolled (835, 392) with delta (0, 0)
Screenshot: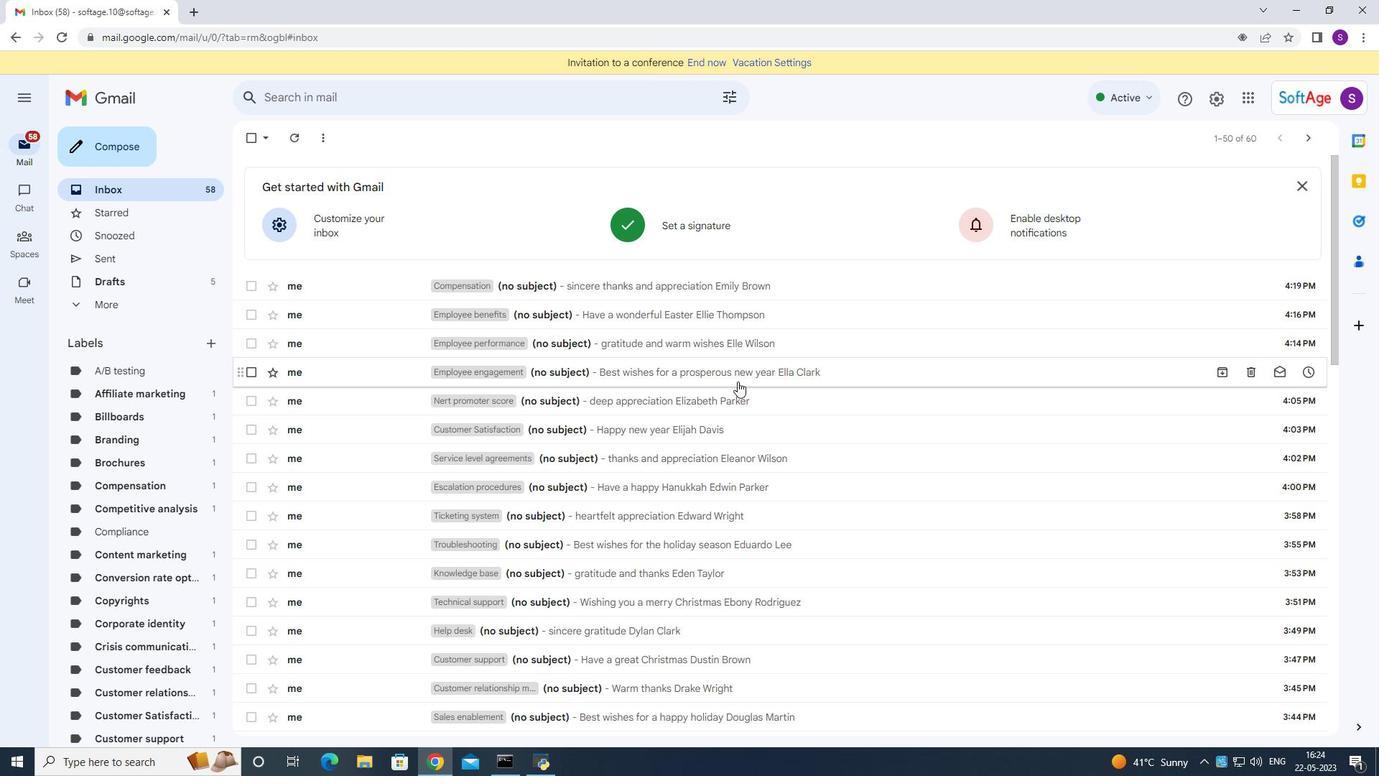 
Action: Mouse moved to (835, 393)
Screenshot: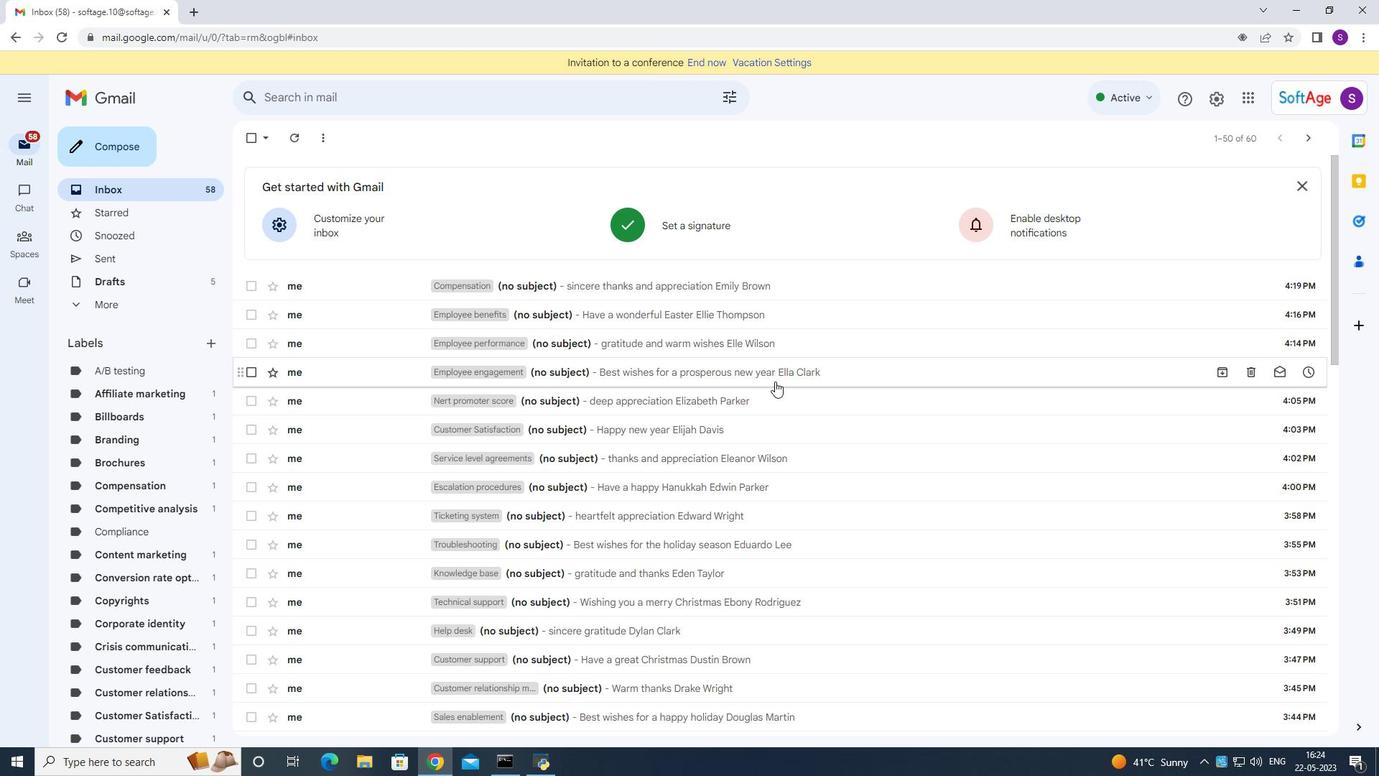 
Action: Mouse scrolled (835, 393) with delta (0, 0)
Screenshot: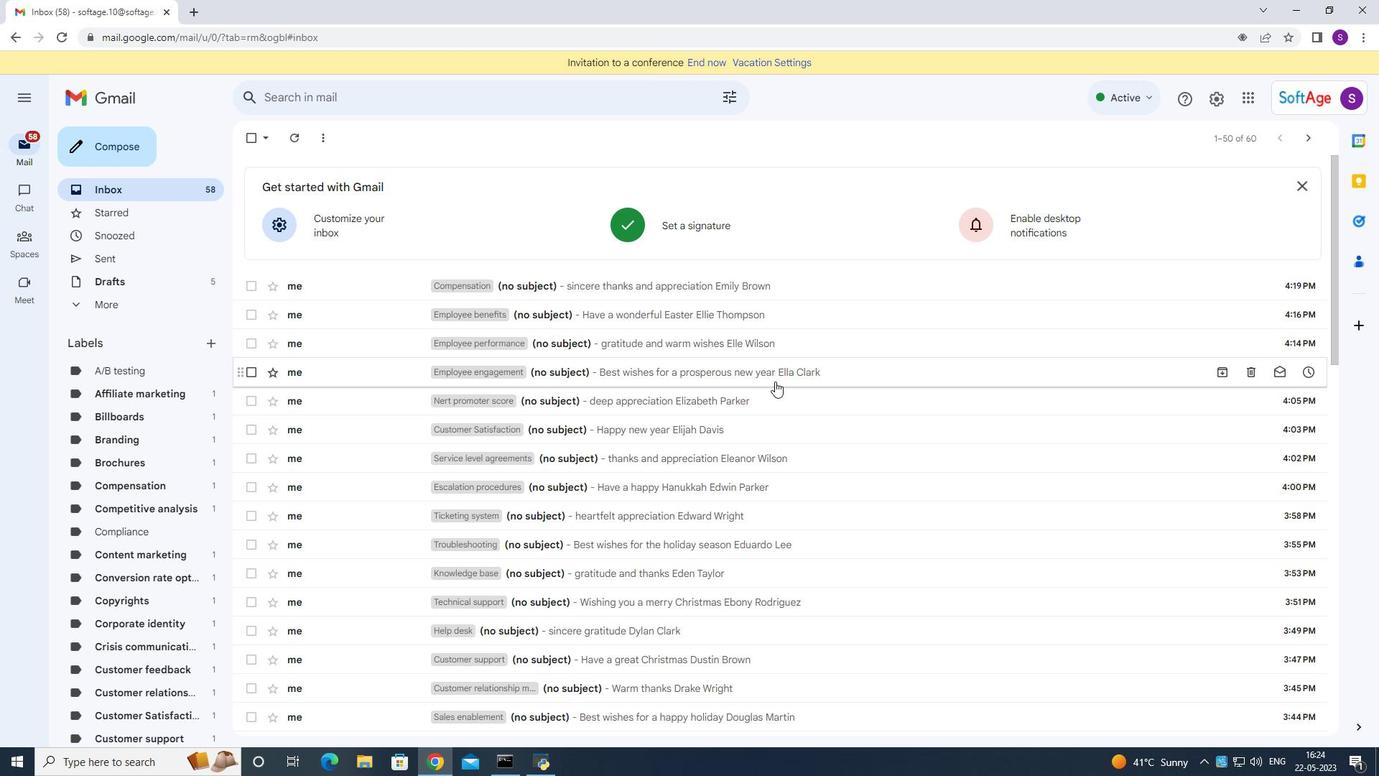 
Action: Mouse scrolled (835, 393) with delta (0, 0)
Screenshot: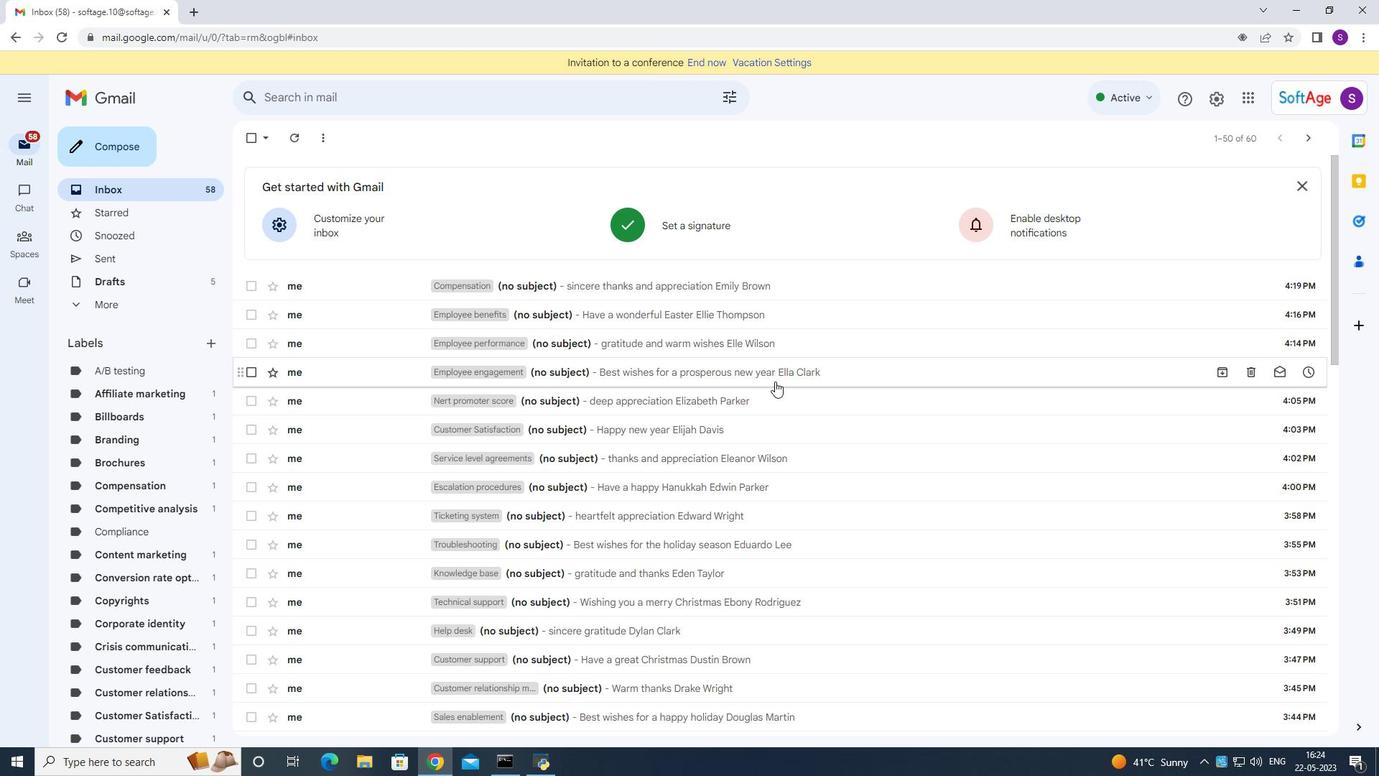 
Action: Mouse scrolled (835, 393) with delta (0, 0)
Screenshot: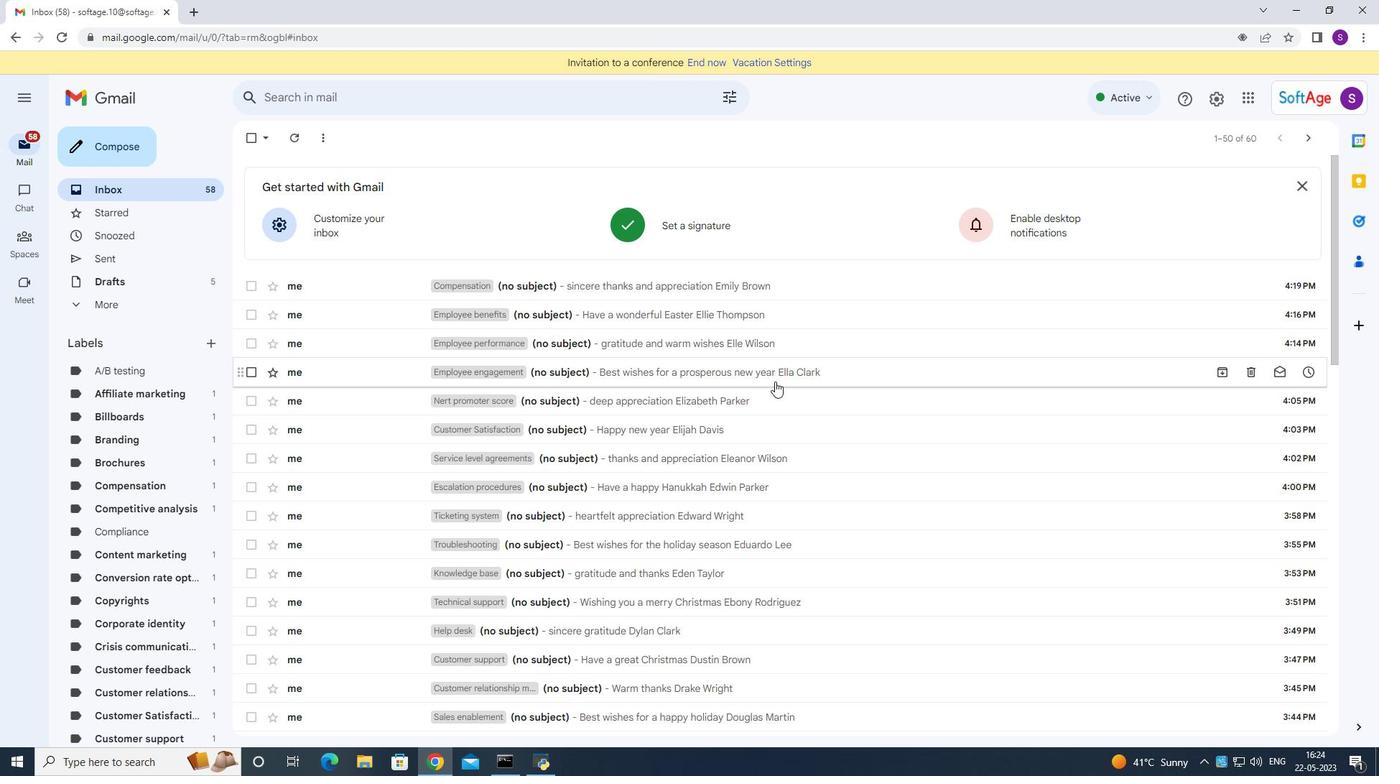 
Action: Mouse moved to (836, 393)
Screenshot: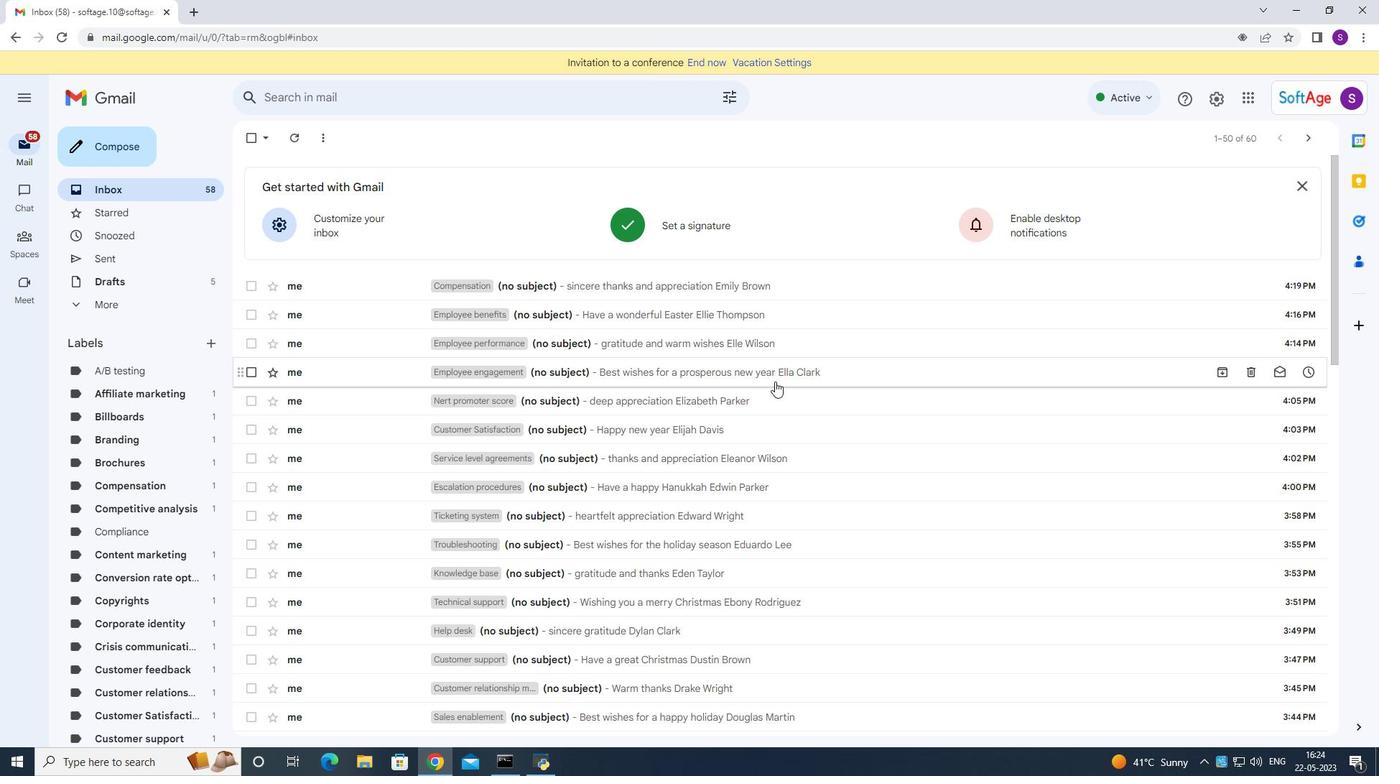
Action: Mouse scrolled (836, 393) with delta (0, 0)
Screenshot: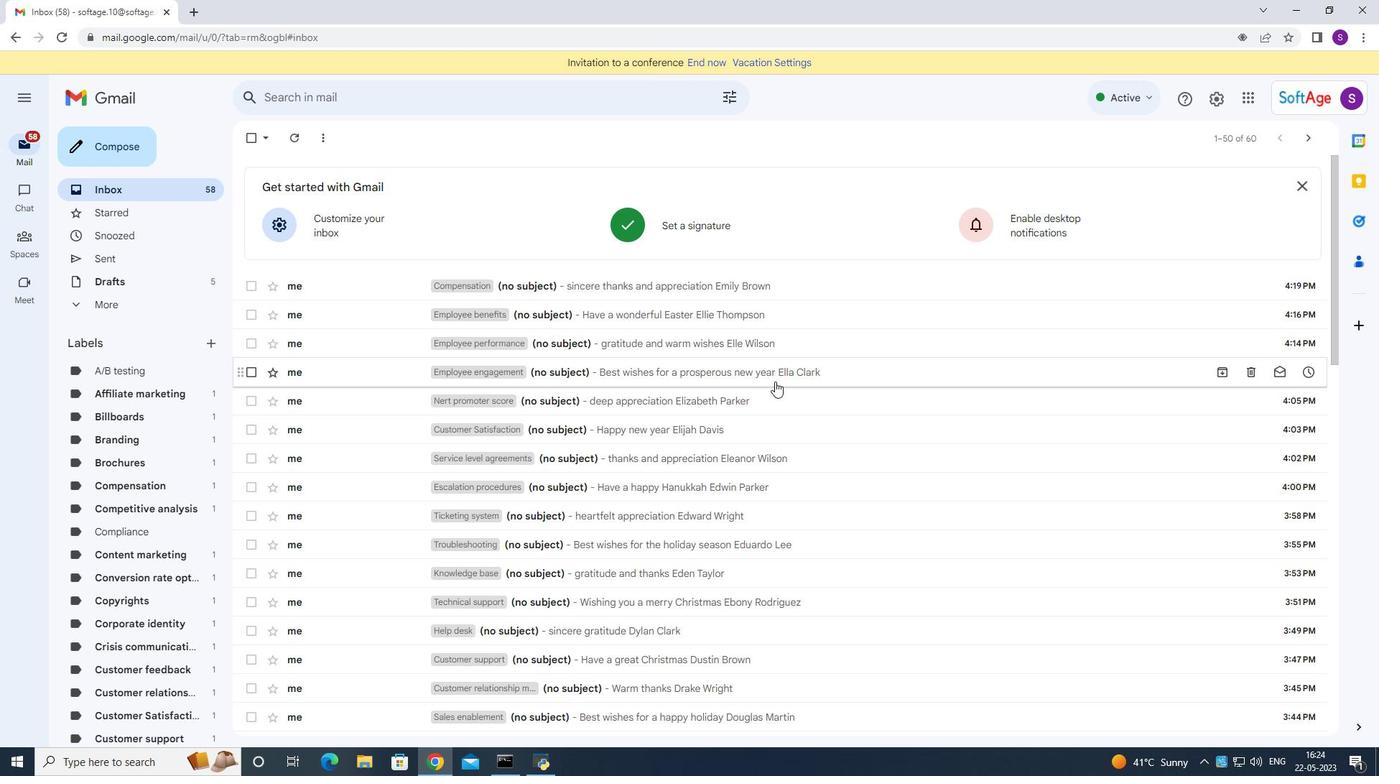 
Action: Mouse moved to (838, 395)
Screenshot: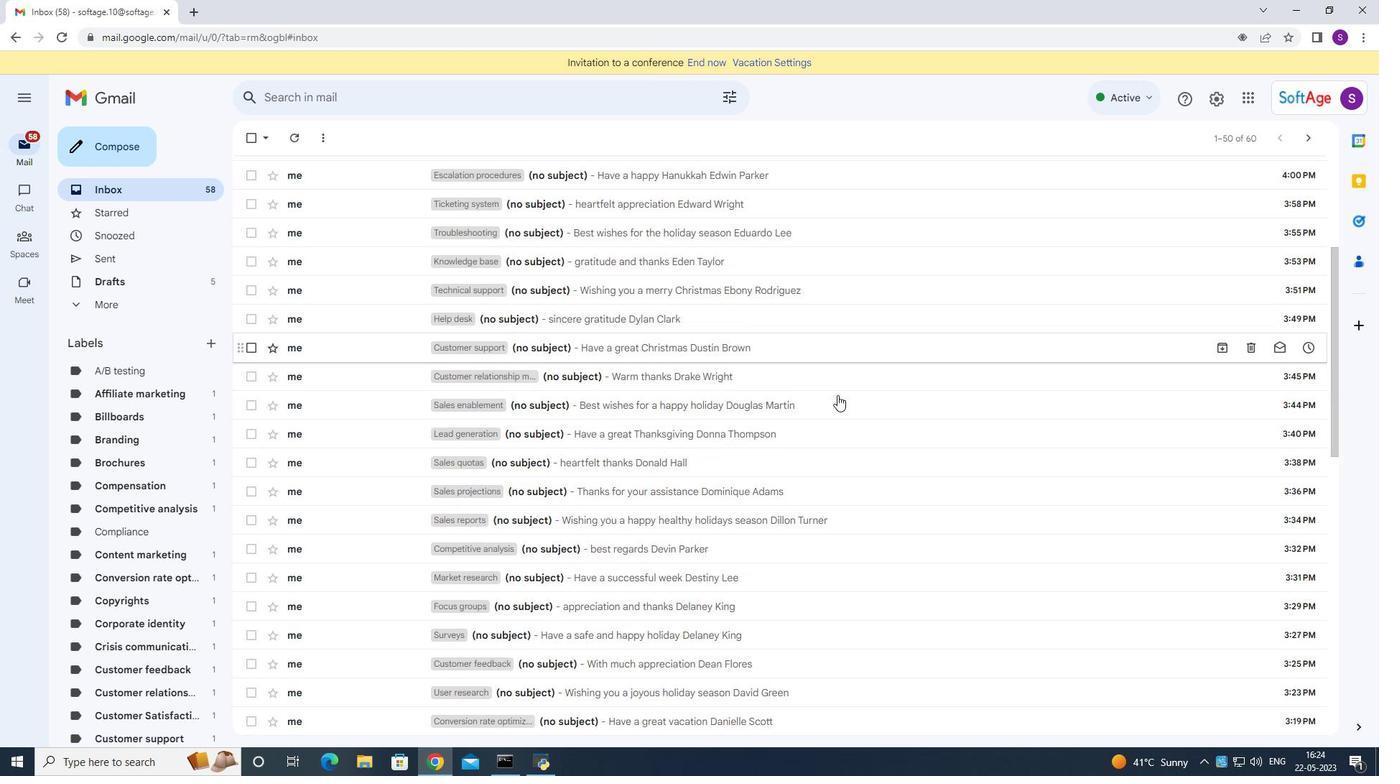 
Action: Mouse scrolled (838, 396) with delta (0, 0)
Screenshot: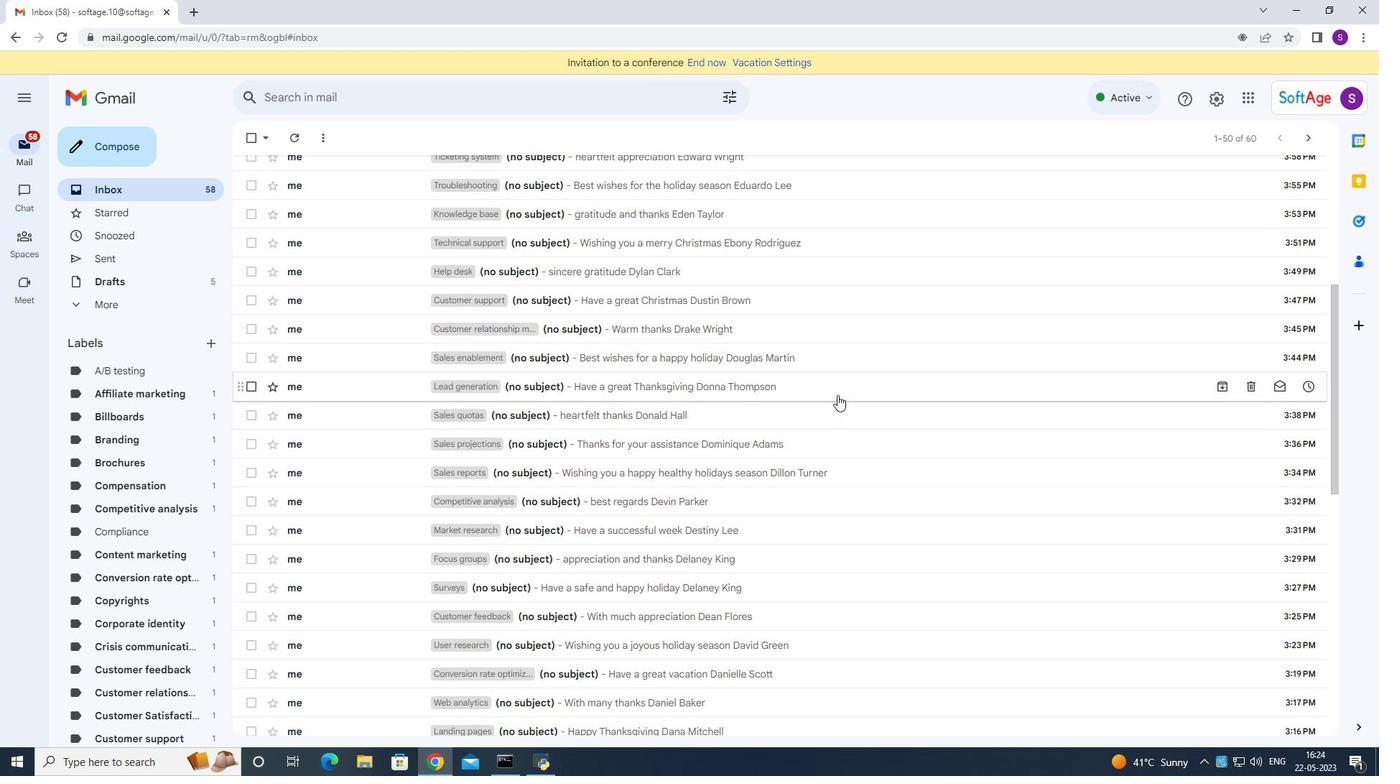 
Action: Mouse scrolled (838, 396) with delta (0, 0)
Screenshot: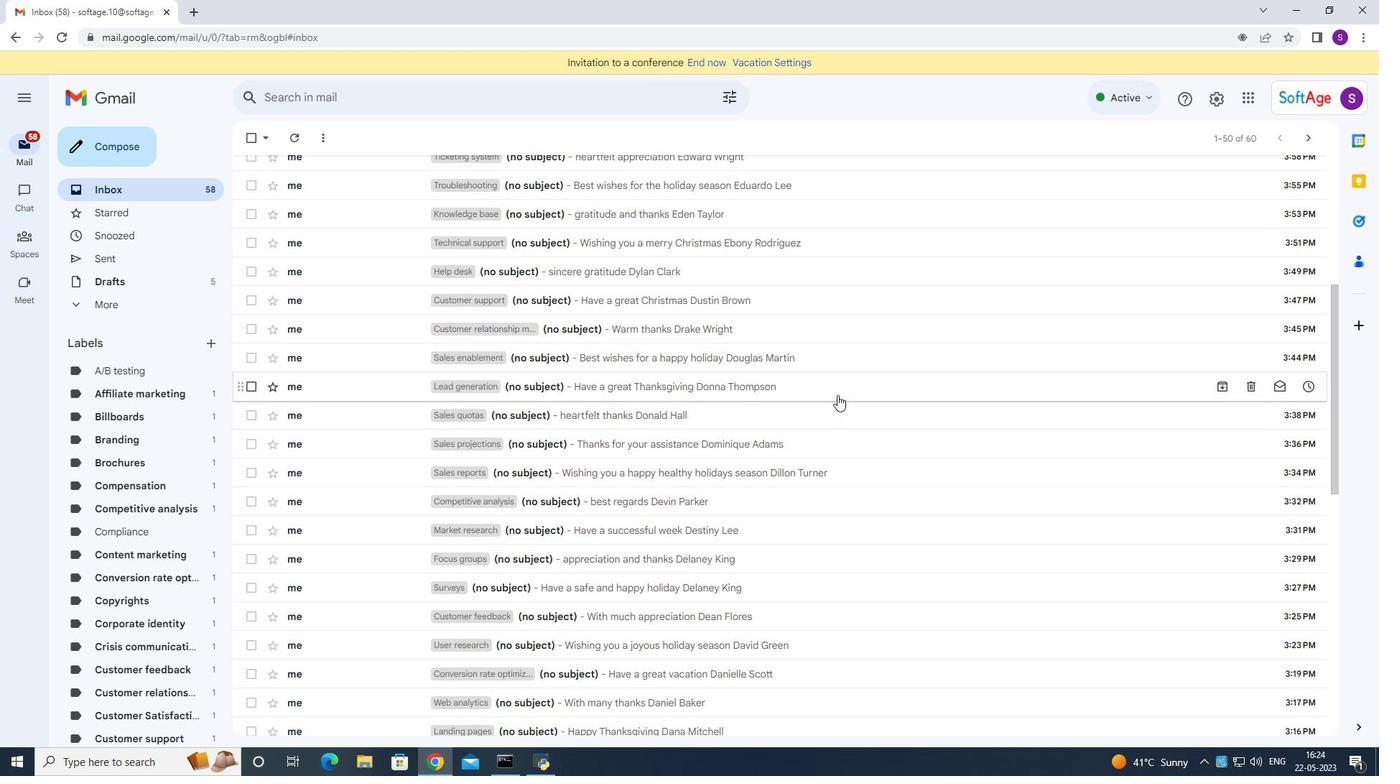 
Action: Mouse scrolled (838, 396) with delta (0, 0)
Screenshot: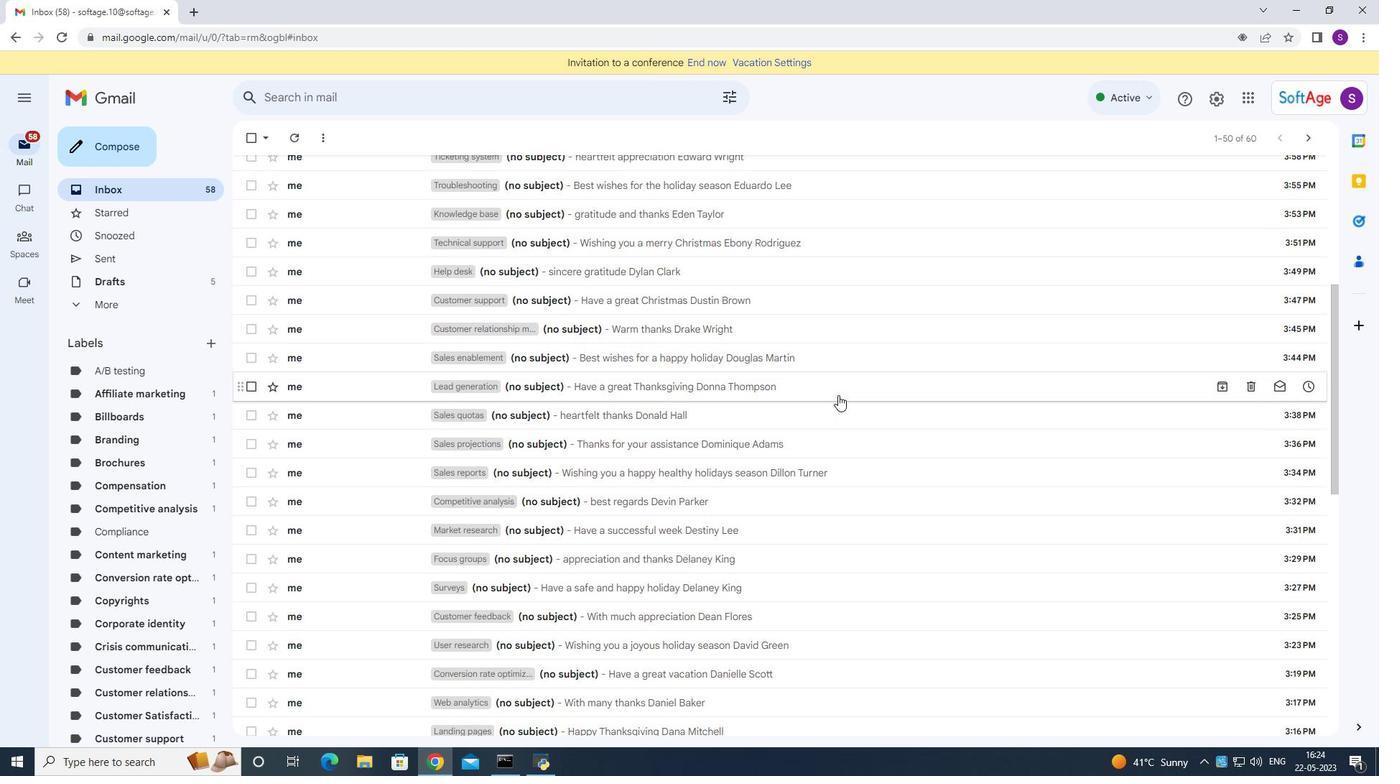 
Action: Mouse scrolled (838, 396) with delta (0, 0)
Screenshot: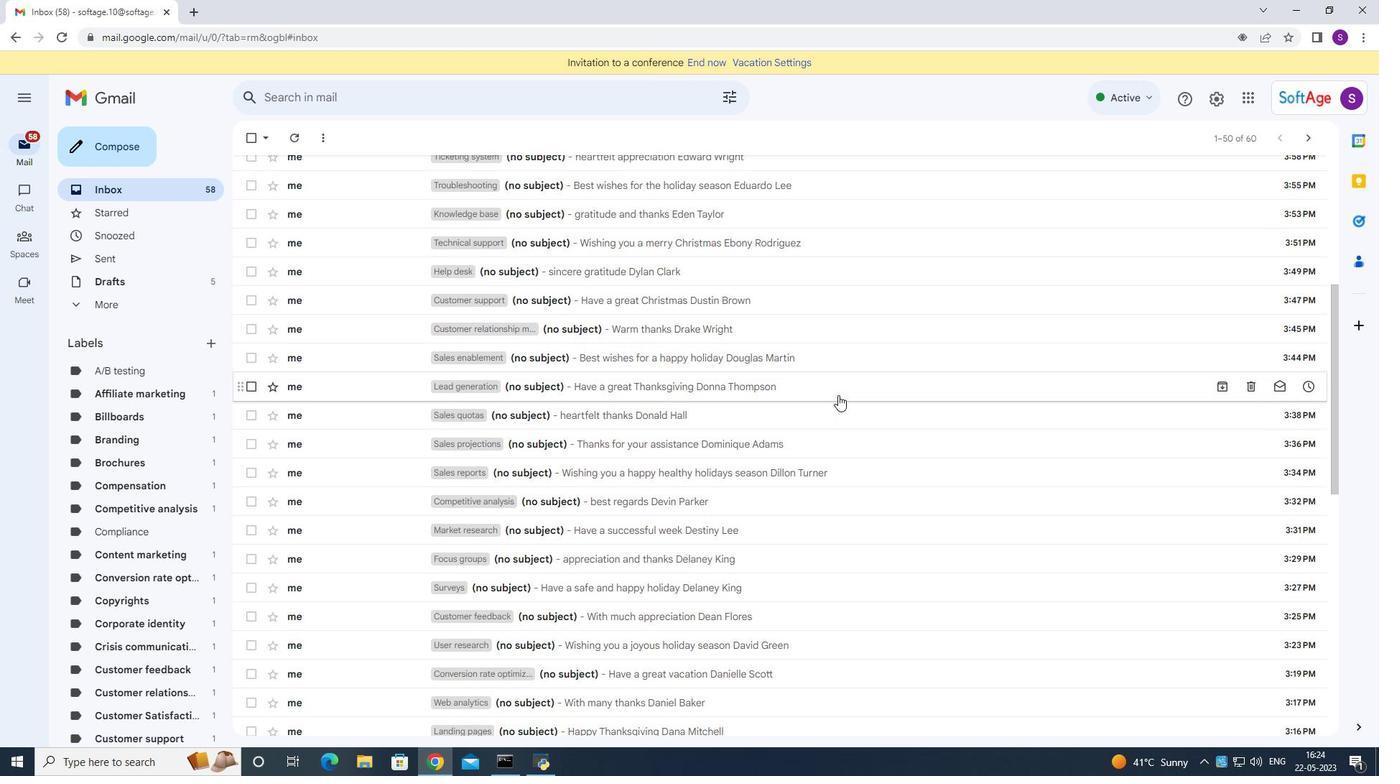 
Action: Mouse scrolled (838, 396) with delta (0, 0)
Screenshot: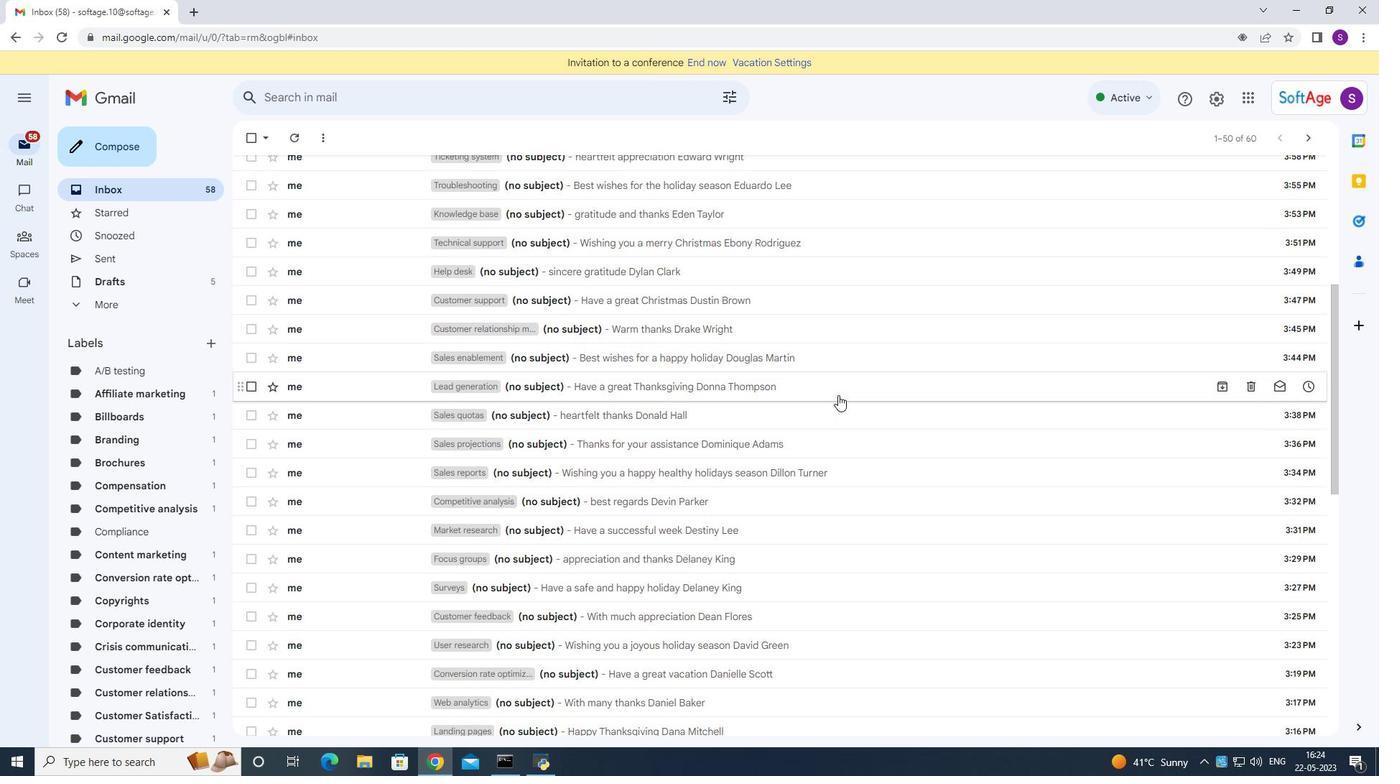 
Action: Mouse scrolled (838, 396) with delta (0, 0)
Screenshot: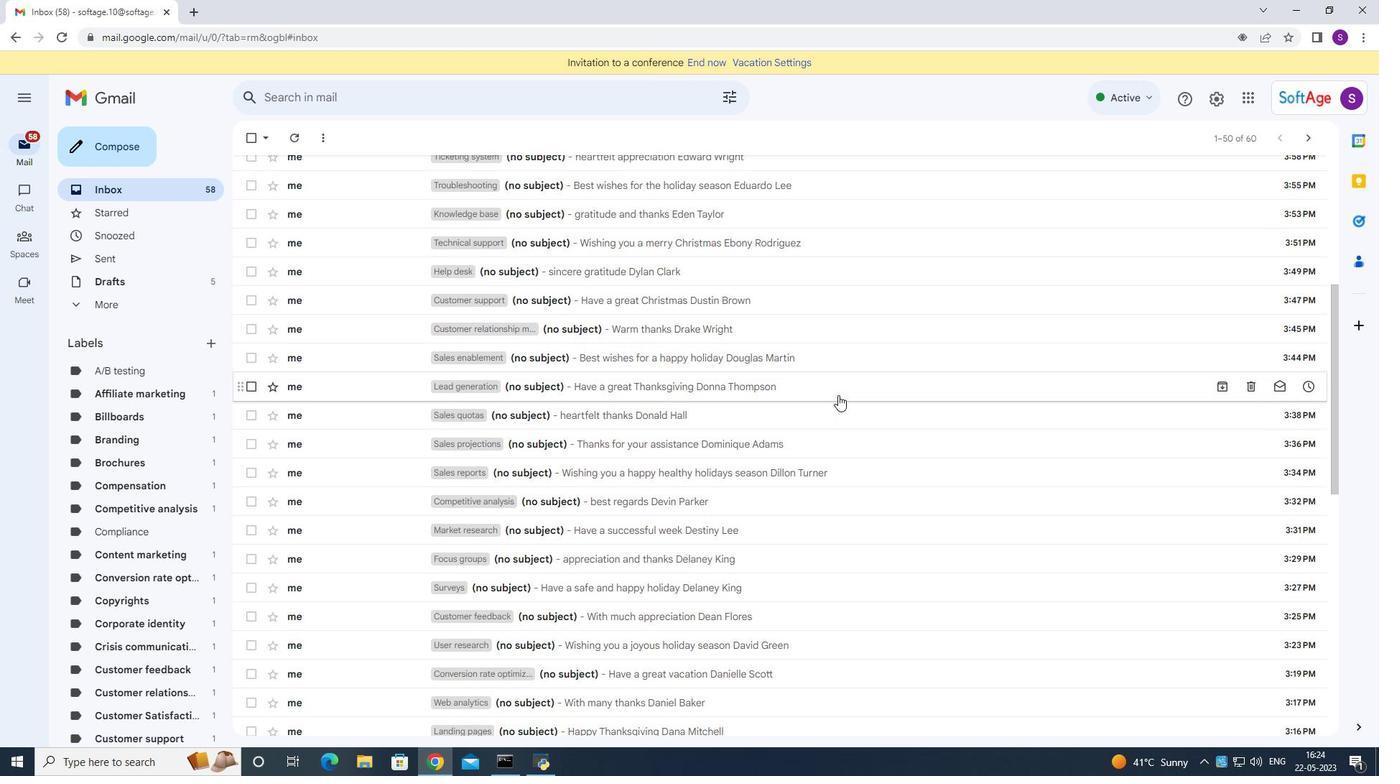 
Action: Mouse scrolled (838, 396) with delta (0, 0)
Screenshot: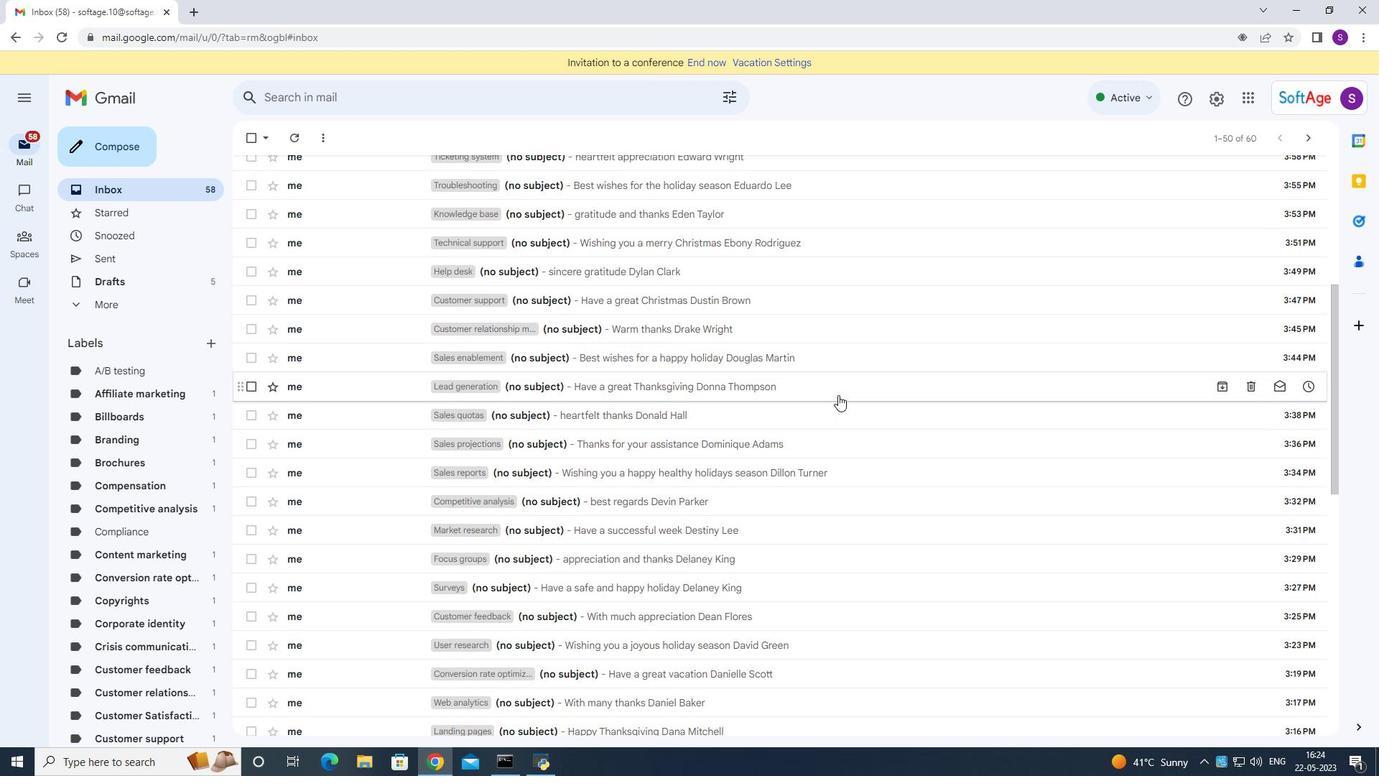 
Action: Mouse moved to (835, 392)
Screenshot: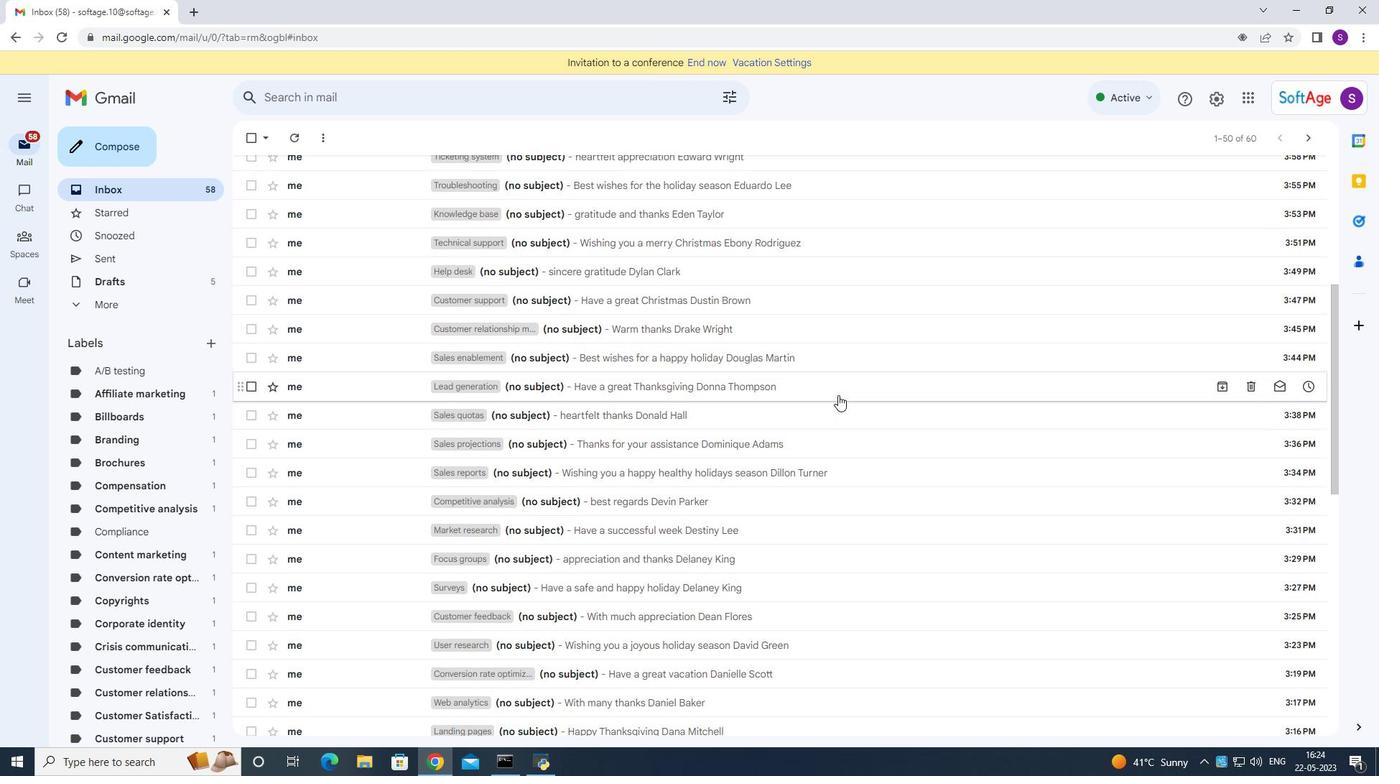 
Action: Mouse scrolled (835, 393) with delta (0, 0)
Screenshot: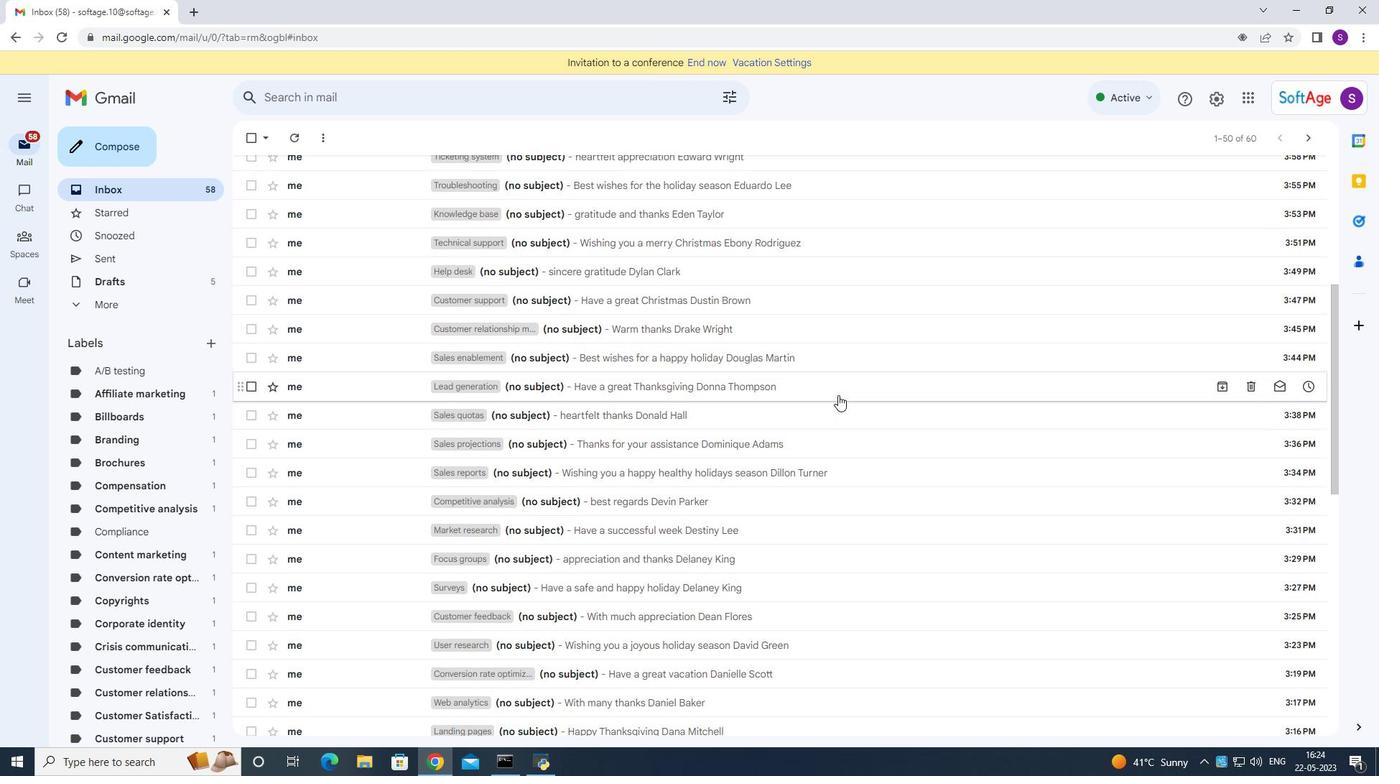 
Action: Mouse moved to (121, 157)
Screenshot: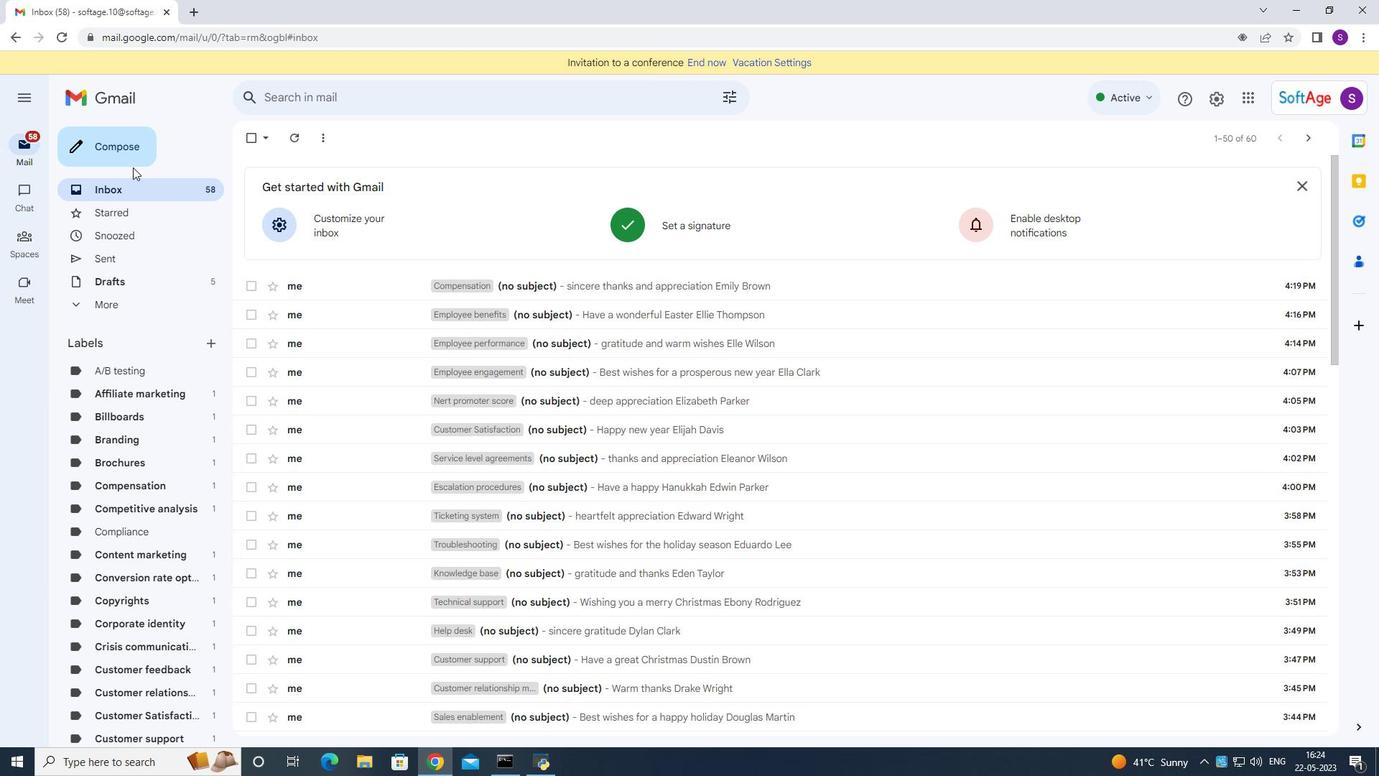 
Action: Mouse pressed left at (121, 157)
Screenshot: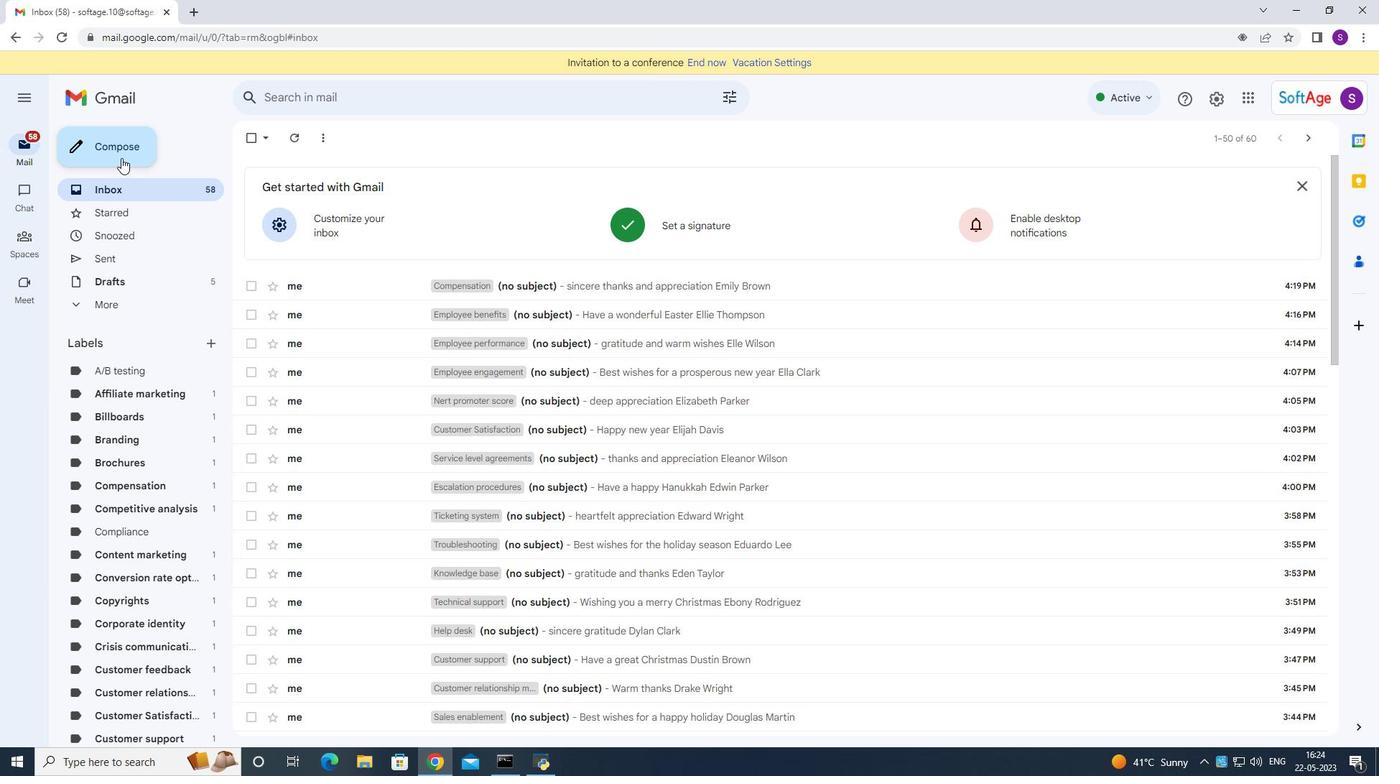 
Action: Mouse moved to (988, 378)
Screenshot: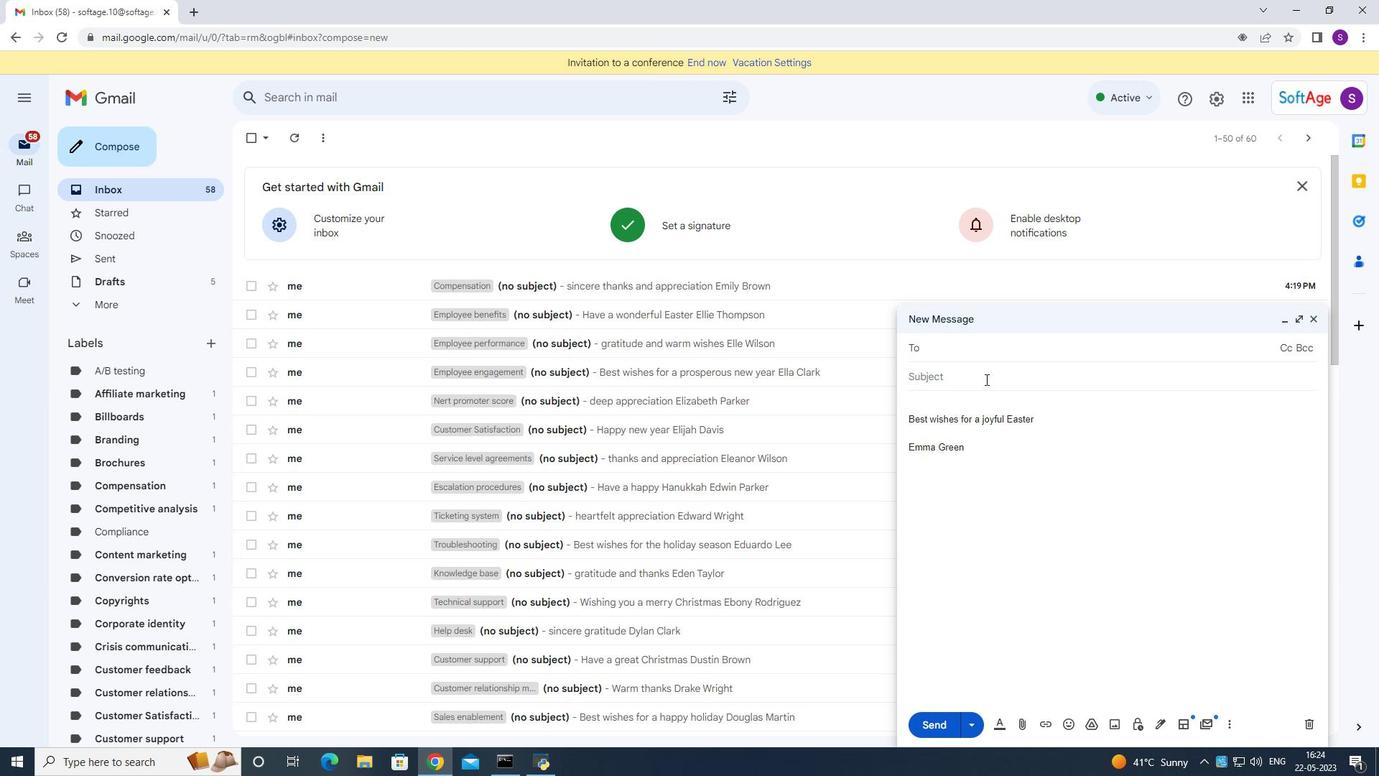 
Action: Key pressed <Key.shift>Softage.
Screenshot: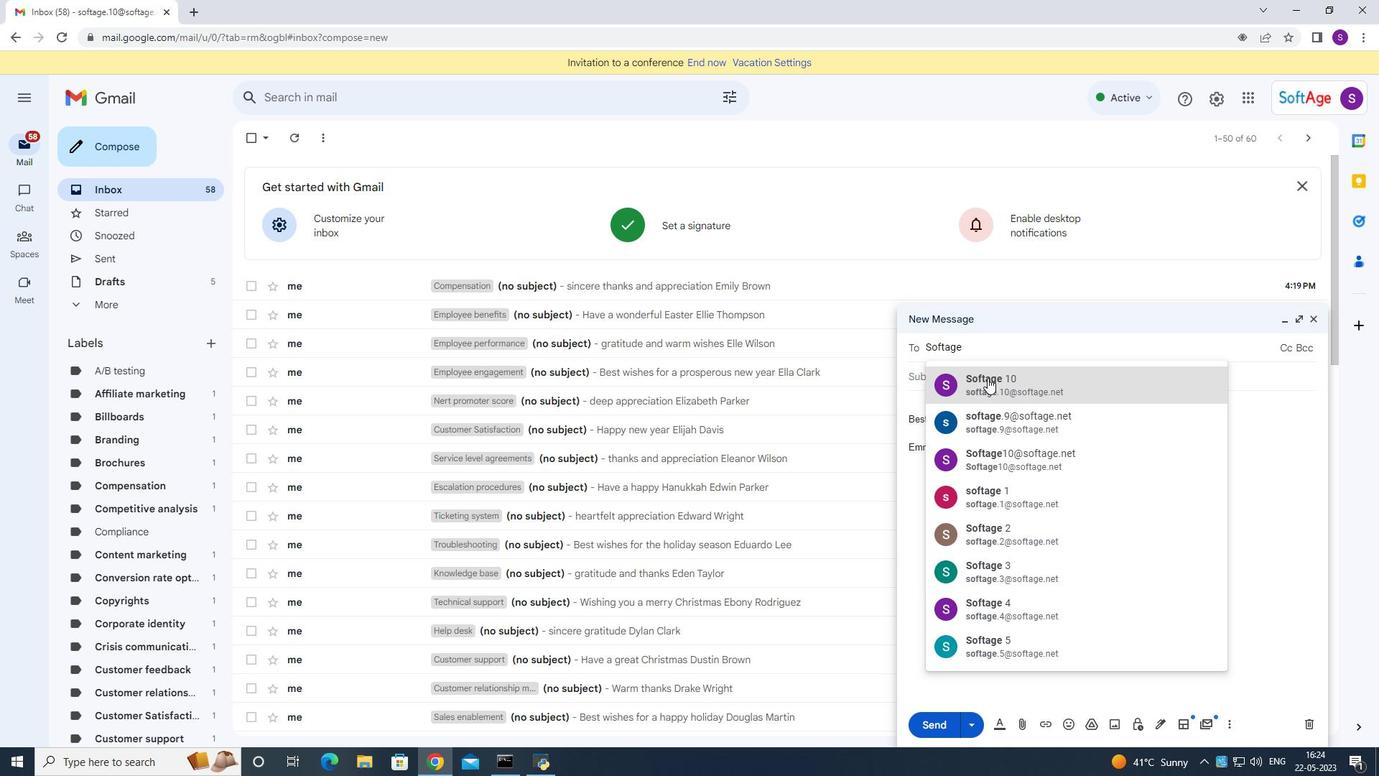 
Action: Mouse moved to (987, 376)
Screenshot: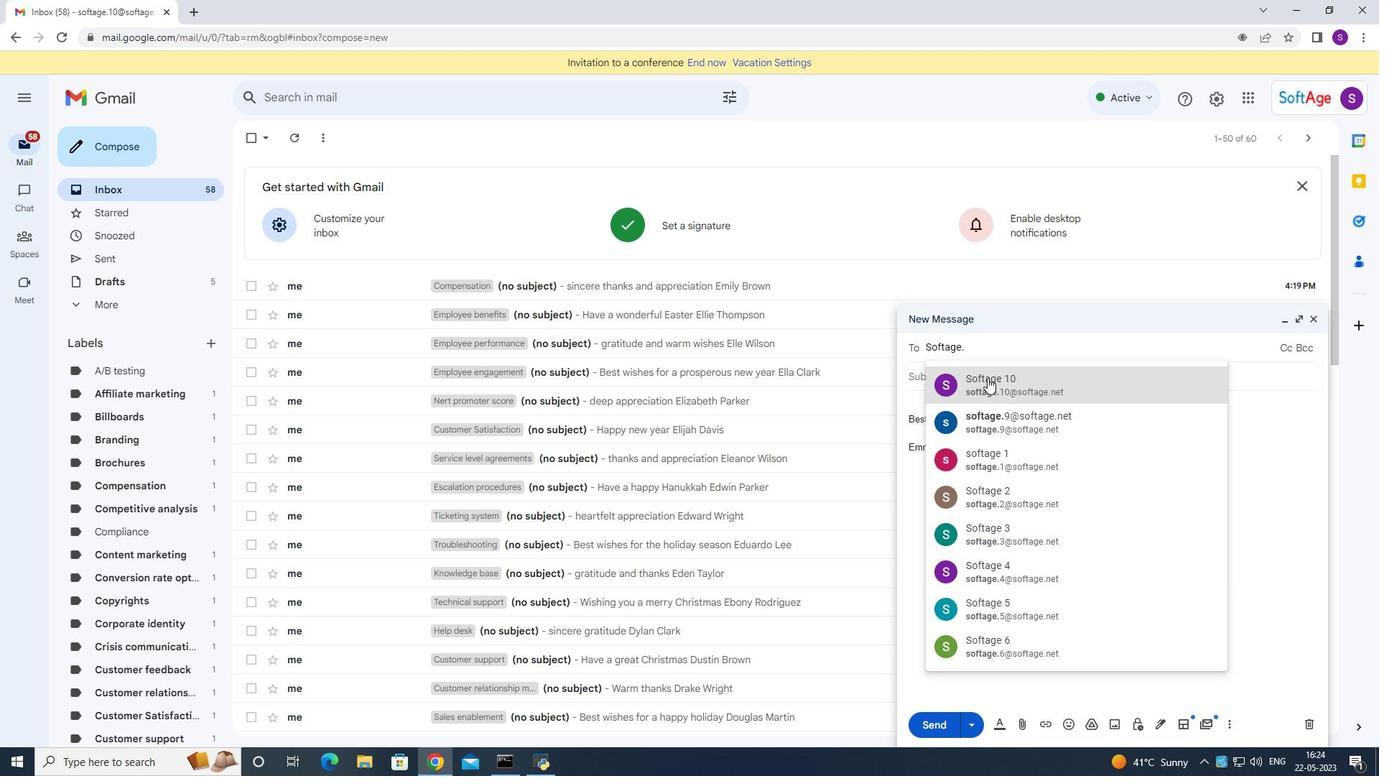 
Action: Key pressed 1
Screenshot: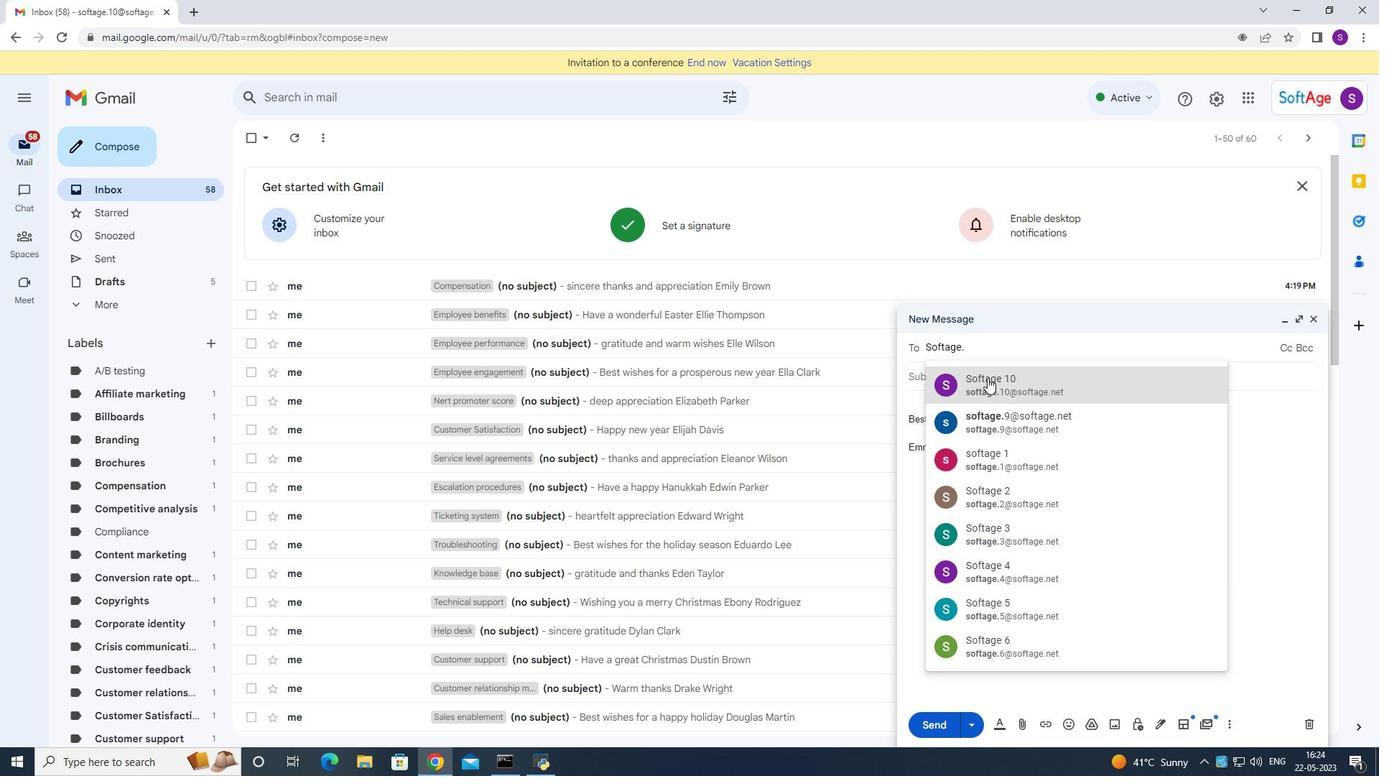 
Action: Mouse moved to (986, 374)
Screenshot: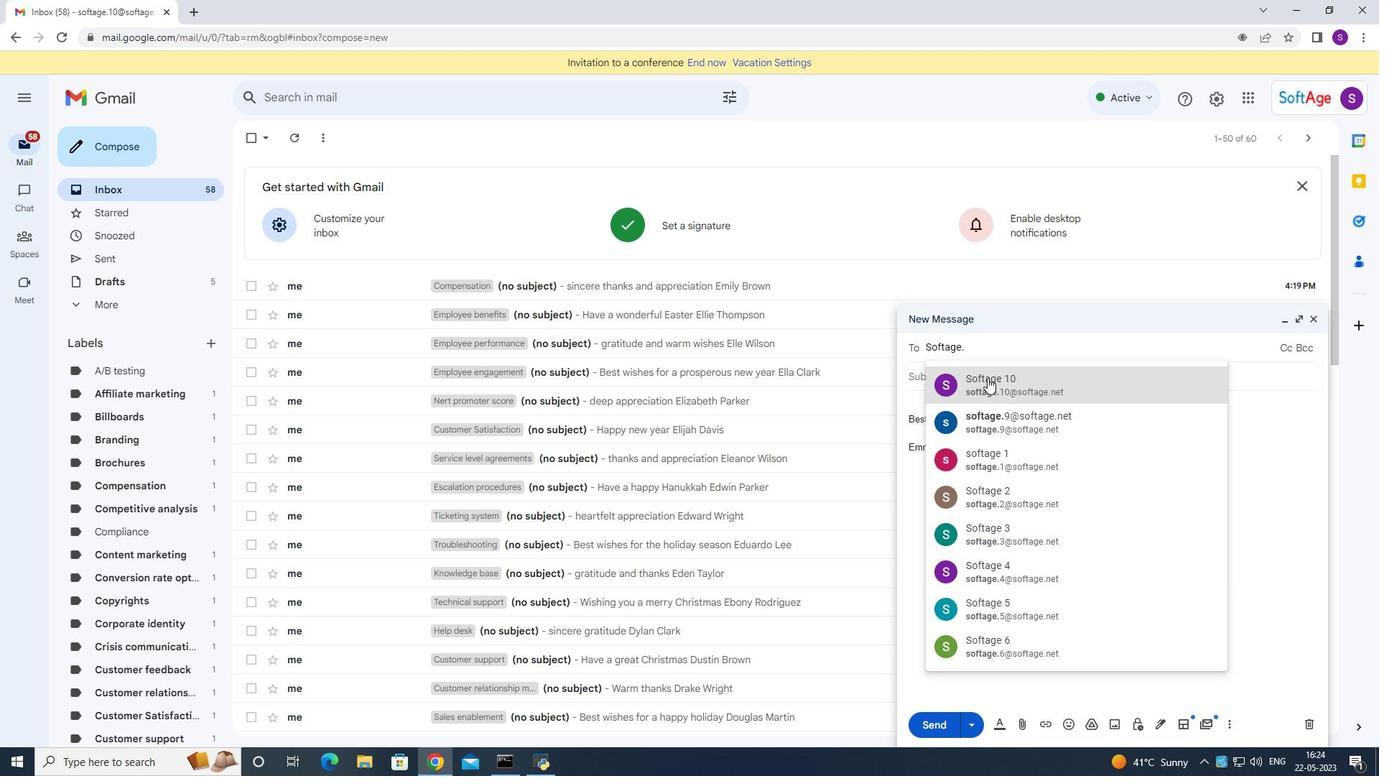 
Action: Key pressed 0<Key.shift>@softage.net
Screenshot: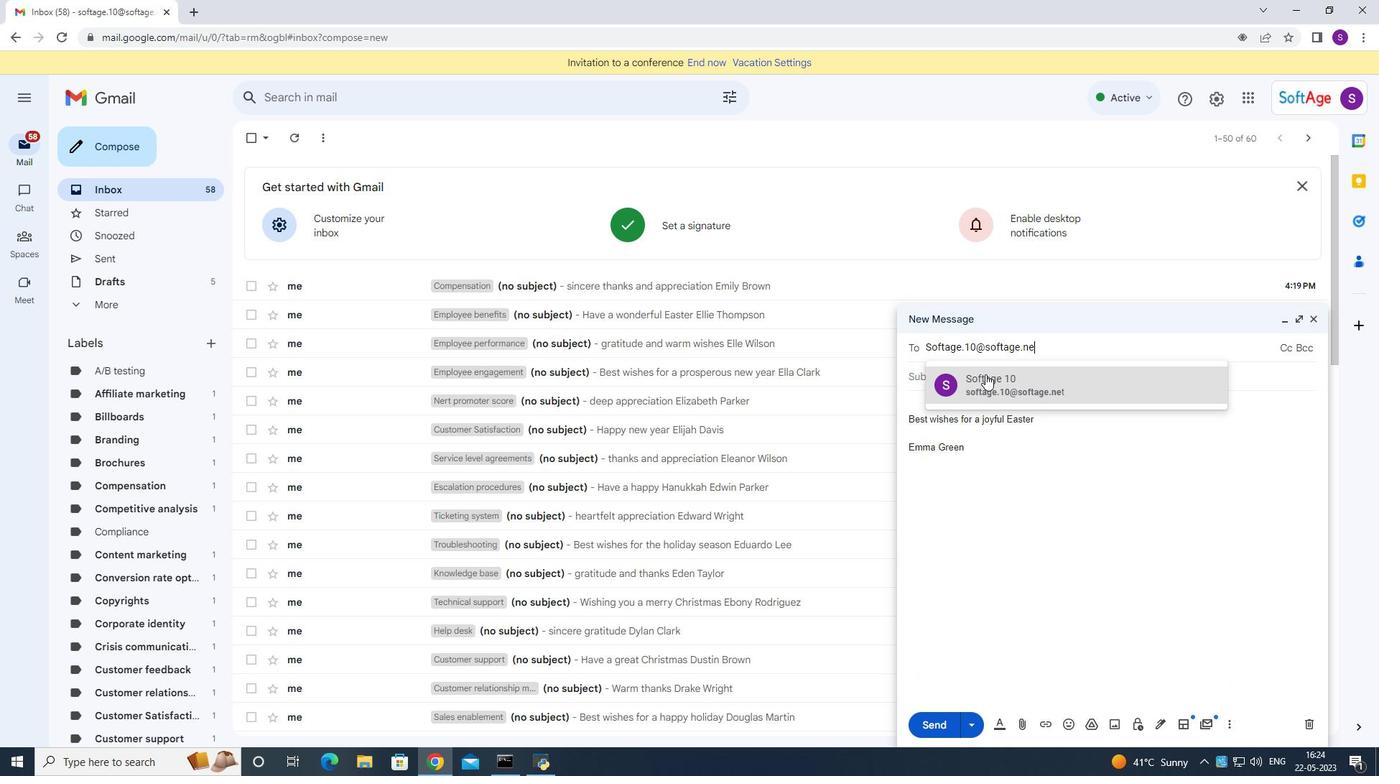 
Action: Mouse moved to (1064, 383)
Screenshot: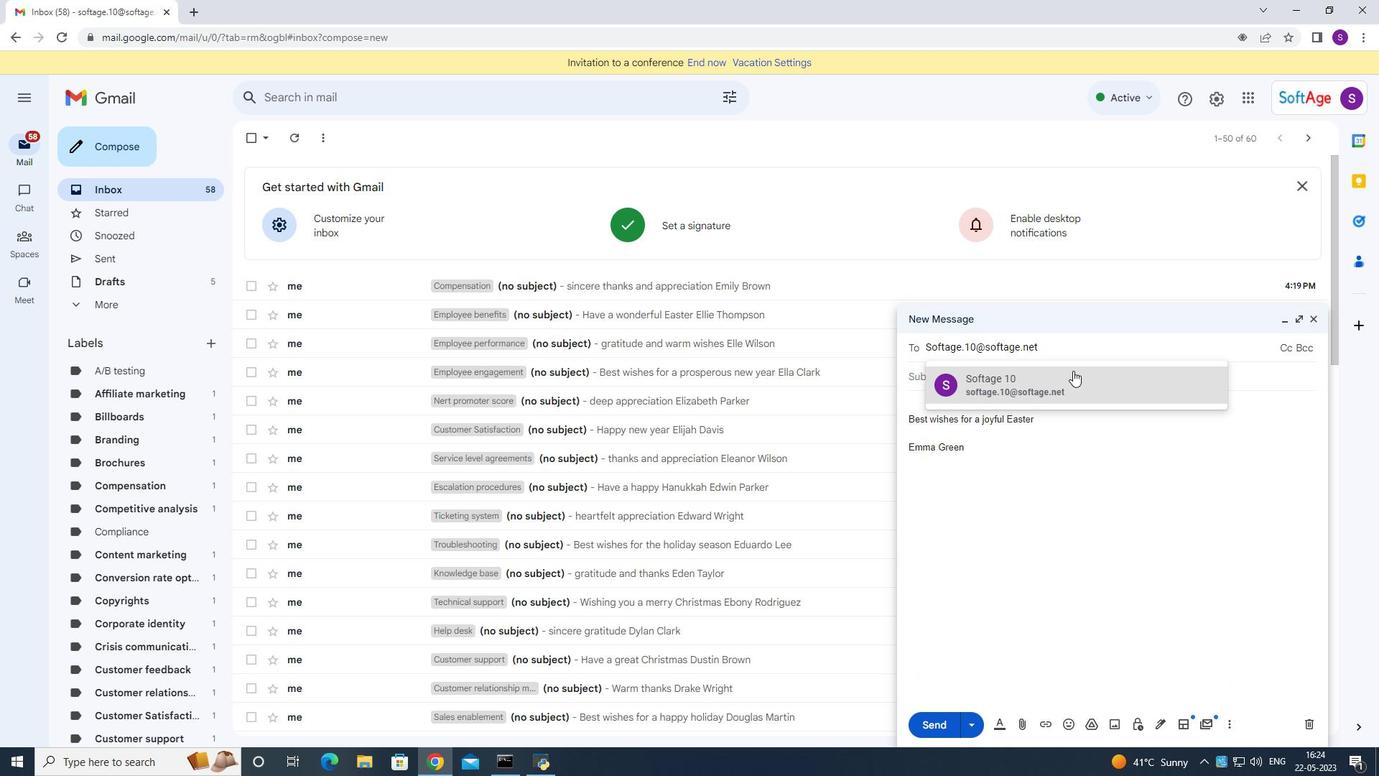 
Action: Mouse pressed left at (1064, 383)
Screenshot: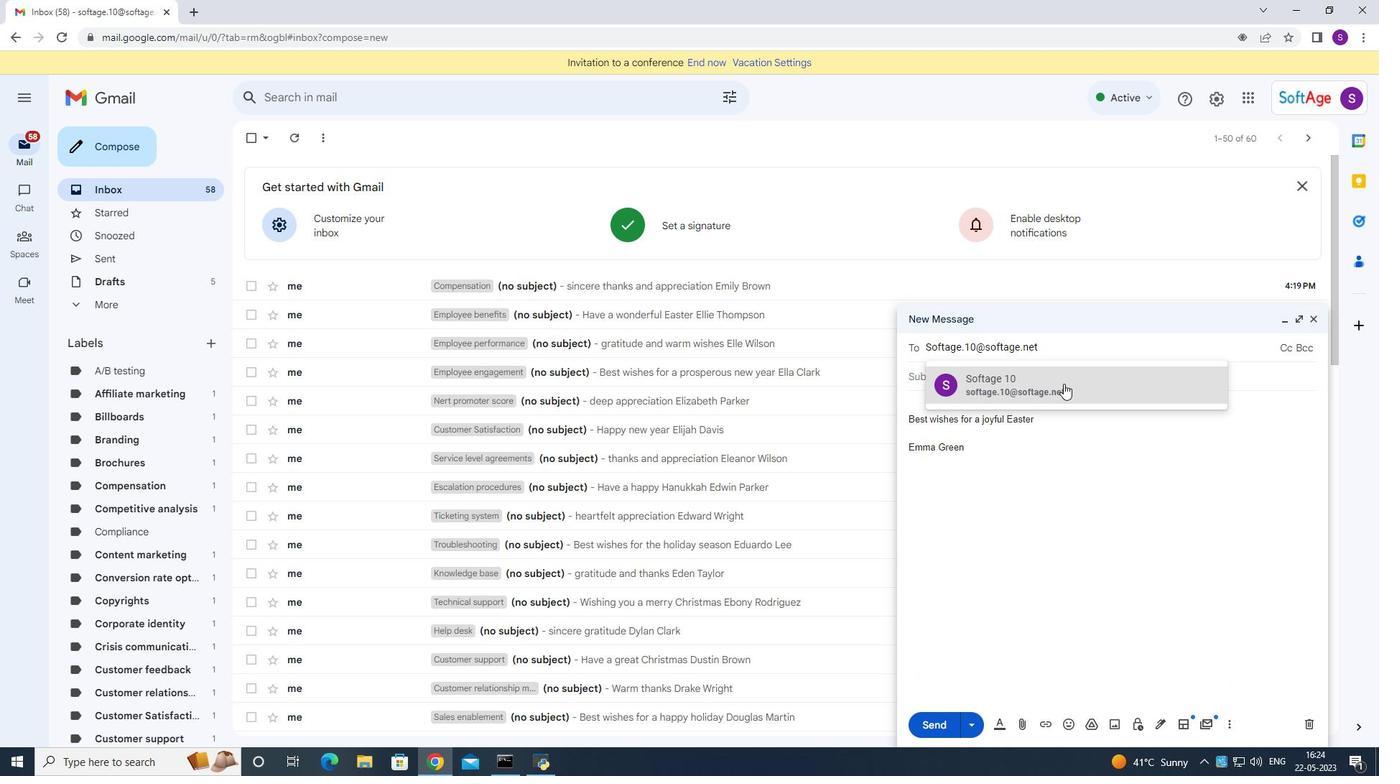 
Action: Mouse moved to (1225, 724)
Screenshot: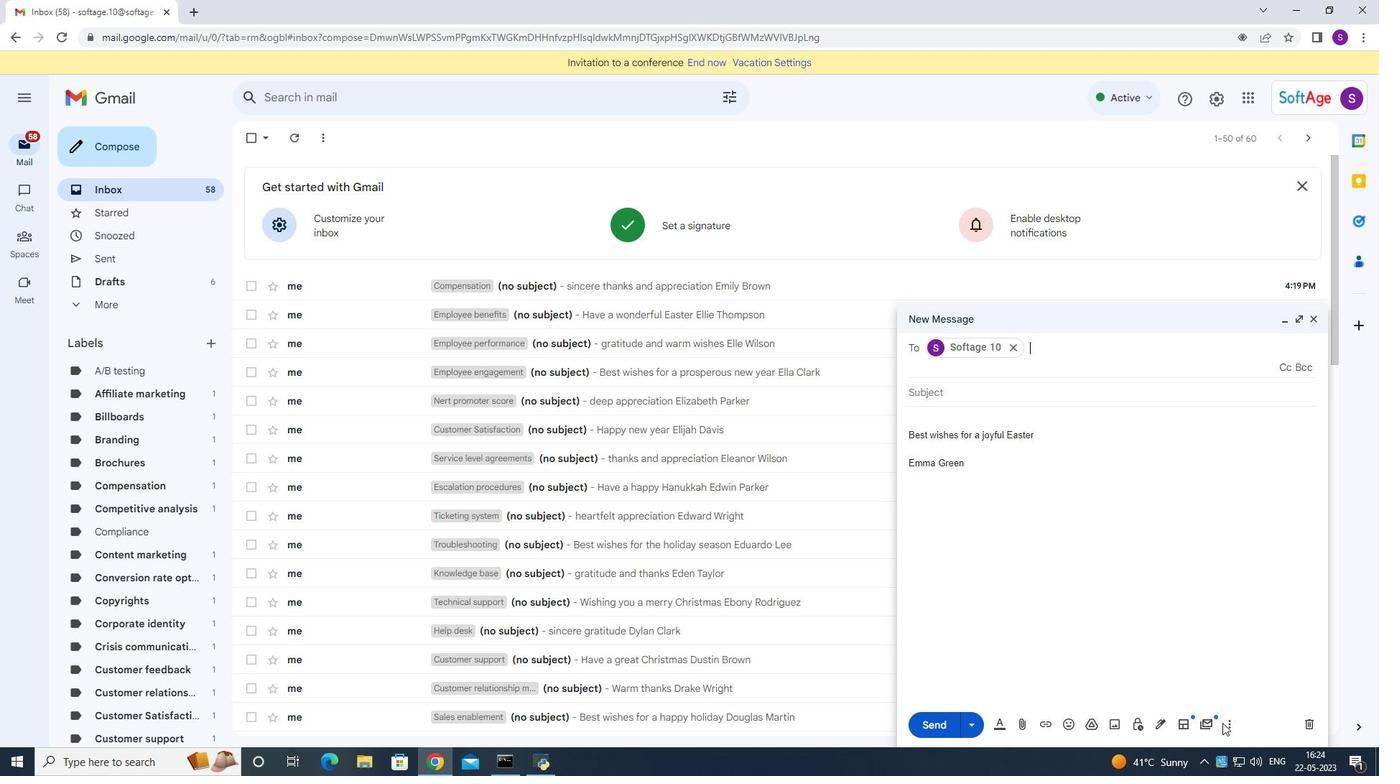 
Action: Mouse pressed left at (1225, 724)
Screenshot: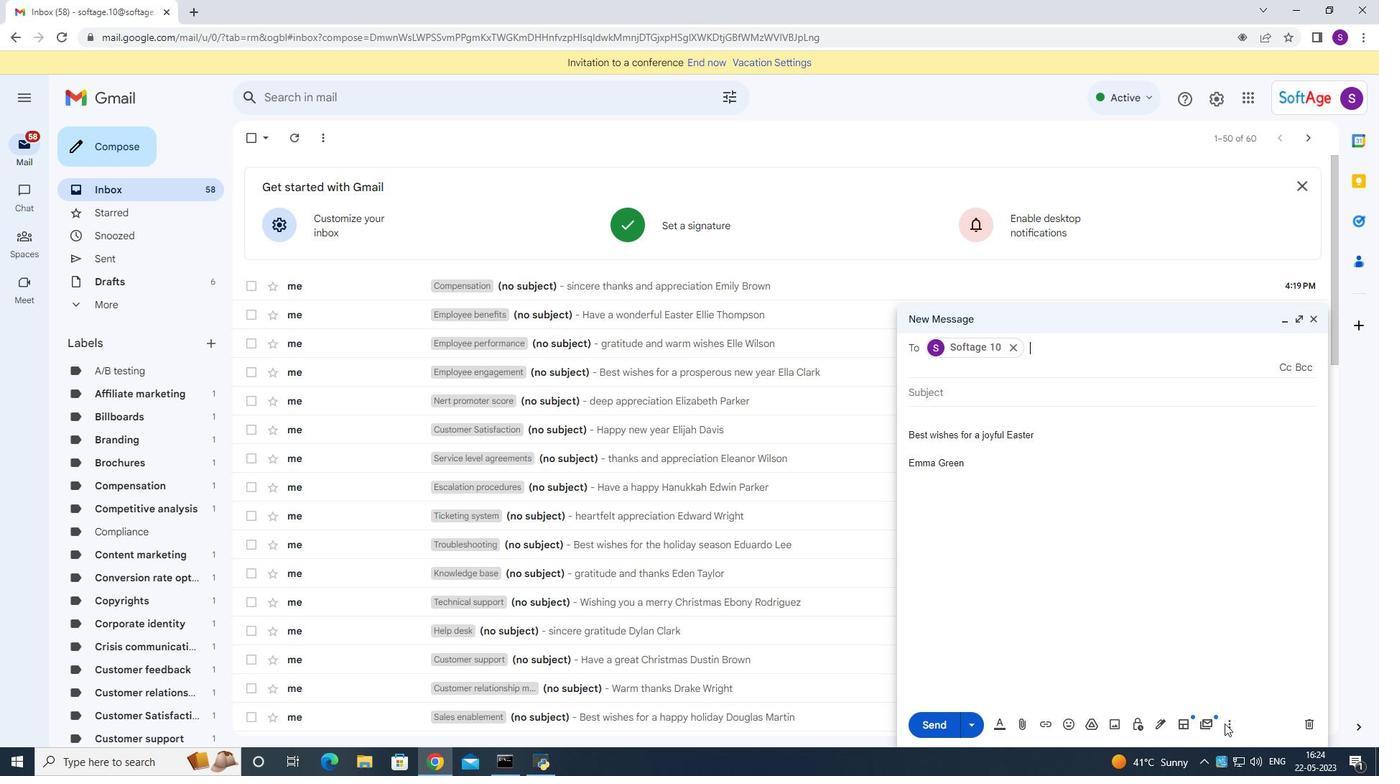 
Action: Mouse moved to (1229, 727)
Screenshot: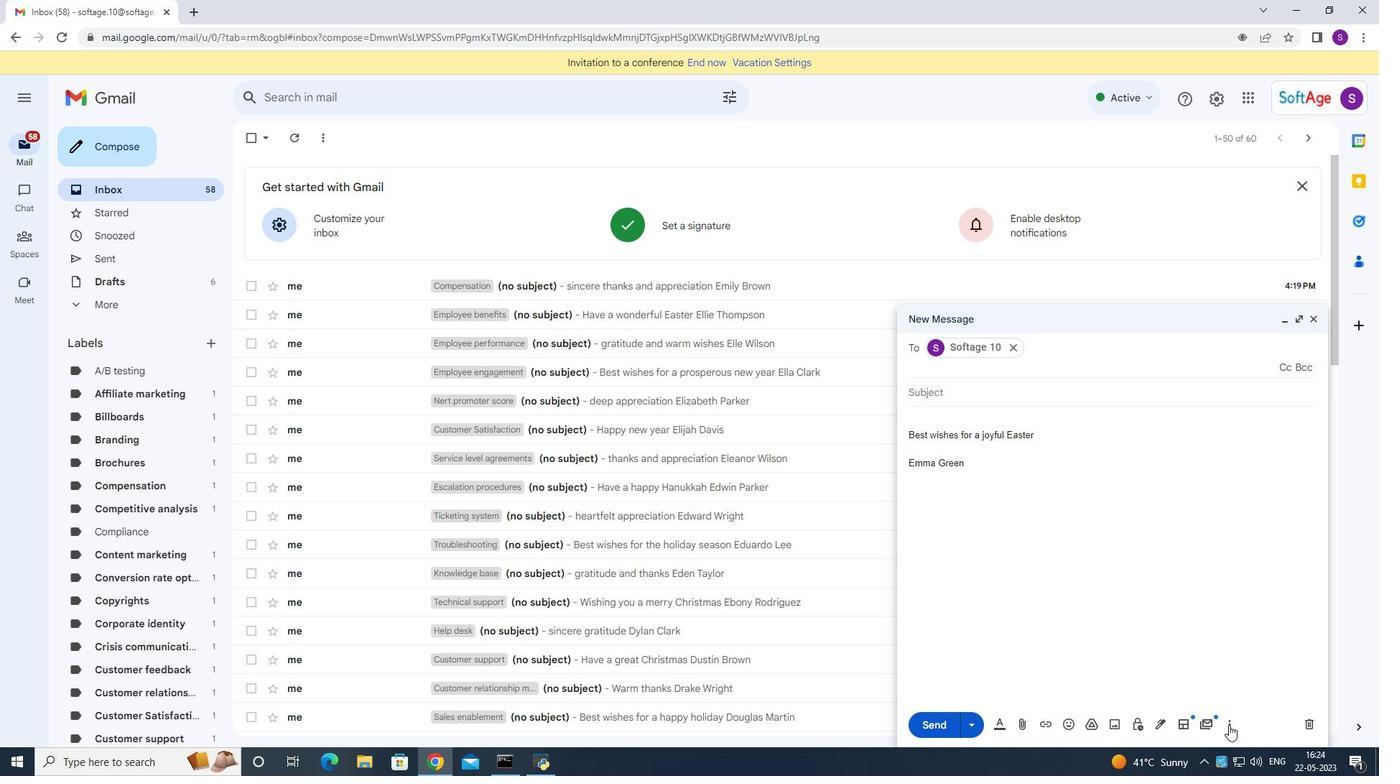 
Action: Mouse pressed left at (1229, 727)
Screenshot: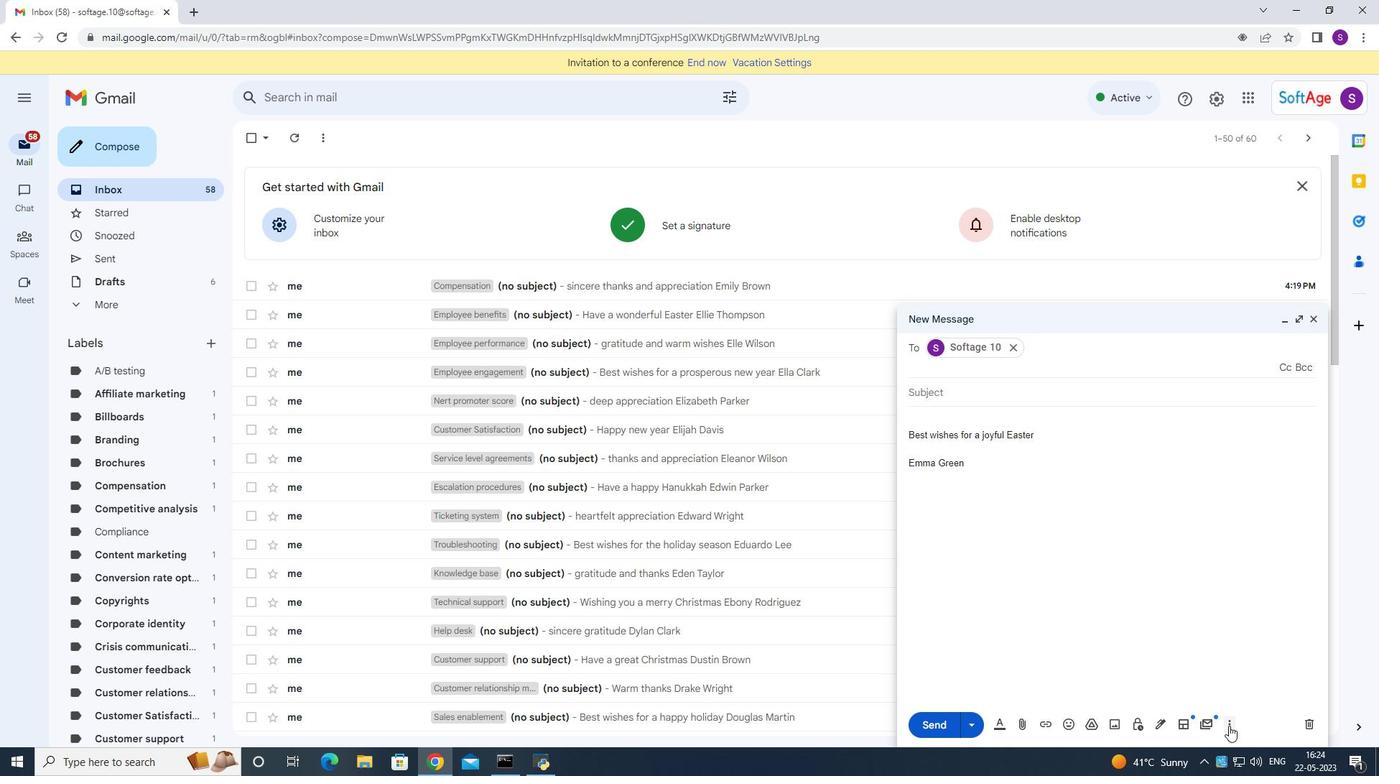 
Action: Mouse moved to (1156, 595)
Screenshot: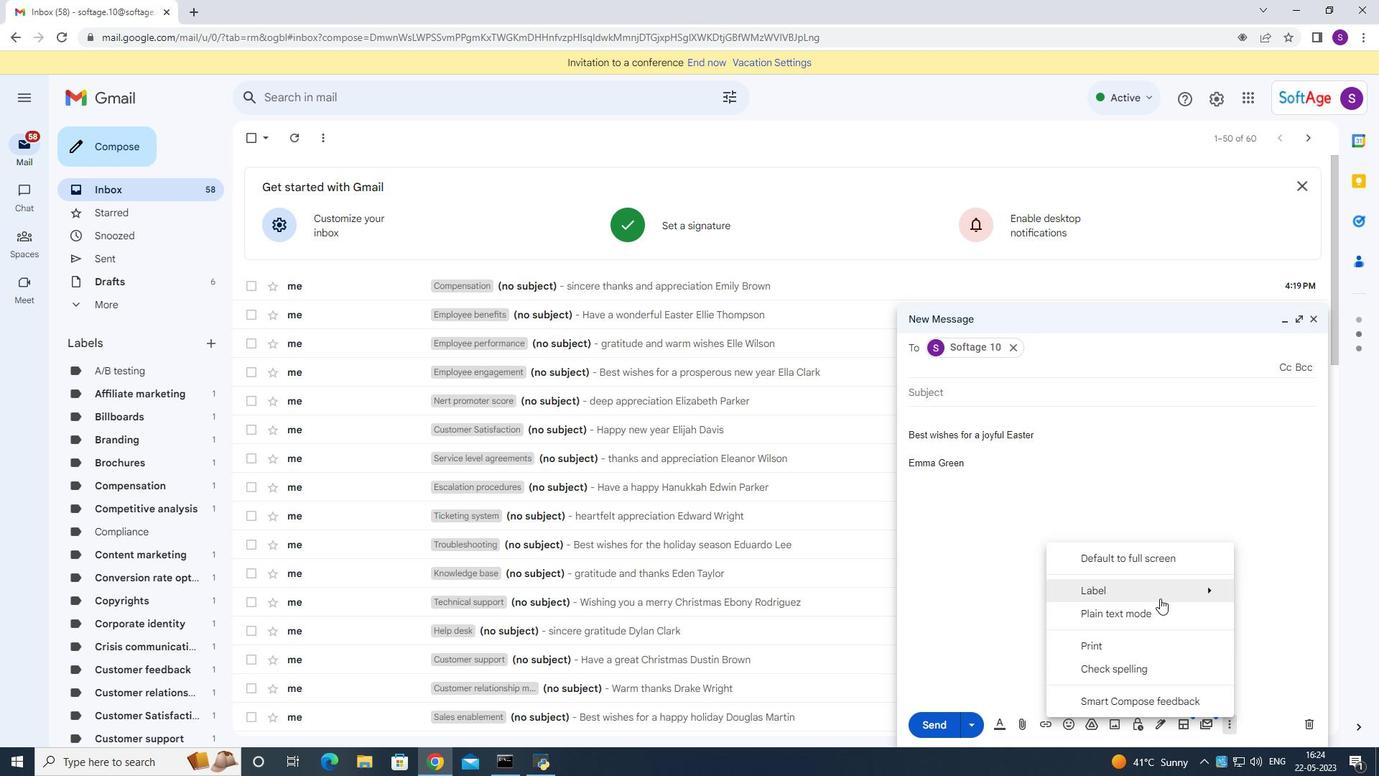 
Action: Mouse pressed left at (1156, 595)
Screenshot: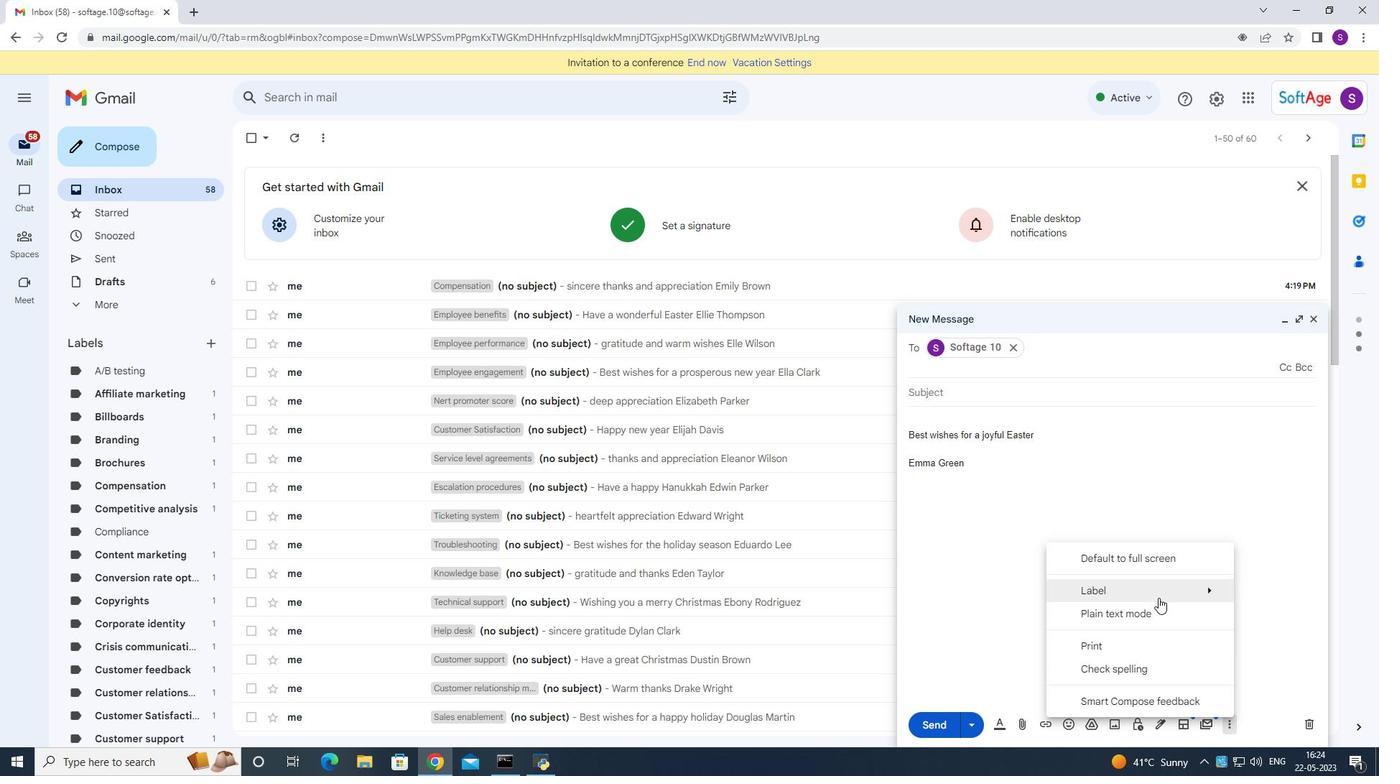 
Action: Mouse moved to (850, 557)
Screenshot: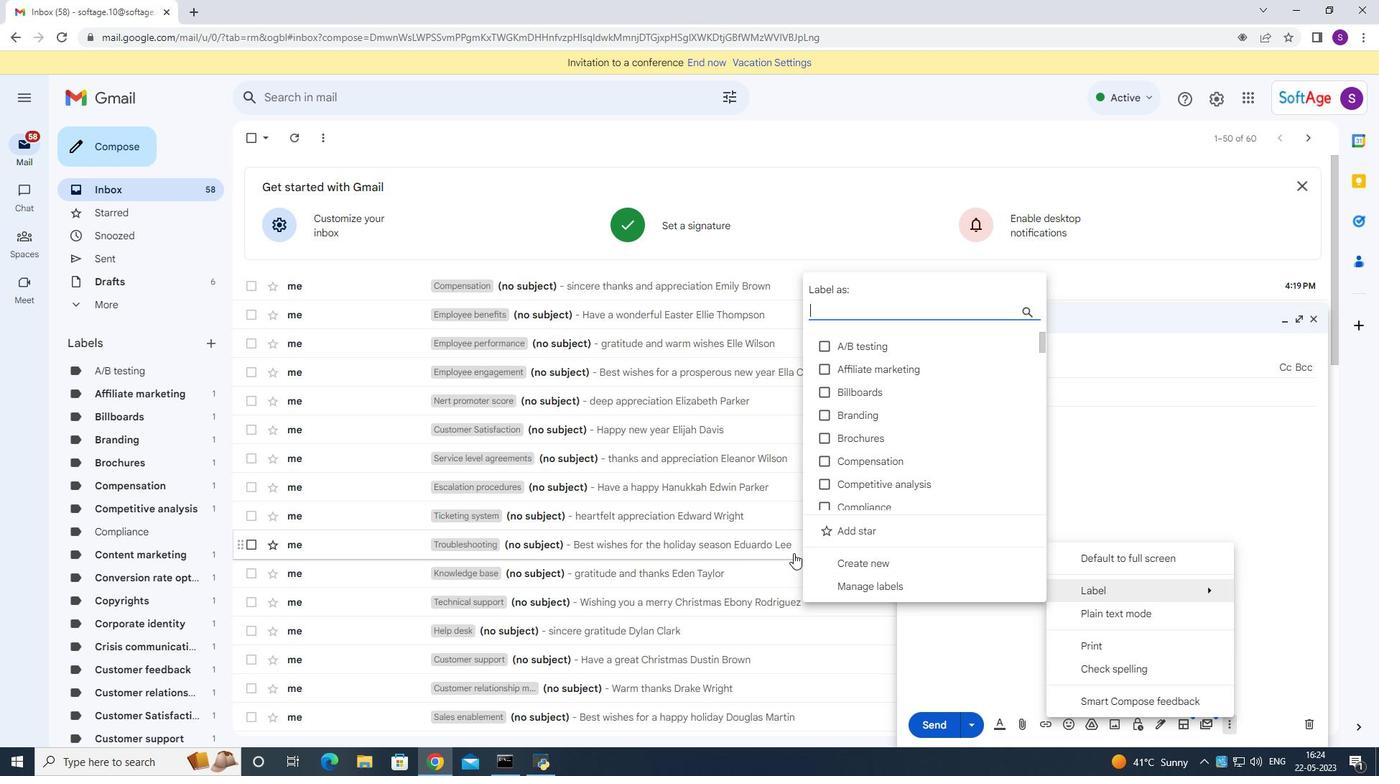 
Action: Mouse pressed left at (850, 557)
Screenshot: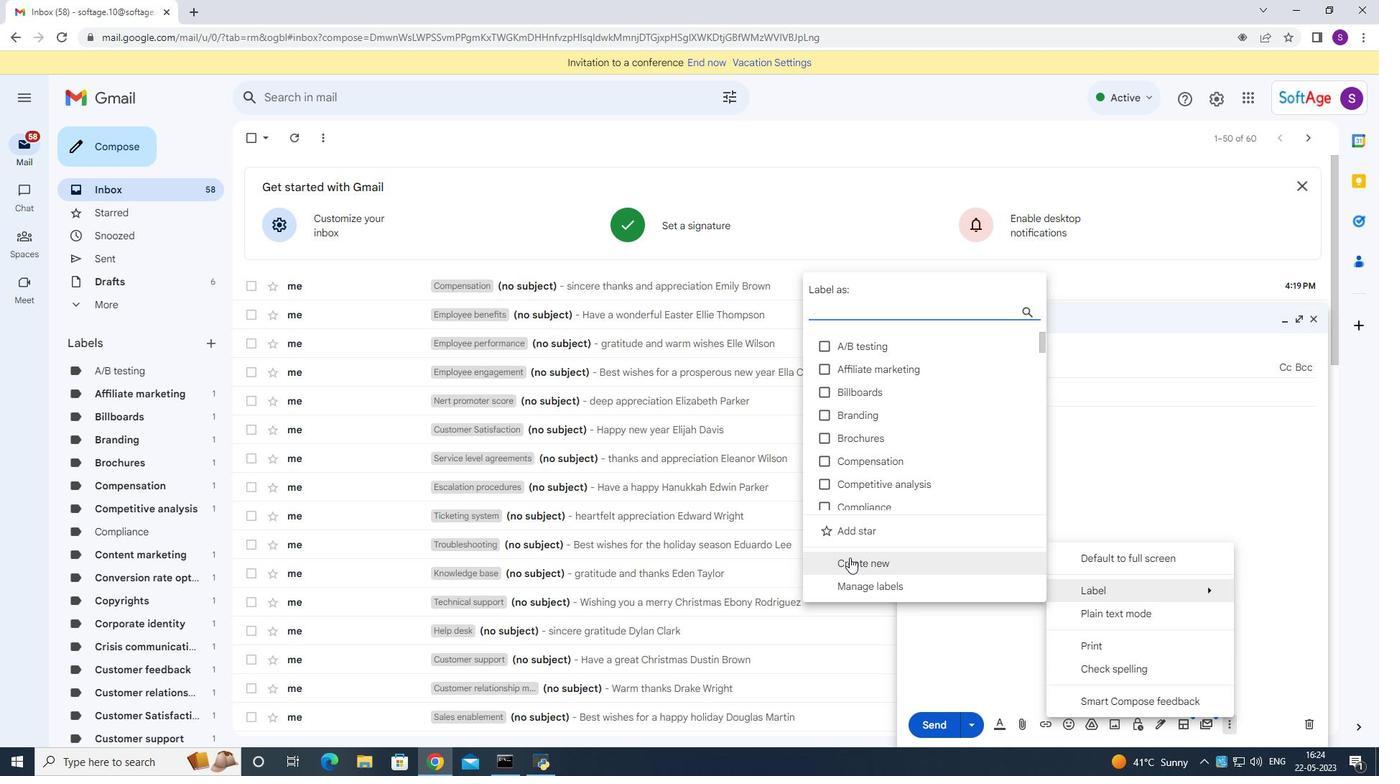 
Action: Key pressed <Key.shift>Recruitment<Key.space>
Screenshot: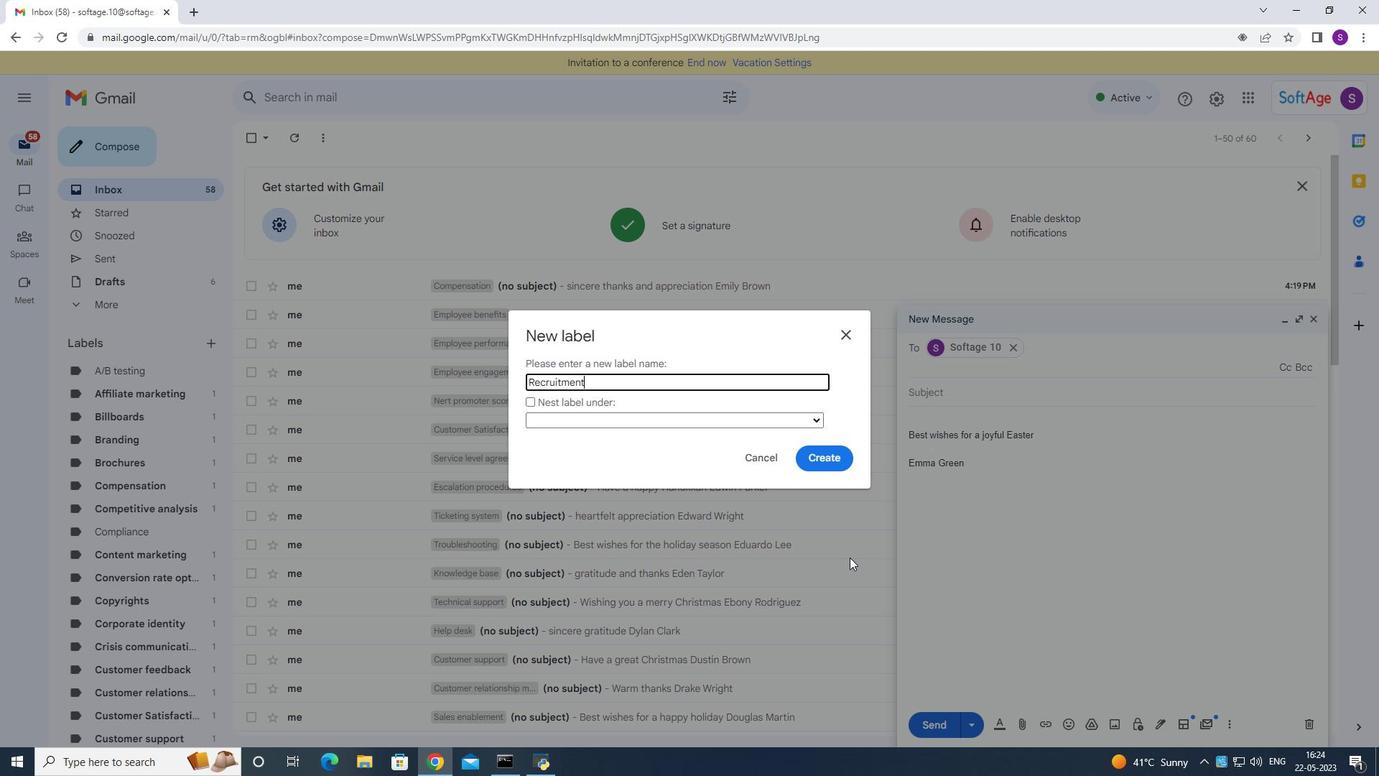 
Action: Mouse moved to (822, 455)
Screenshot: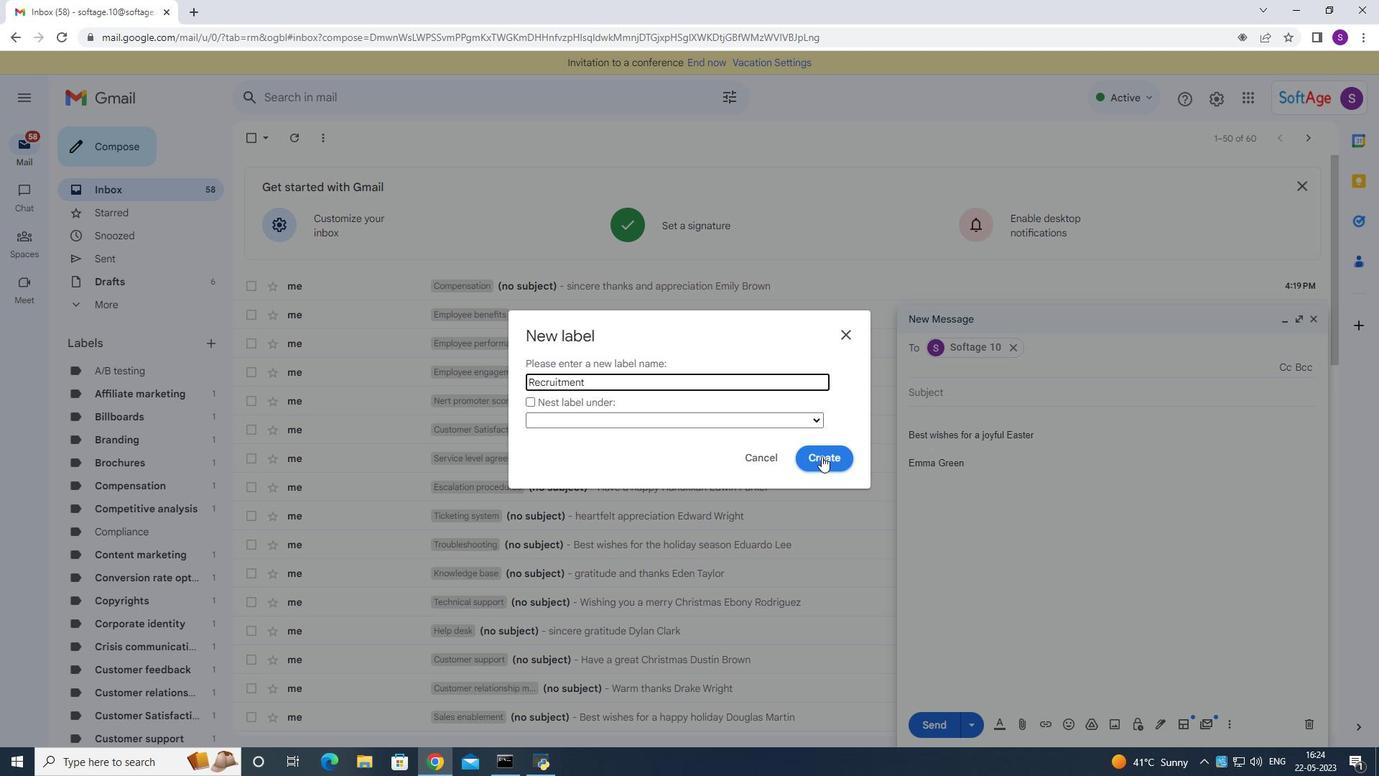 
Action: Mouse pressed left at (822, 455)
Screenshot: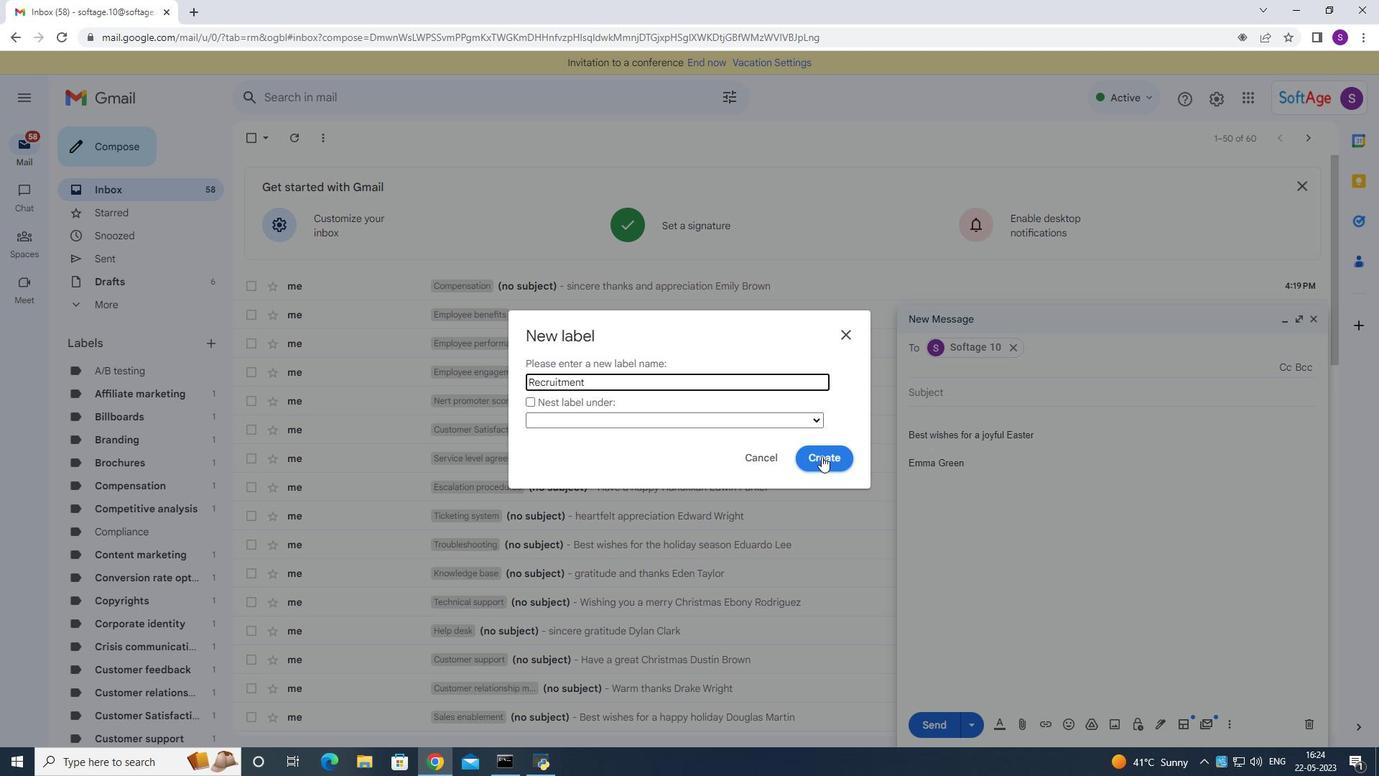 
Action: Mouse moved to (935, 718)
Screenshot: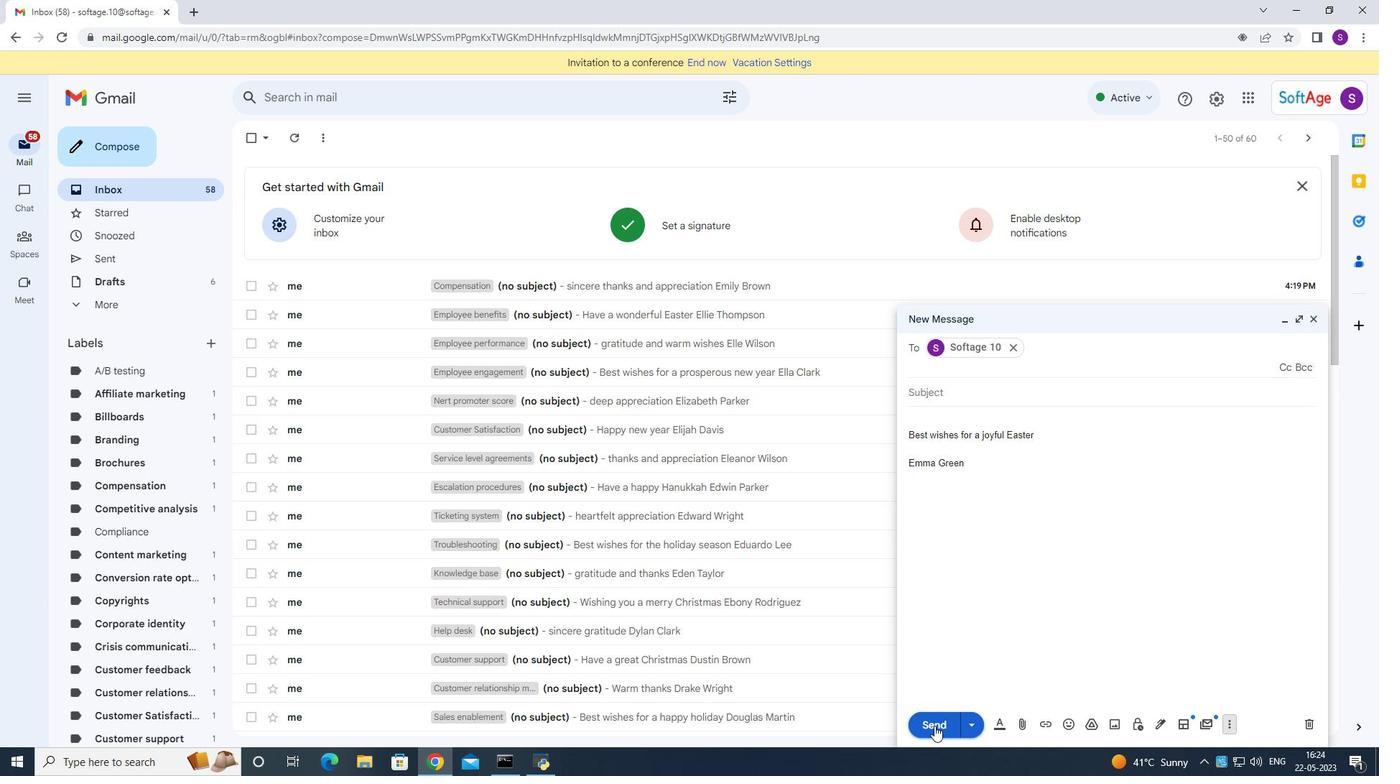 
Action: Mouse pressed left at (935, 718)
Screenshot: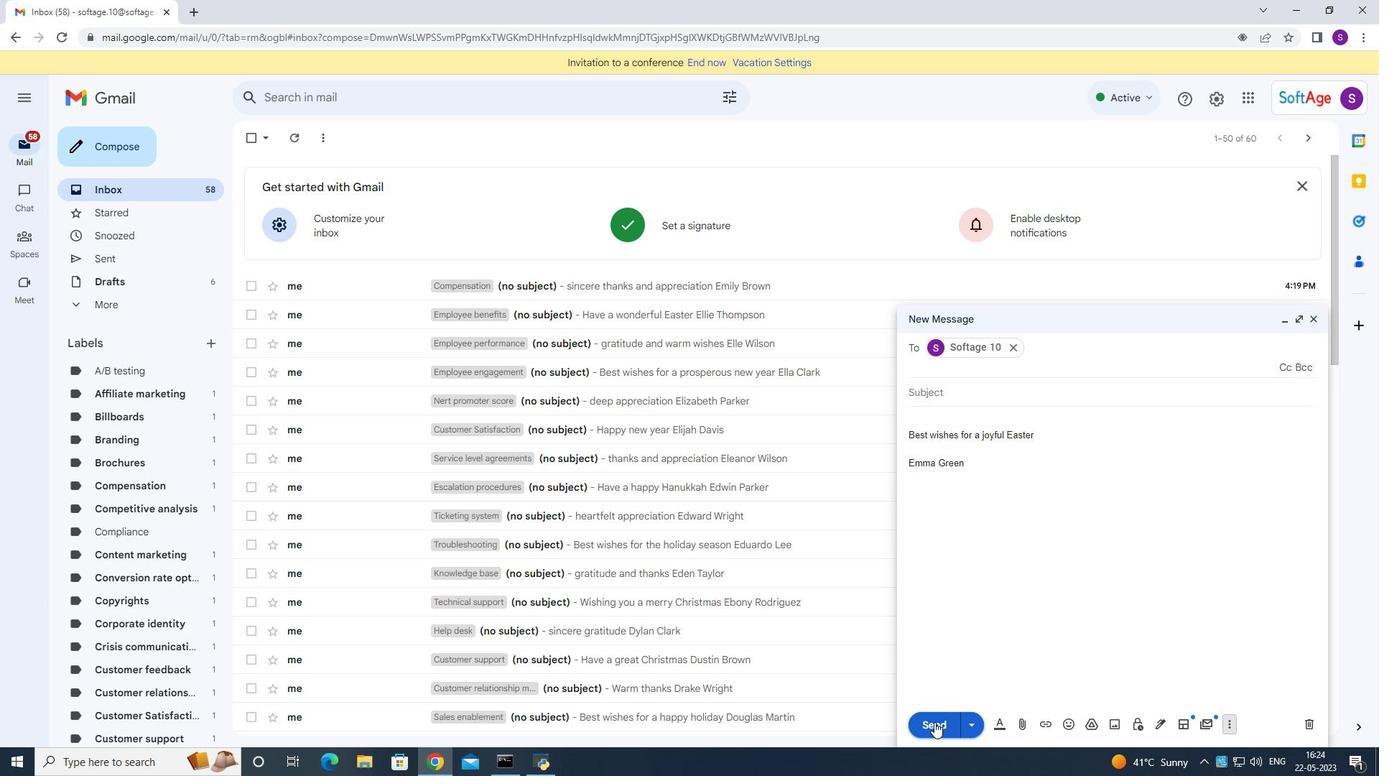 
Action: Mouse moved to (910, 382)
Screenshot: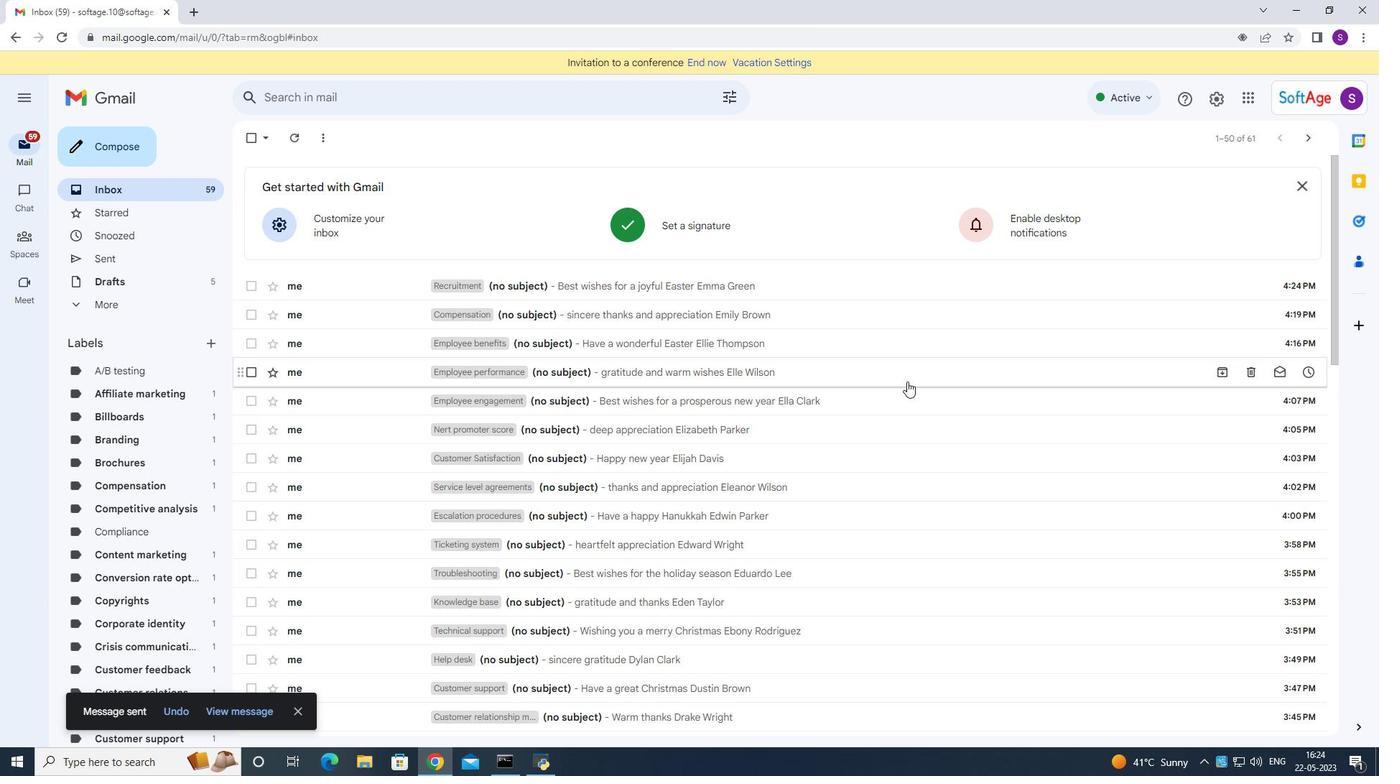 
